 Task: Look for space in Much, Germany from 12th August, 2023 to 16th August, 2023 for 8 adults in price range Rs.10000 to Rs.16000. Place can be private room with 8 bedrooms having 8 beds and 8 bathrooms. Property type can be house, flat, guest house, hotel. Amenities needed are: wifi, TV, free parkinig on premises, gym, breakfast. Booking option can be shelf check-in. Required host language is English.
Action: Mouse moved to (402, 163)
Screenshot: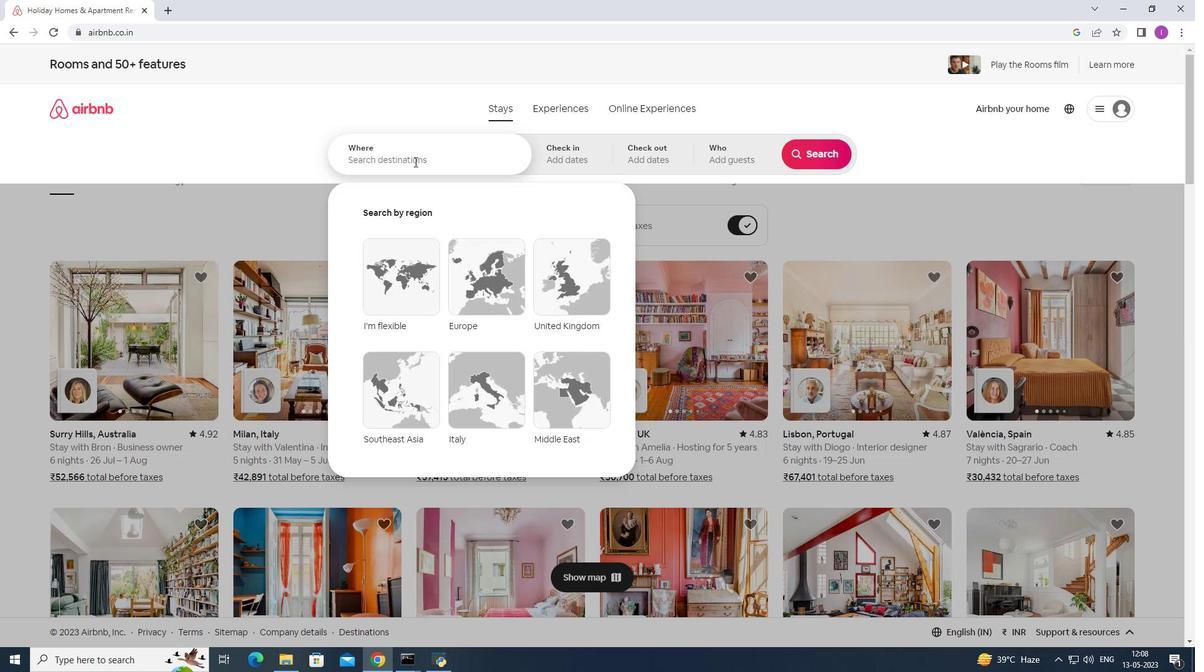 
Action: Mouse pressed left at (402, 163)
Screenshot: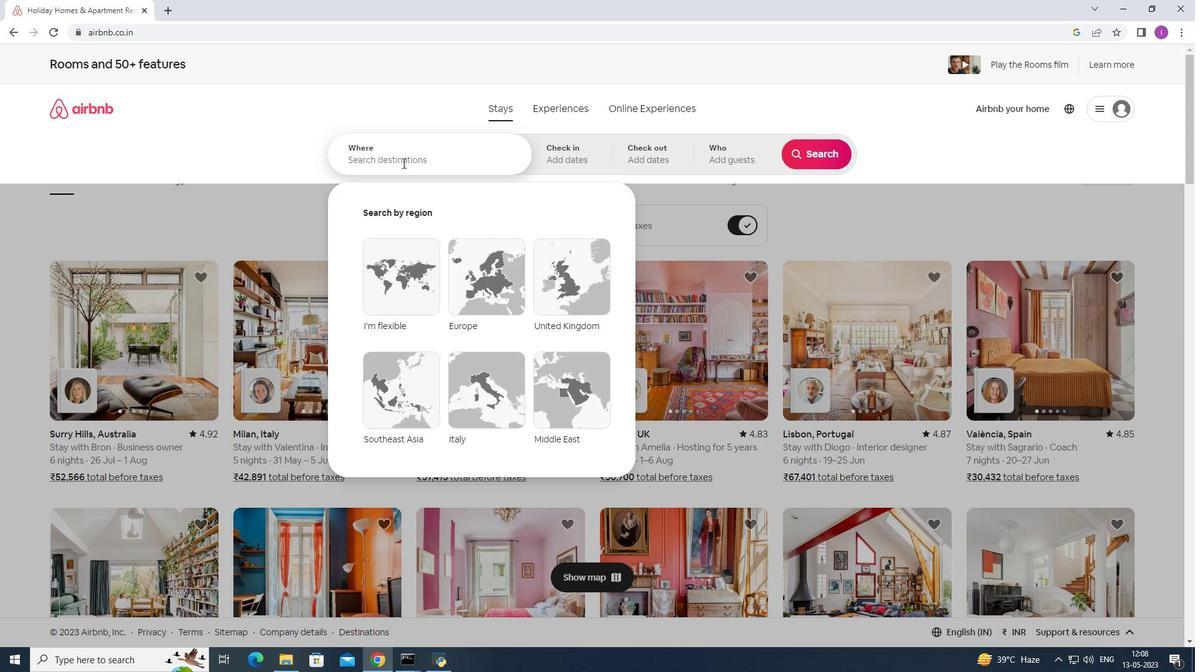 
Action: Key pressed <Key.shift>Much,<Key.shift>G
Screenshot: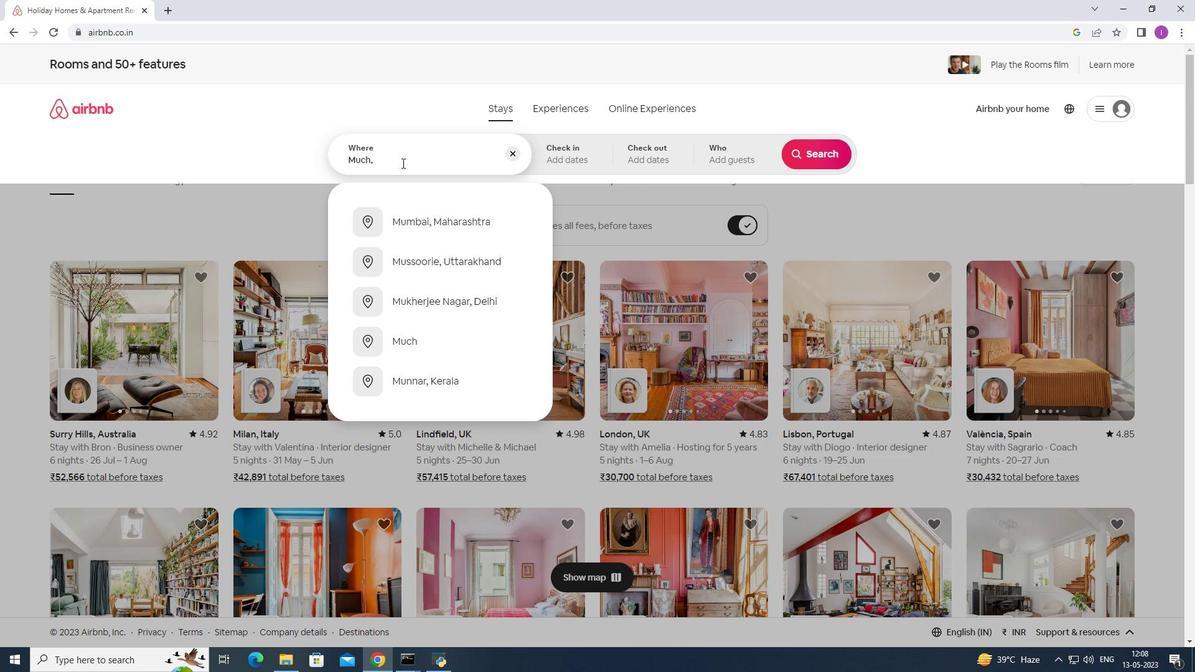 
Action: Mouse moved to (426, 221)
Screenshot: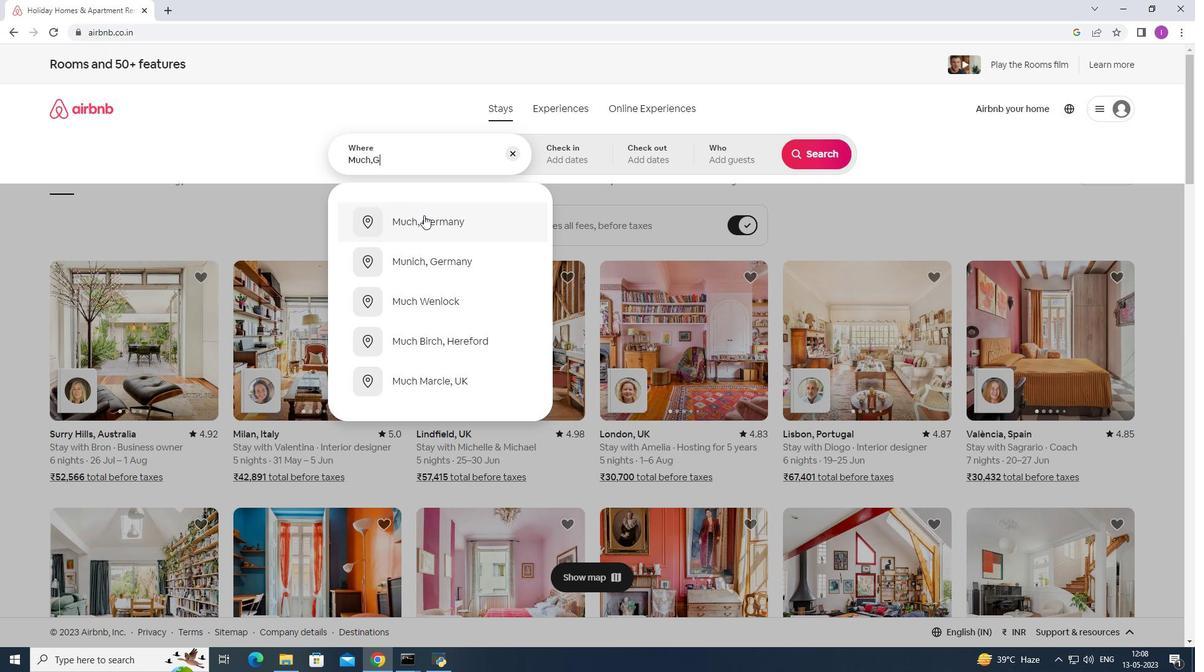 
Action: Mouse pressed left at (426, 221)
Screenshot: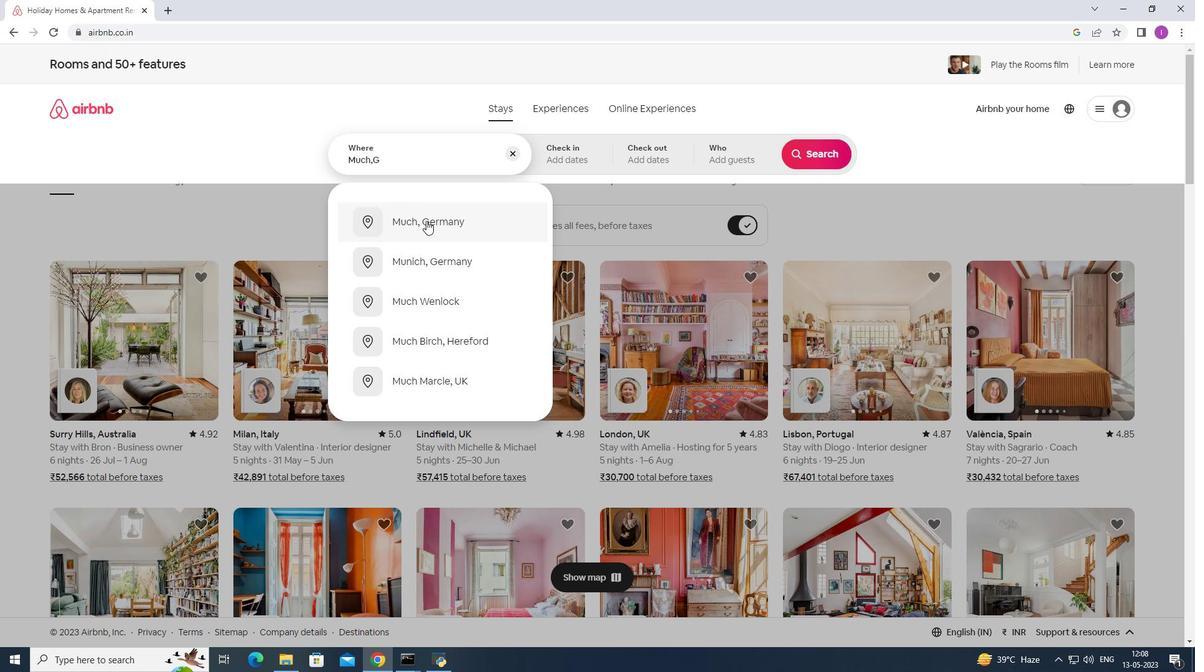 
Action: Mouse moved to (805, 248)
Screenshot: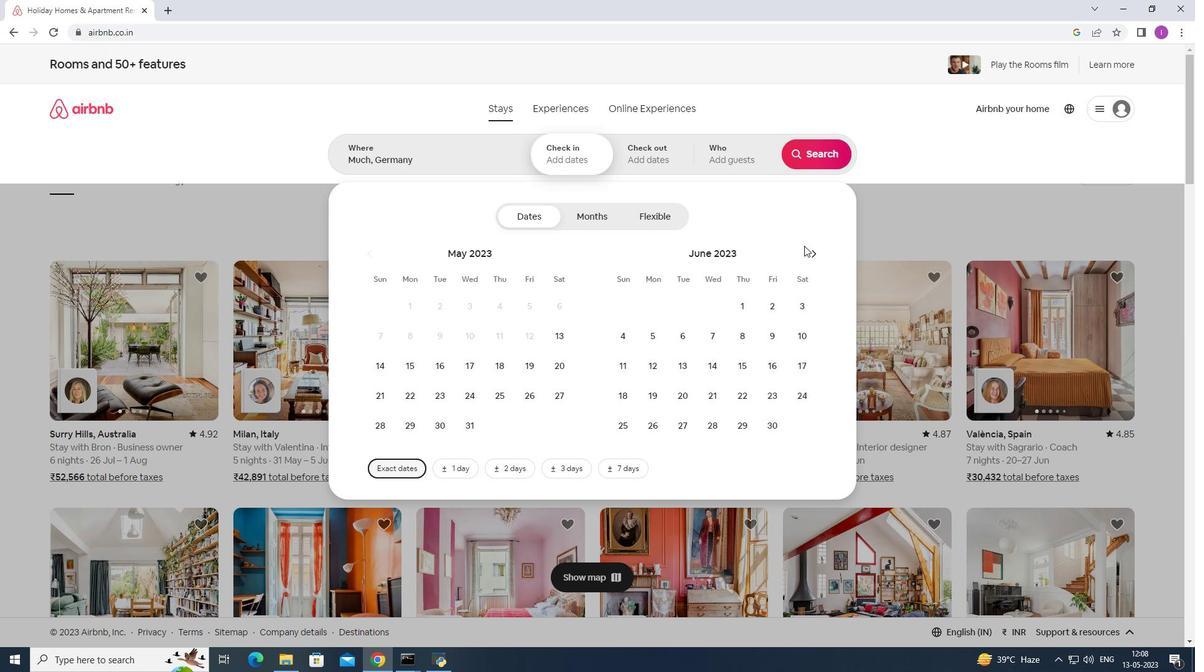 
Action: Mouse pressed left at (805, 248)
Screenshot: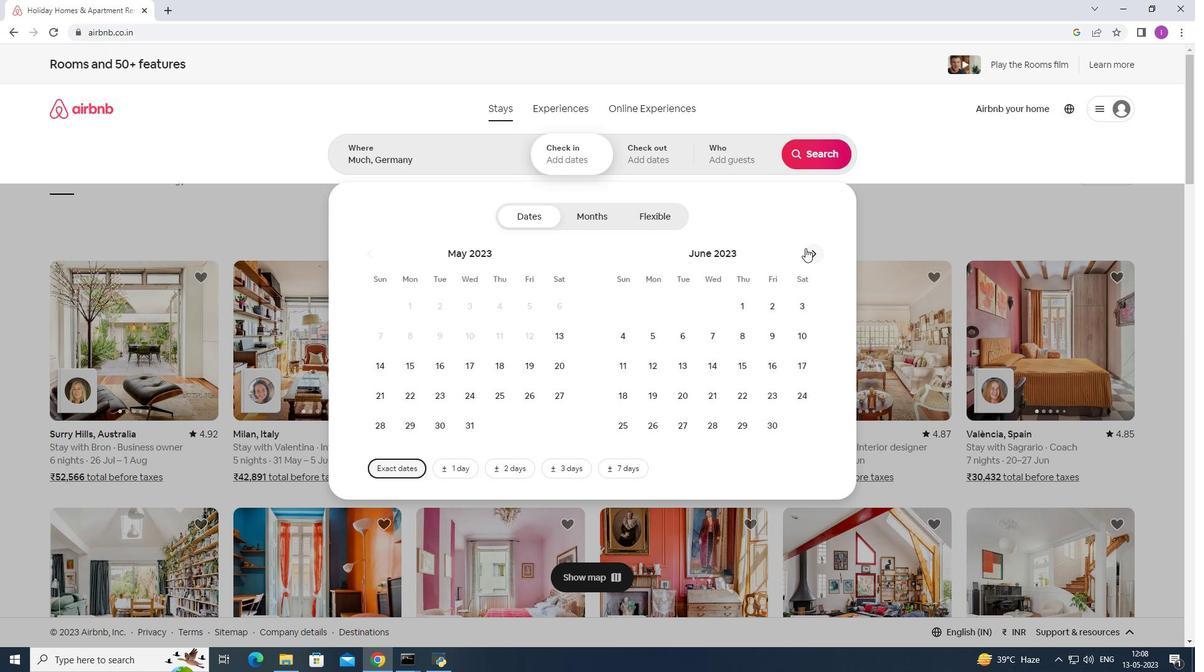 
Action: Mouse pressed left at (805, 248)
Screenshot: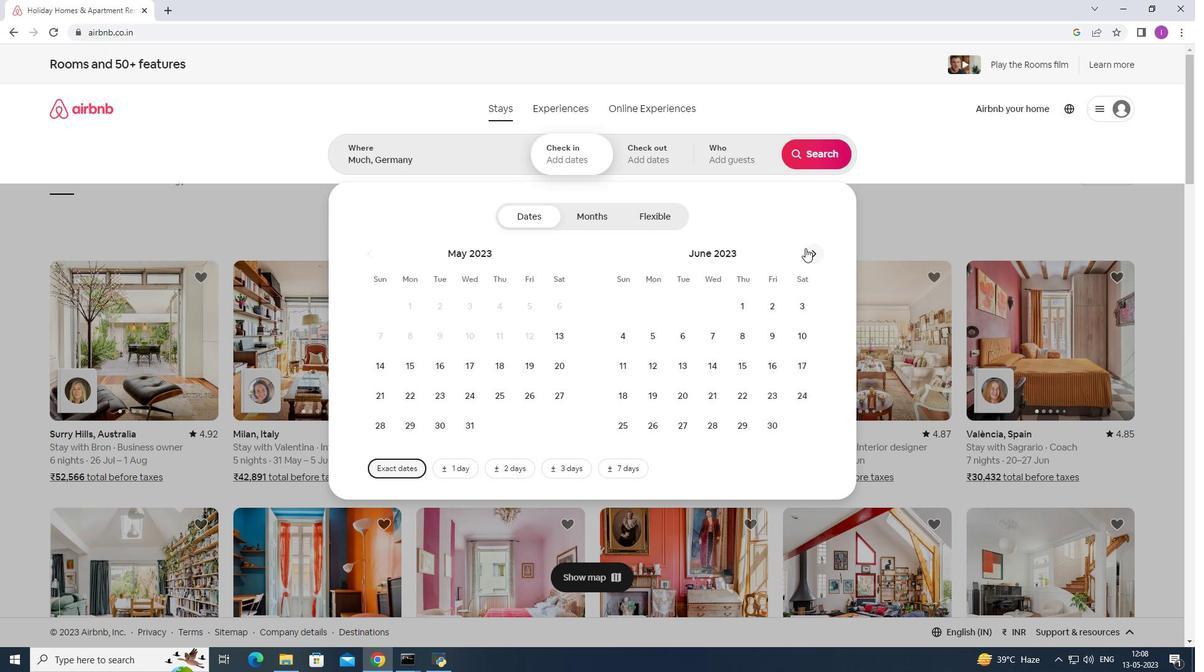 
Action: Mouse moved to (808, 251)
Screenshot: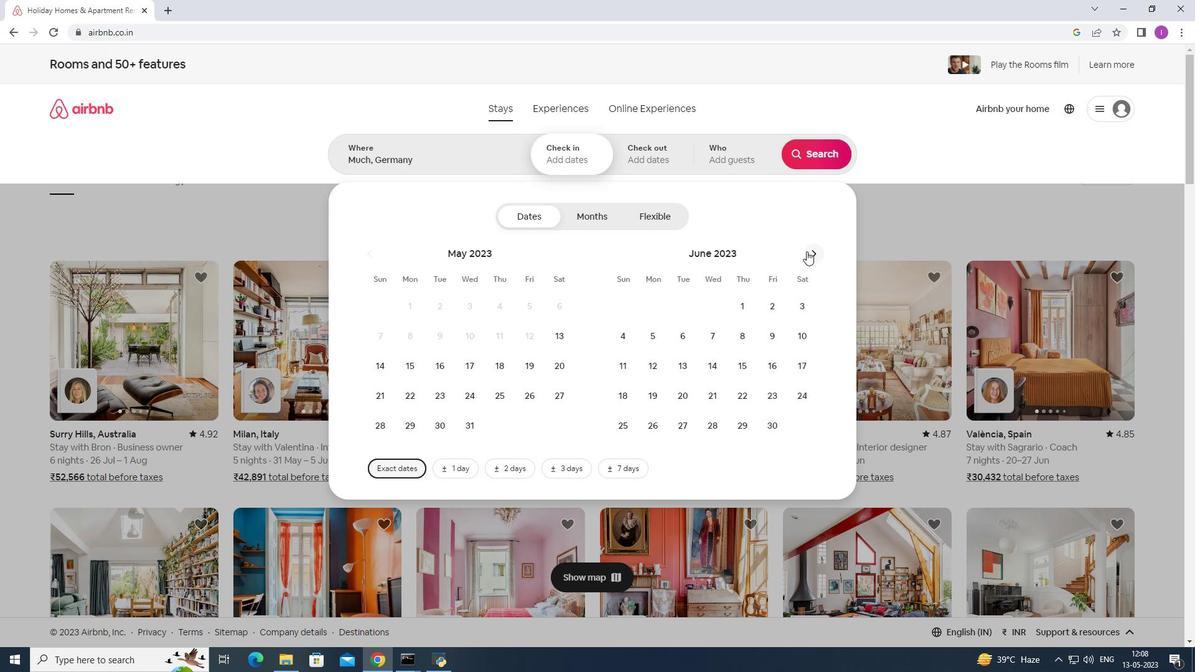 
Action: Mouse pressed left at (808, 251)
Screenshot: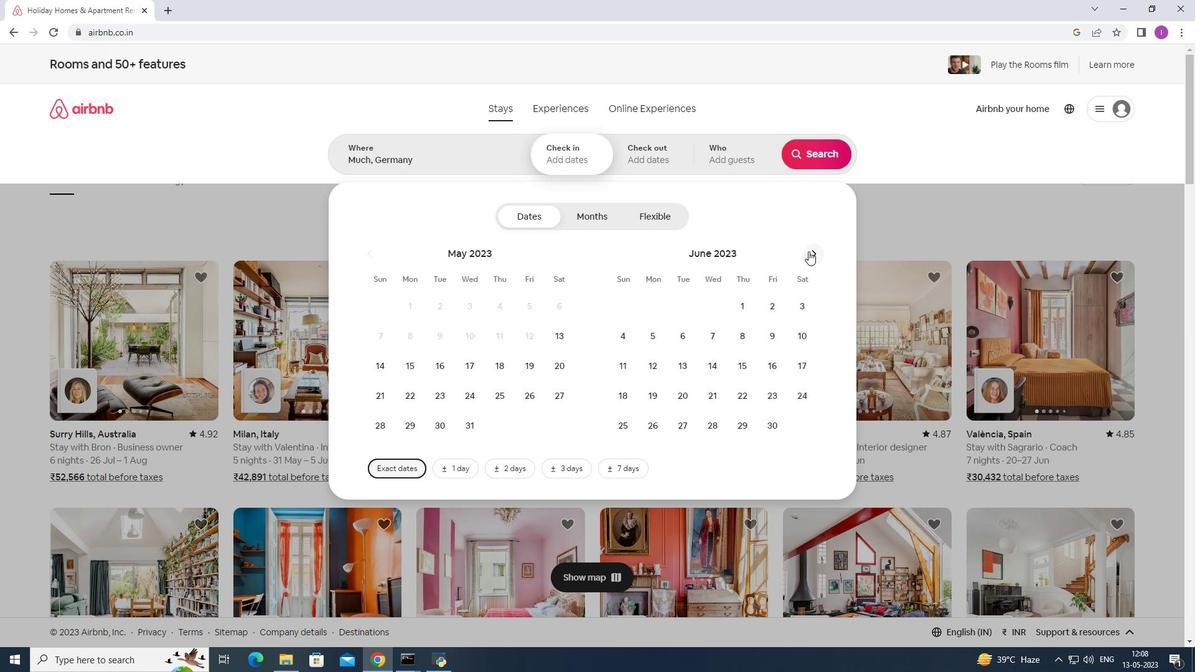 
Action: Mouse pressed left at (808, 251)
Screenshot: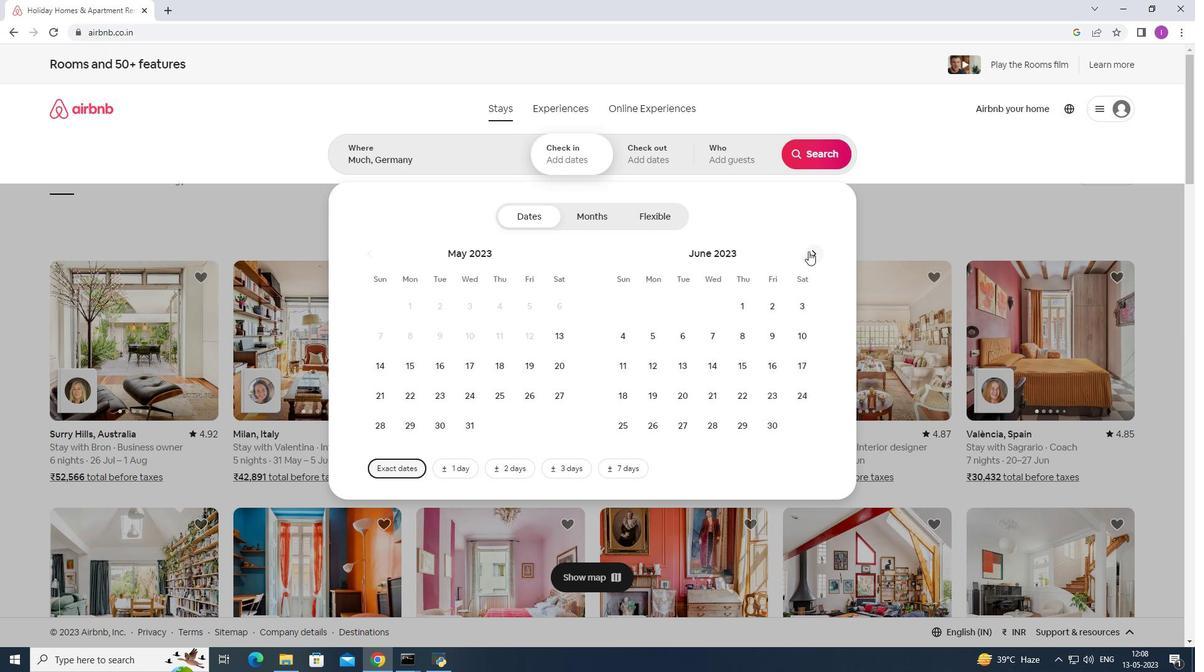 
Action: Mouse pressed left at (808, 251)
Screenshot: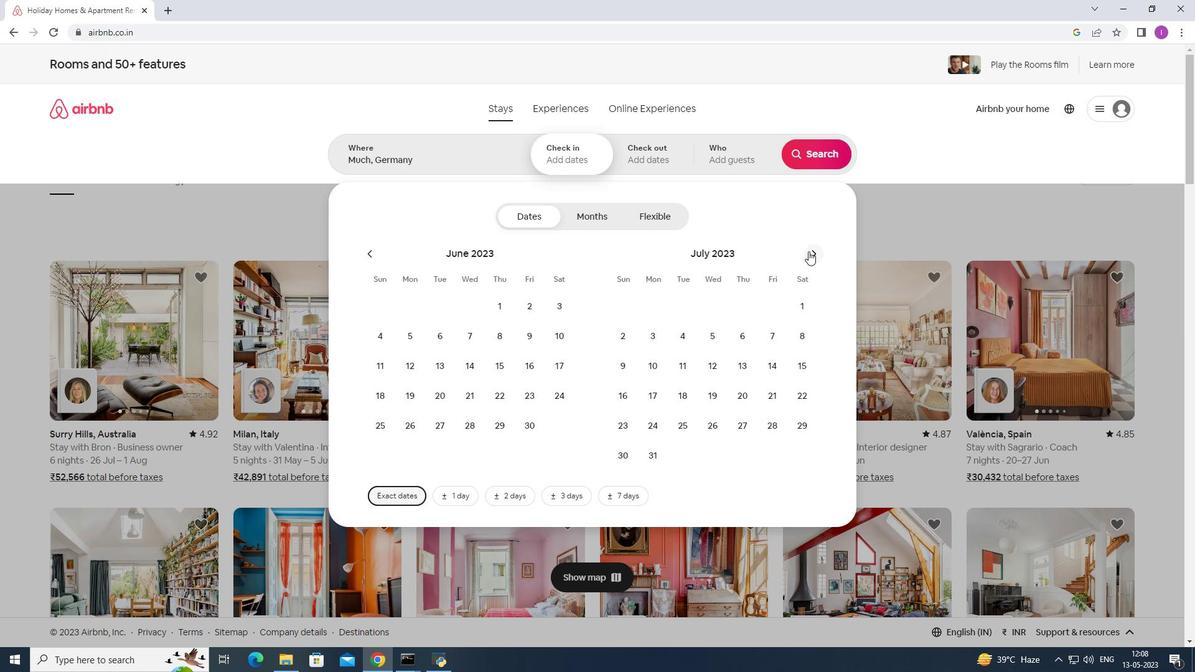 
Action: Mouse moved to (805, 330)
Screenshot: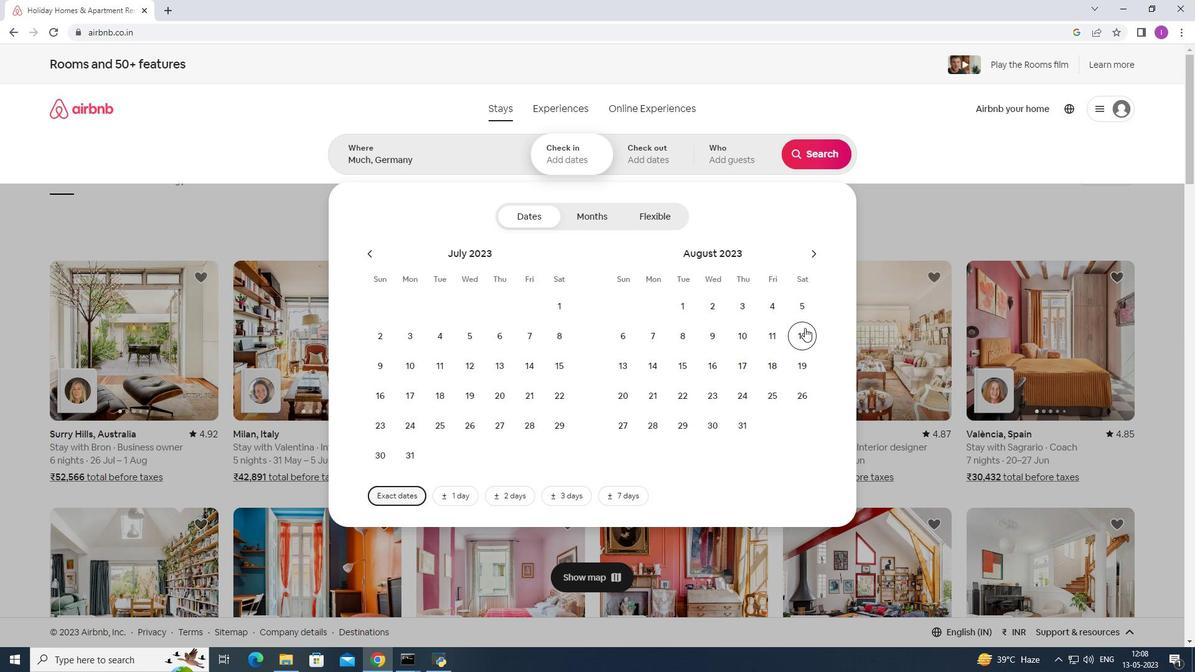 
Action: Mouse pressed left at (805, 330)
Screenshot: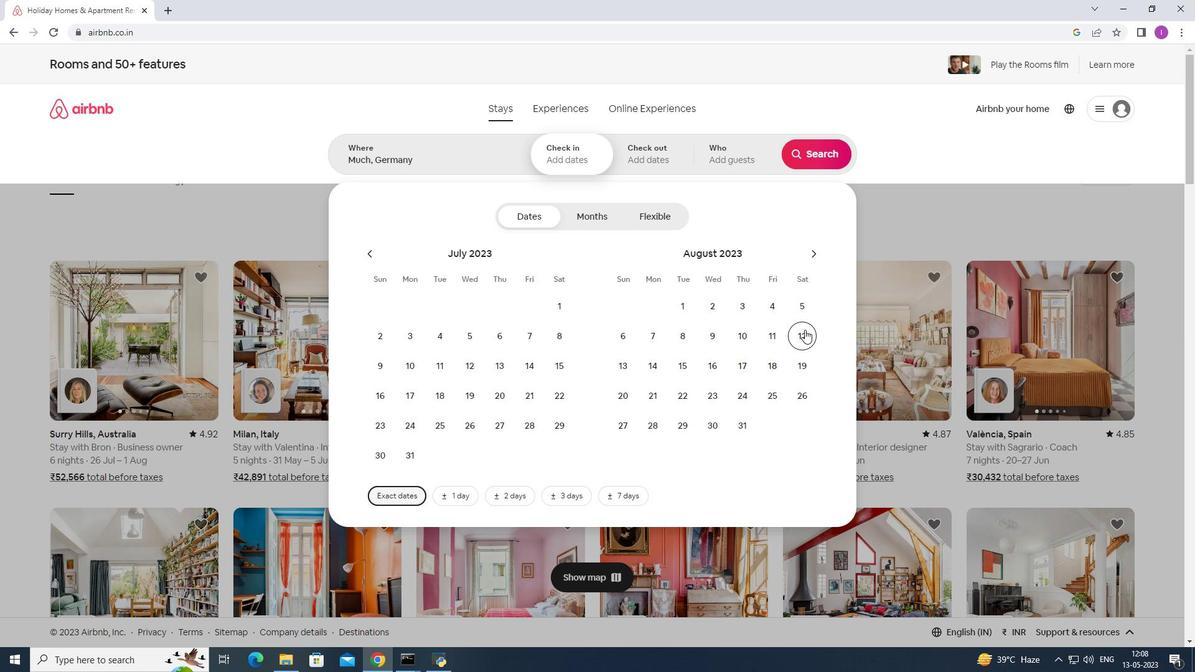 
Action: Mouse moved to (722, 363)
Screenshot: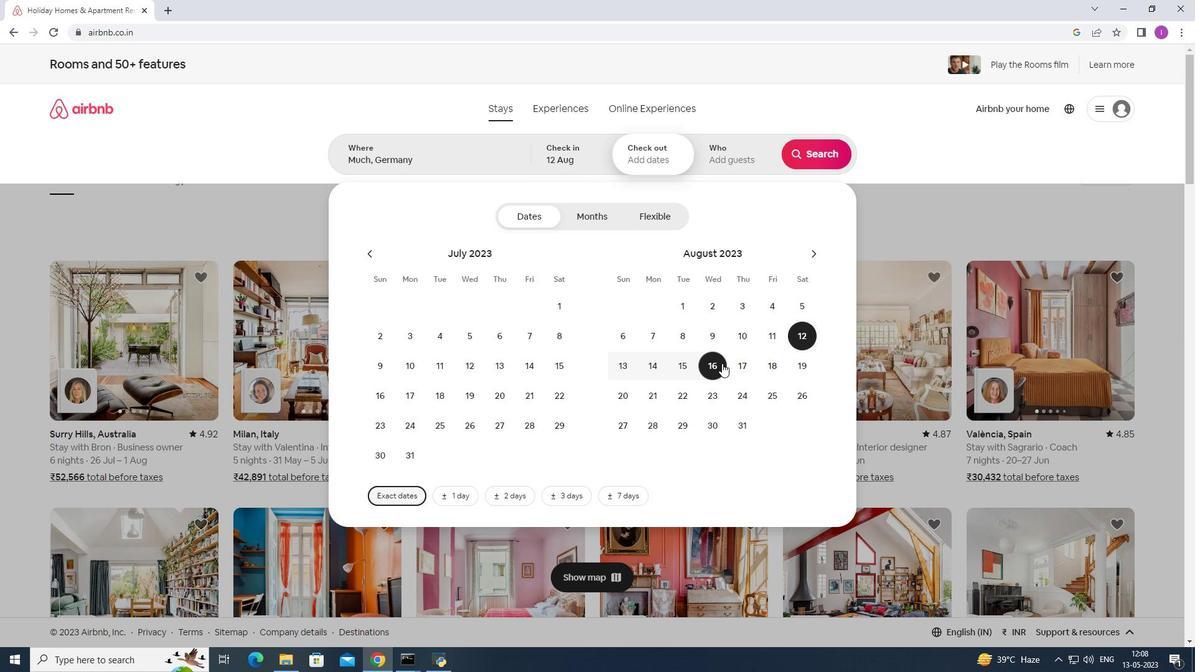 
Action: Mouse pressed left at (722, 363)
Screenshot: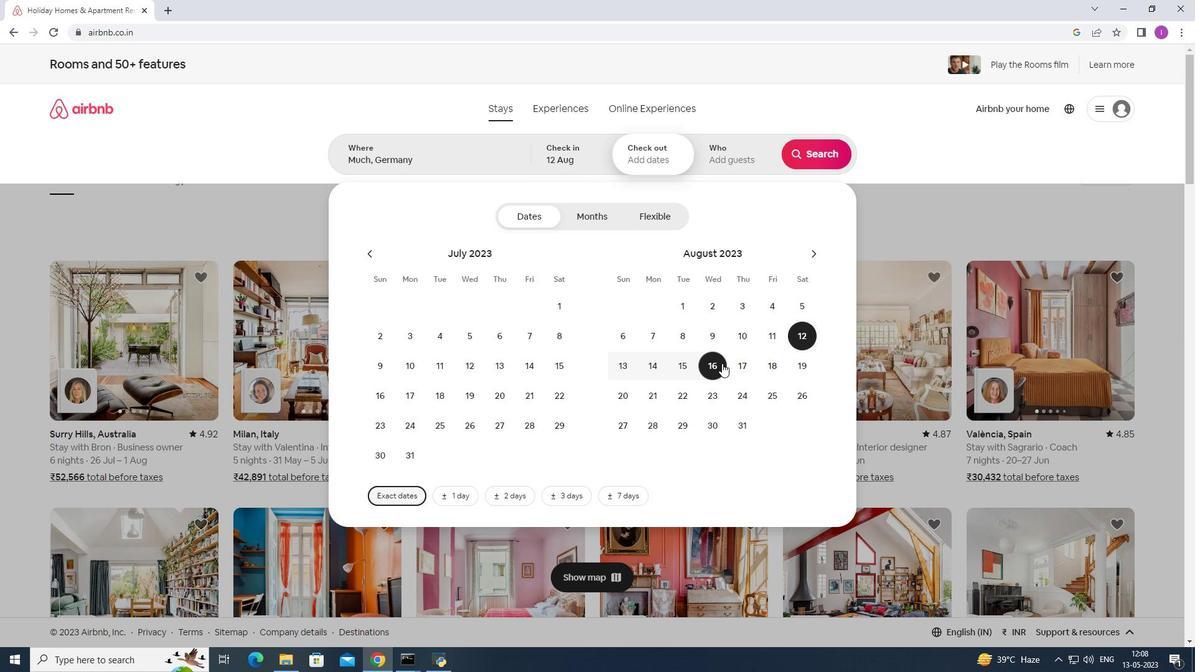 
Action: Mouse moved to (731, 158)
Screenshot: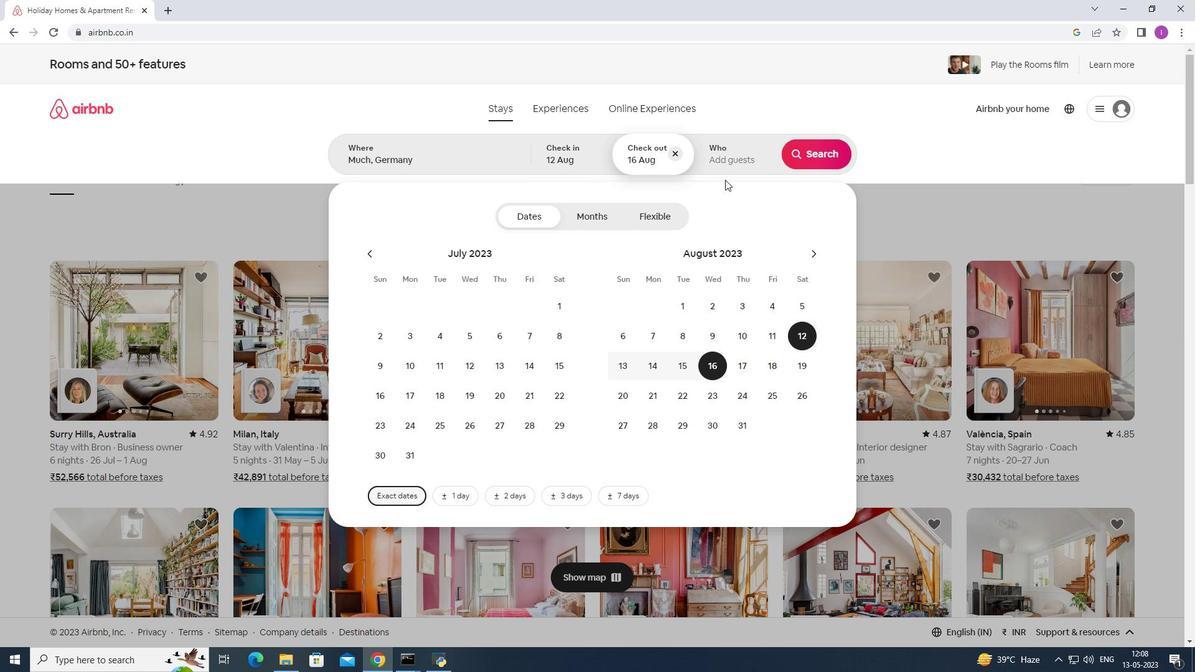 
Action: Mouse pressed left at (731, 158)
Screenshot: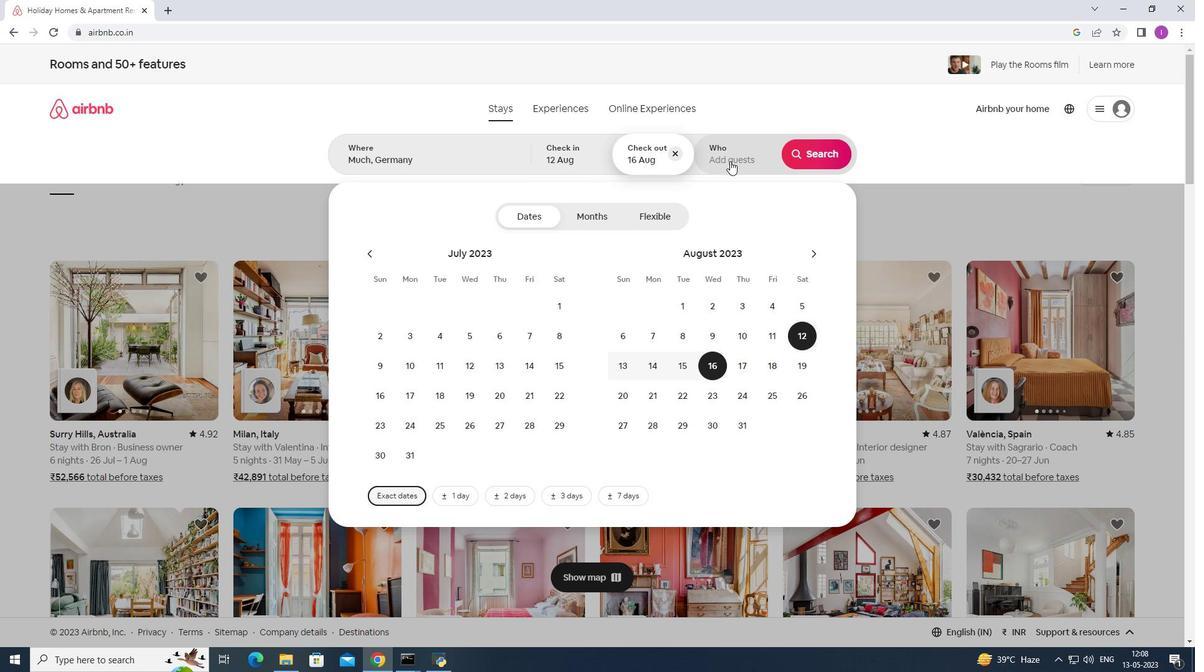 
Action: Mouse moved to (818, 222)
Screenshot: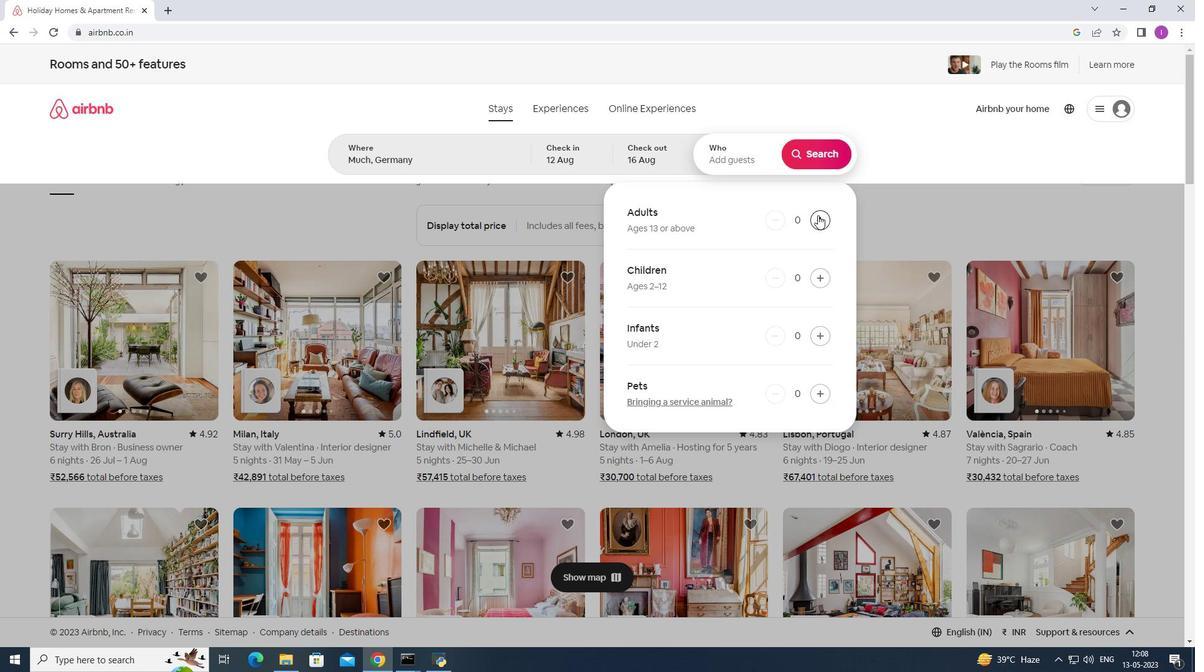 
Action: Mouse pressed left at (818, 222)
Screenshot: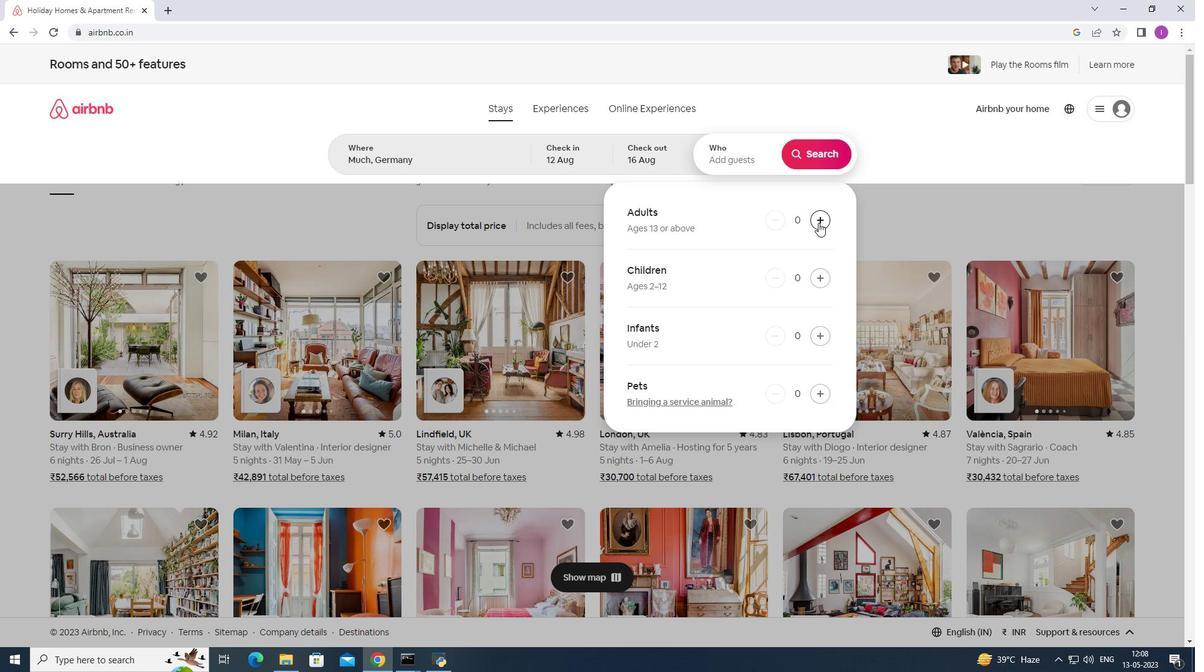 
Action: Mouse pressed left at (818, 222)
Screenshot: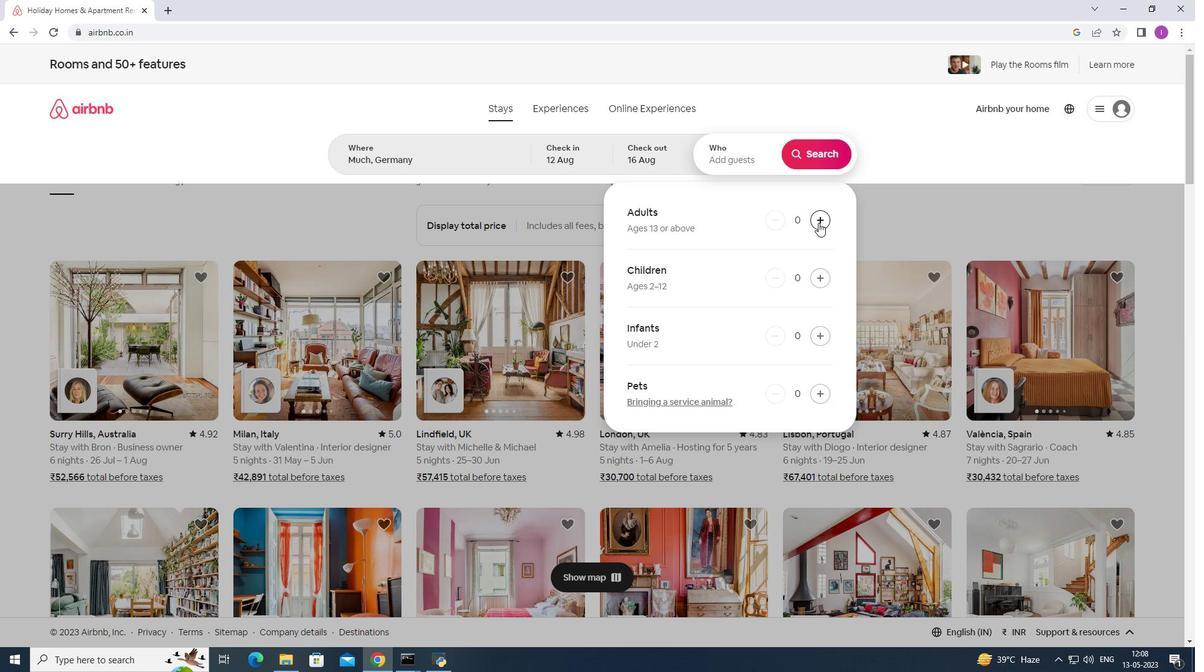 
Action: Mouse pressed left at (818, 222)
Screenshot: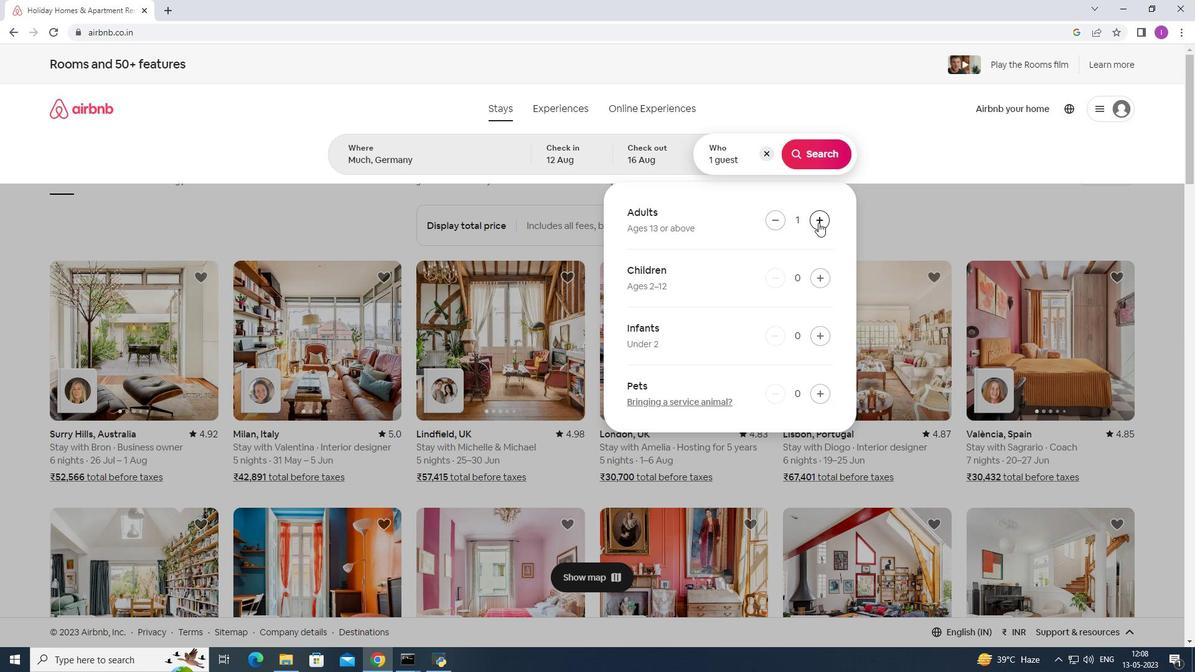 
Action: Mouse pressed left at (818, 222)
Screenshot: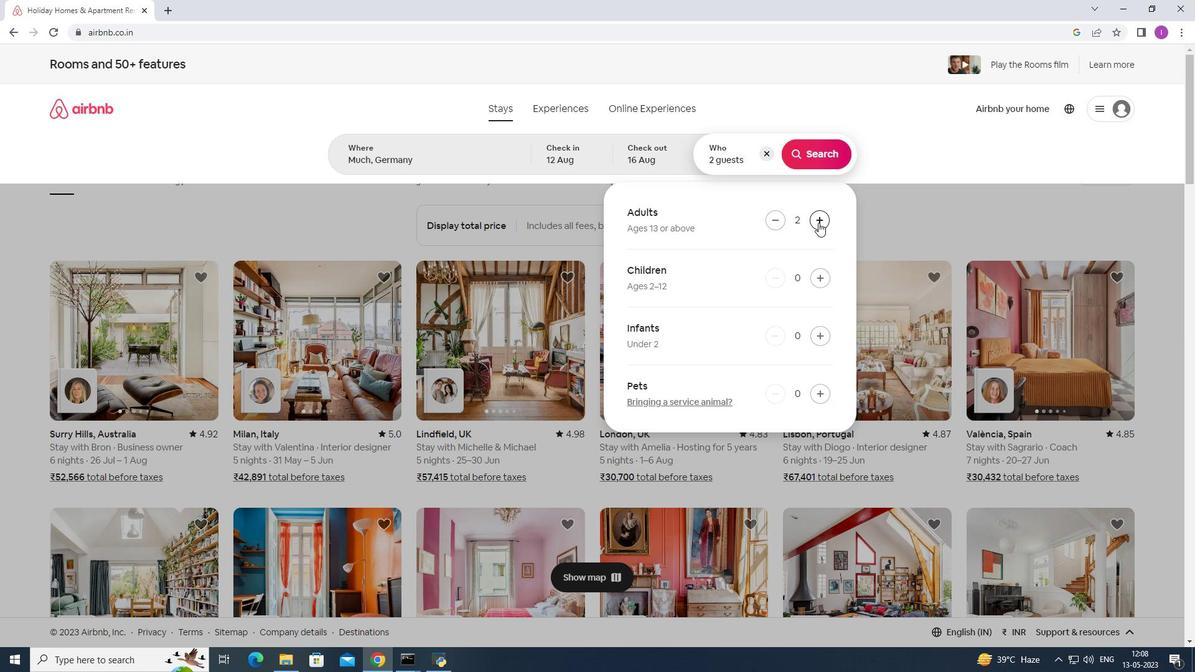 
Action: Mouse pressed left at (818, 222)
Screenshot: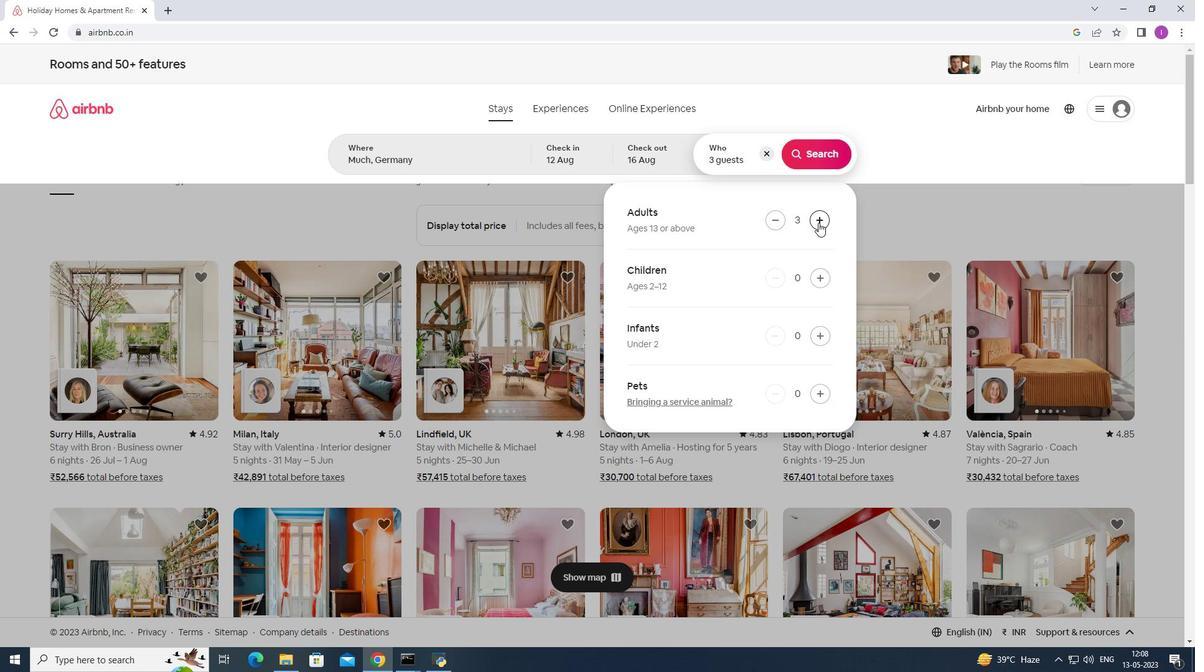 
Action: Mouse pressed left at (818, 222)
Screenshot: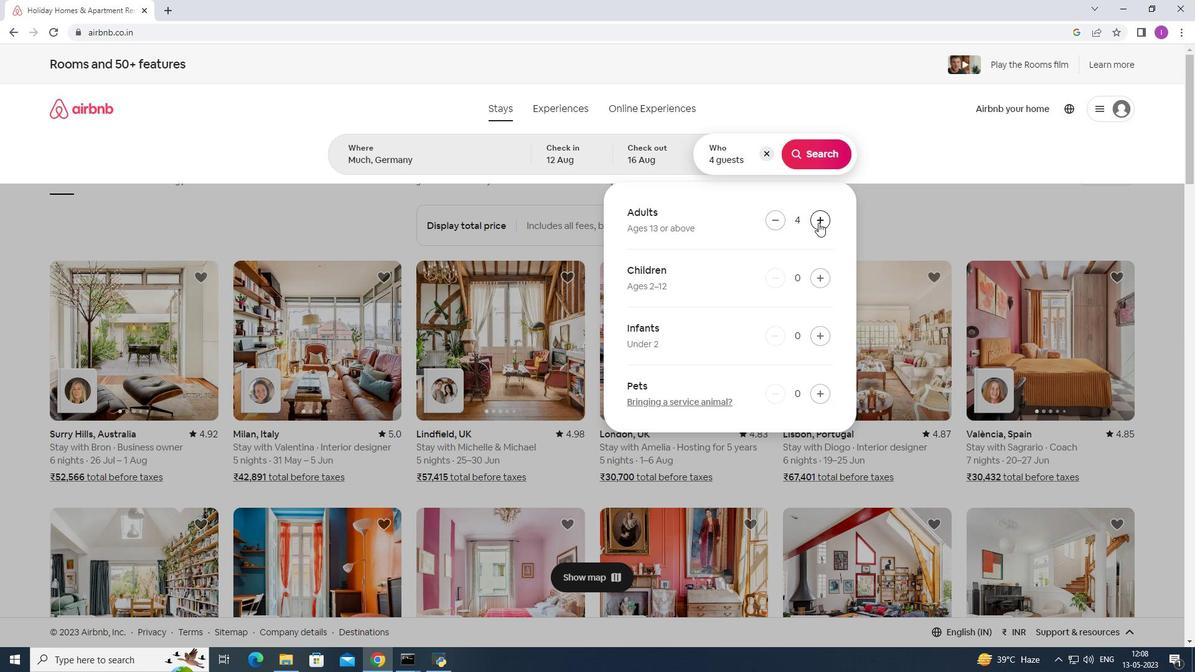 
Action: Mouse pressed left at (818, 222)
Screenshot: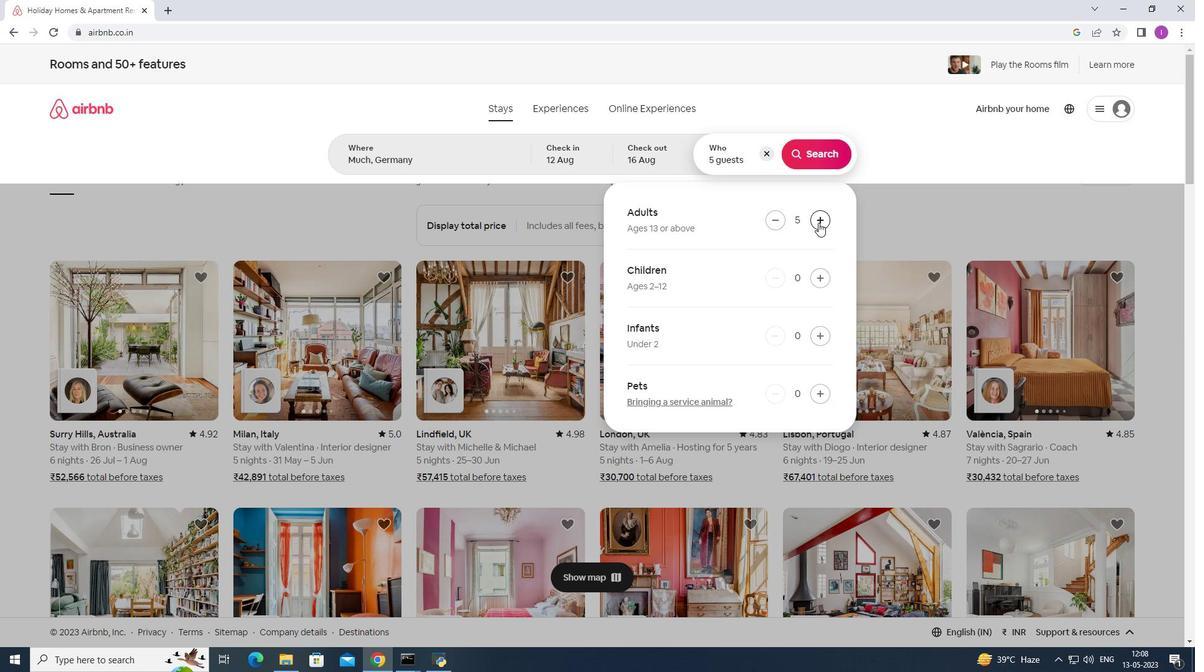 
Action: Mouse pressed left at (818, 222)
Screenshot: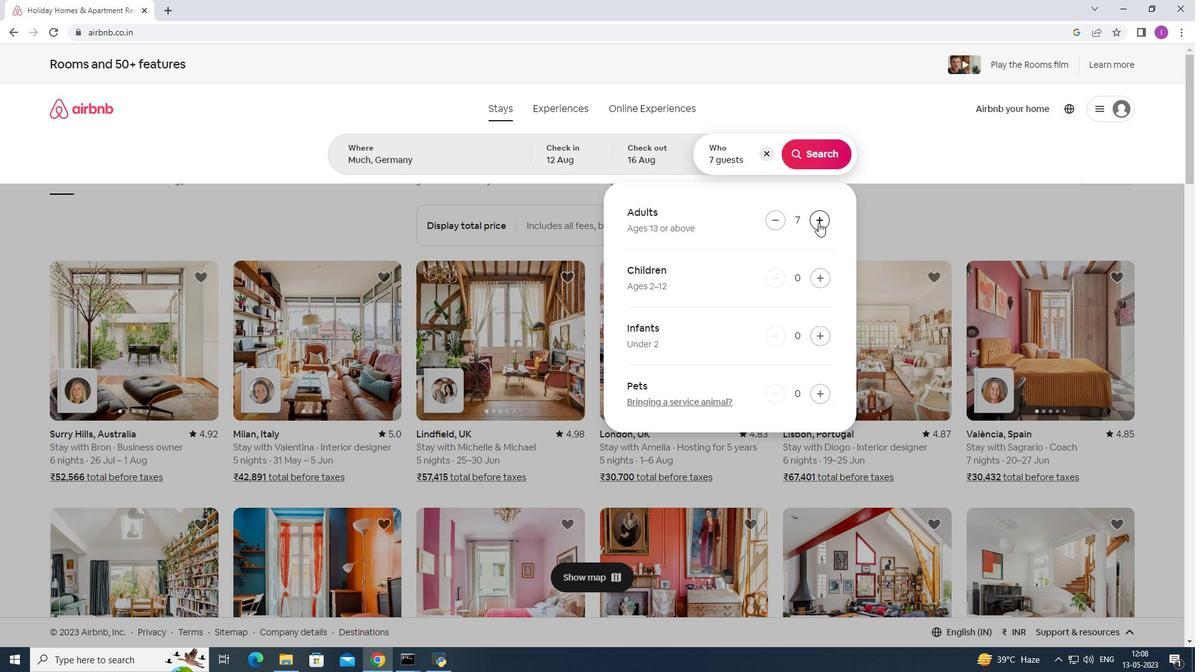 
Action: Mouse moved to (827, 157)
Screenshot: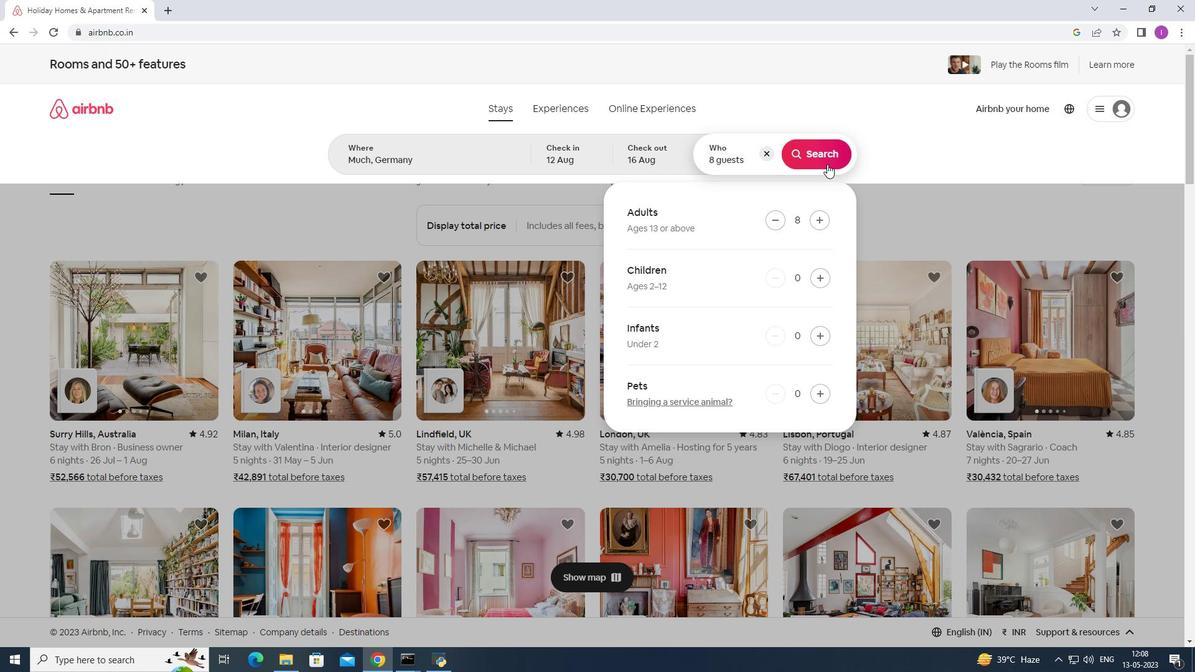 
Action: Mouse pressed left at (827, 157)
Screenshot: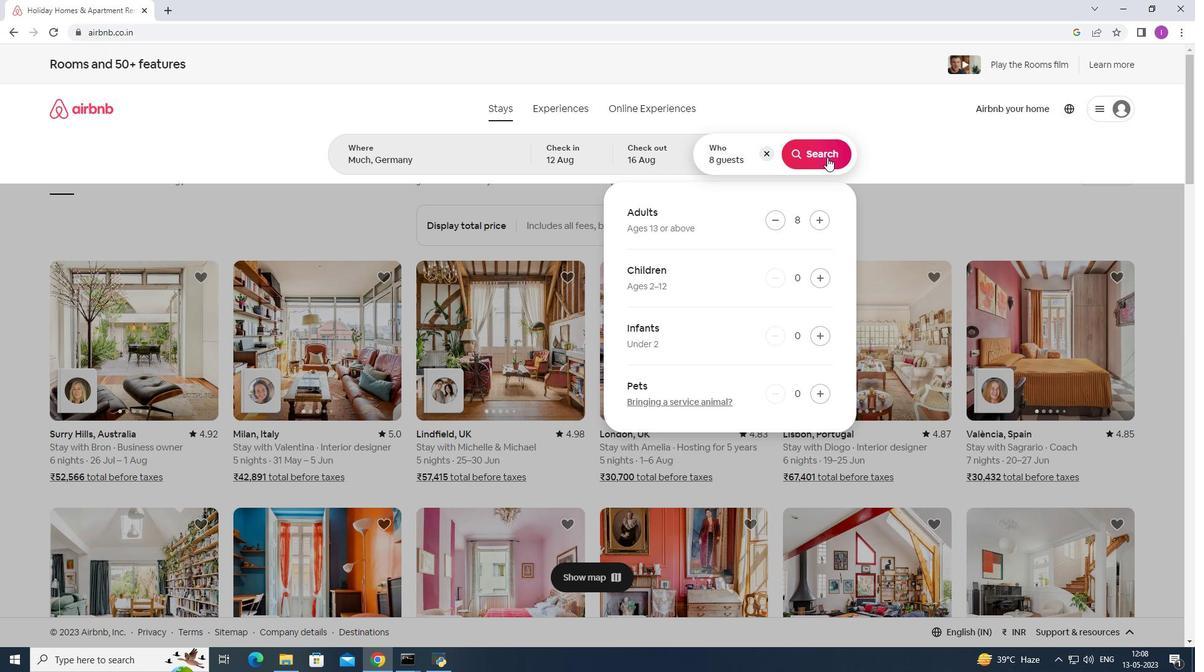 
Action: Mouse moved to (1127, 129)
Screenshot: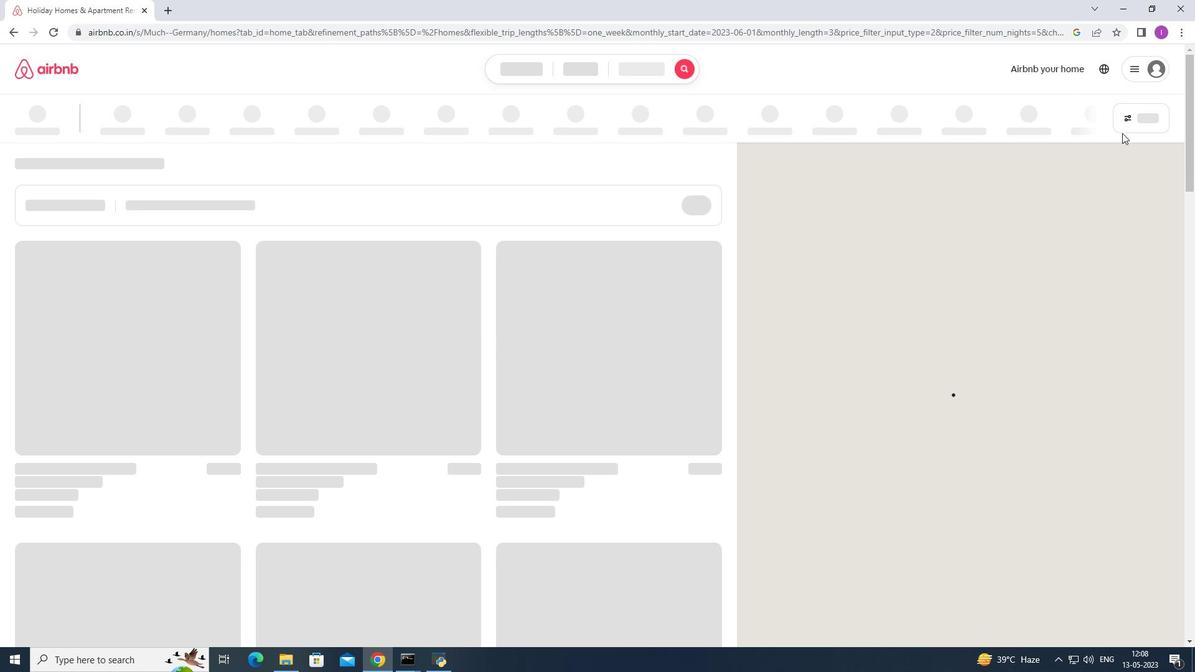 
Action: Mouse pressed left at (1127, 129)
Screenshot: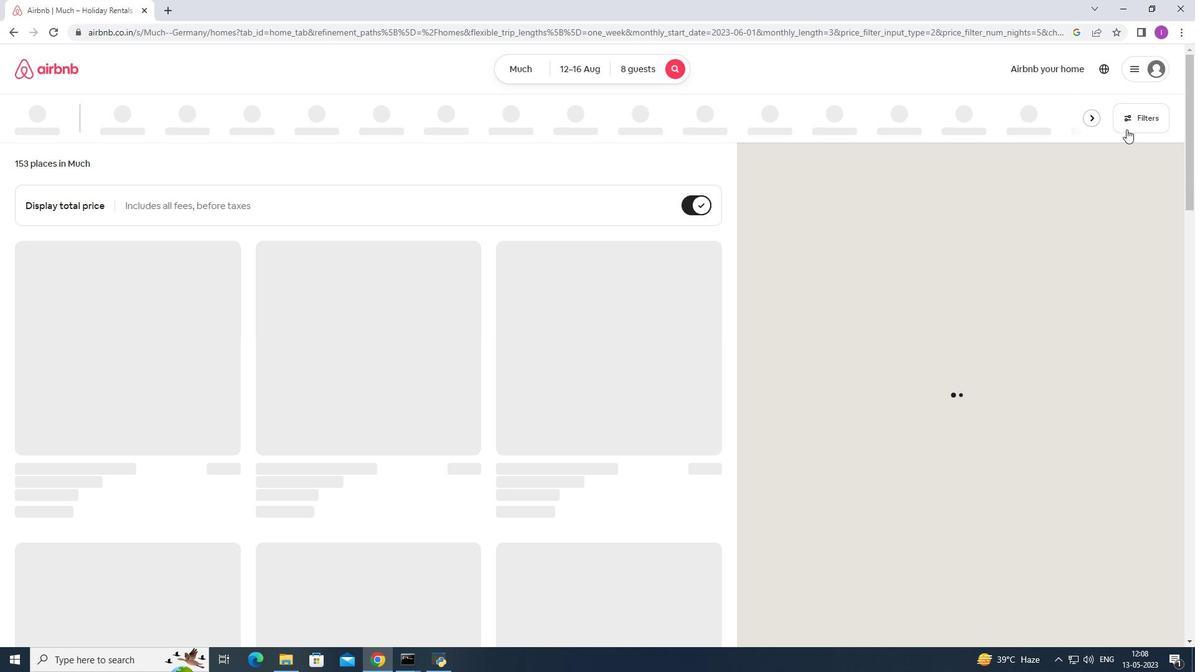 
Action: Mouse moved to (671, 427)
Screenshot: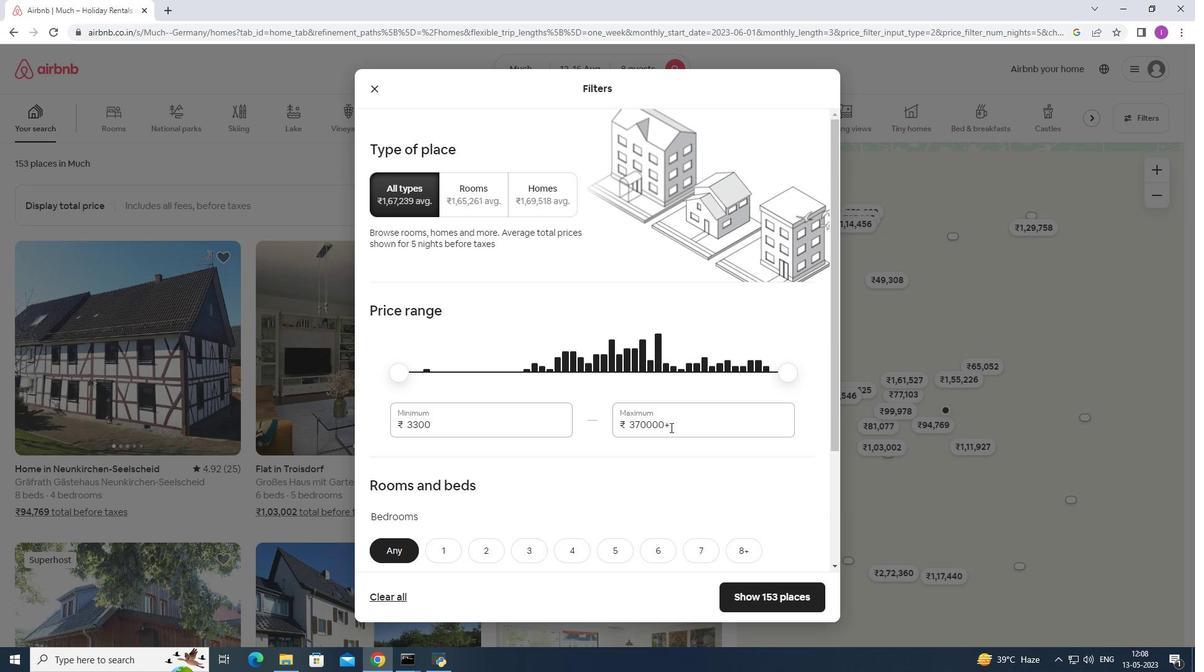 
Action: Mouse pressed left at (671, 427)
Screenshot: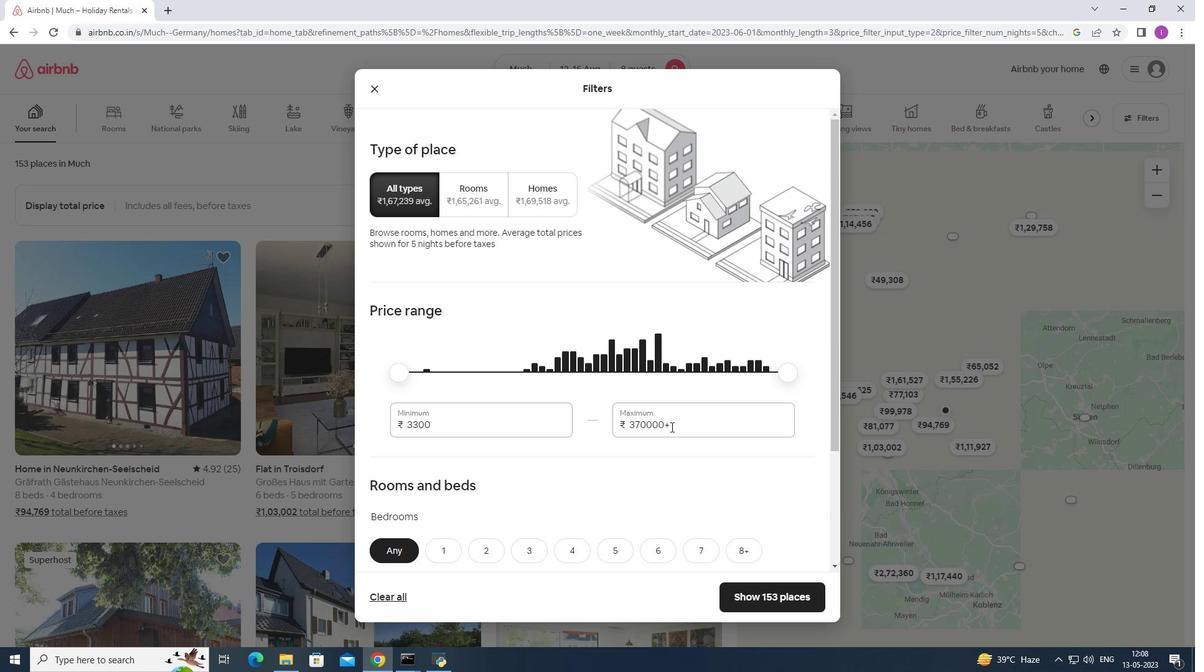 
Action: Mouse moved to (620, 428)
Screenshot: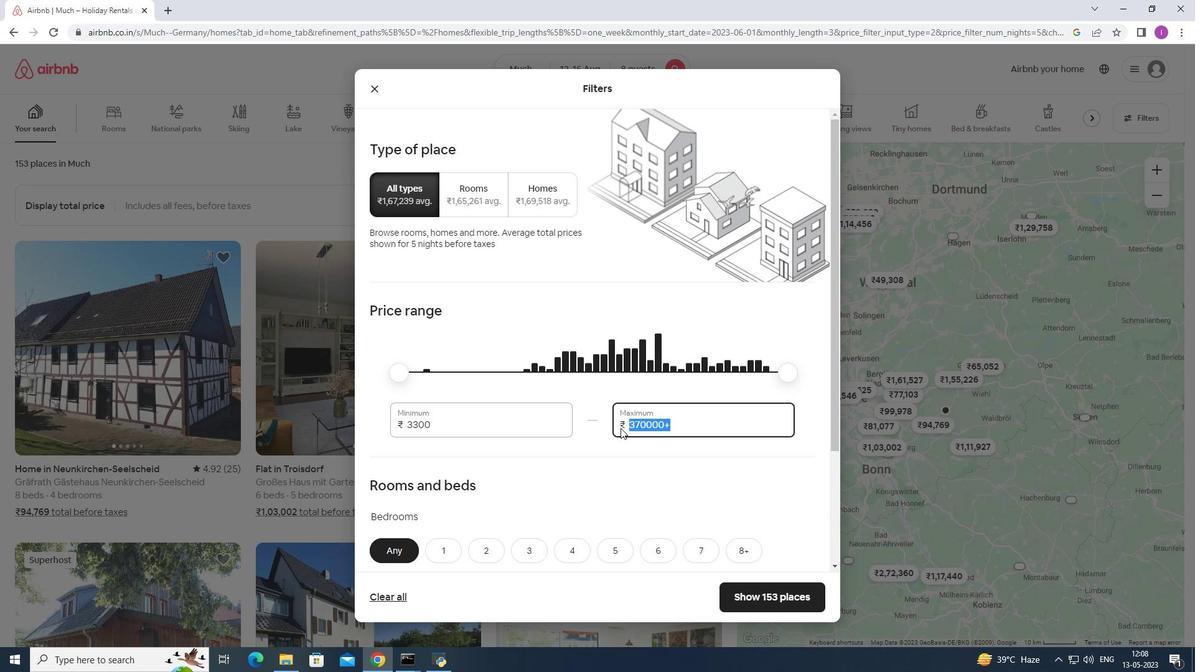 
Action: Key pressed 16000
Screenshot: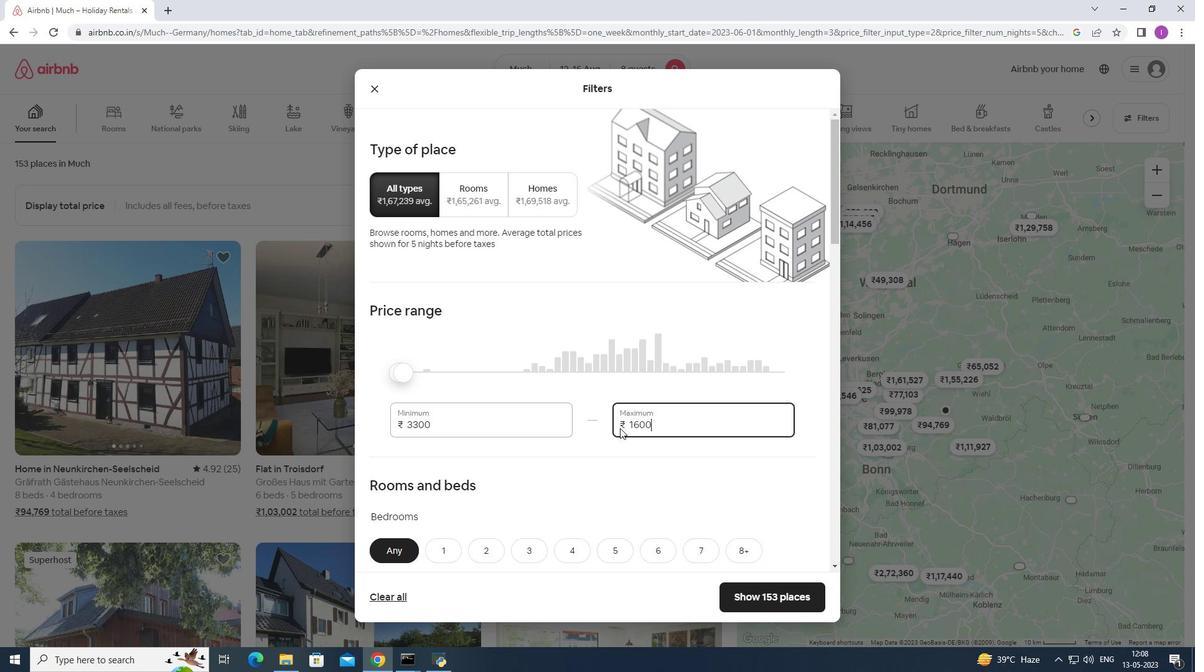 
Action: Mouse moved to (440, 425)
Screenshot: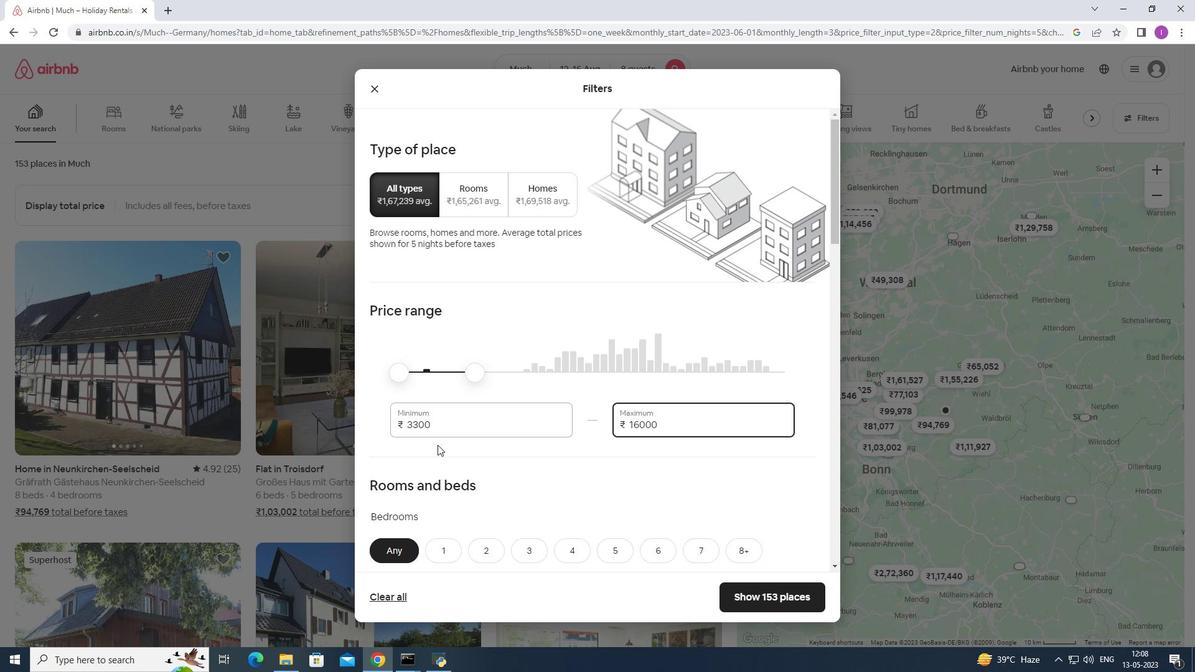
Action: Mouse pressed left at (440, 425)
Screenshot: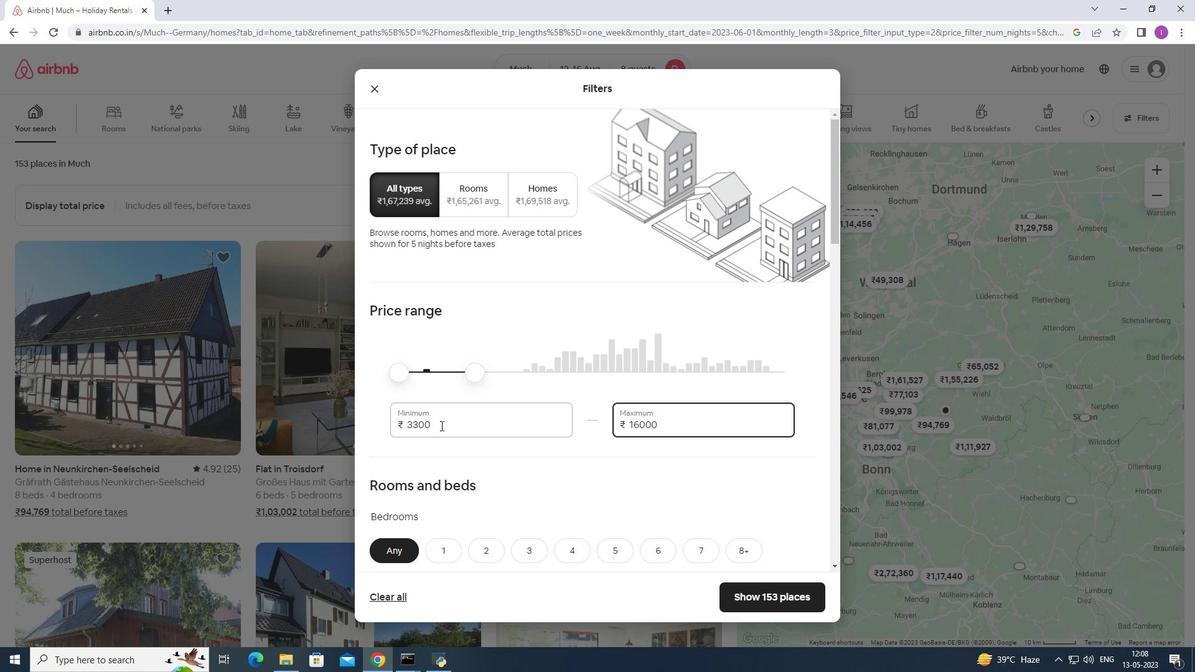 
Action: Mouse moved to (506, 455)
Screenshot: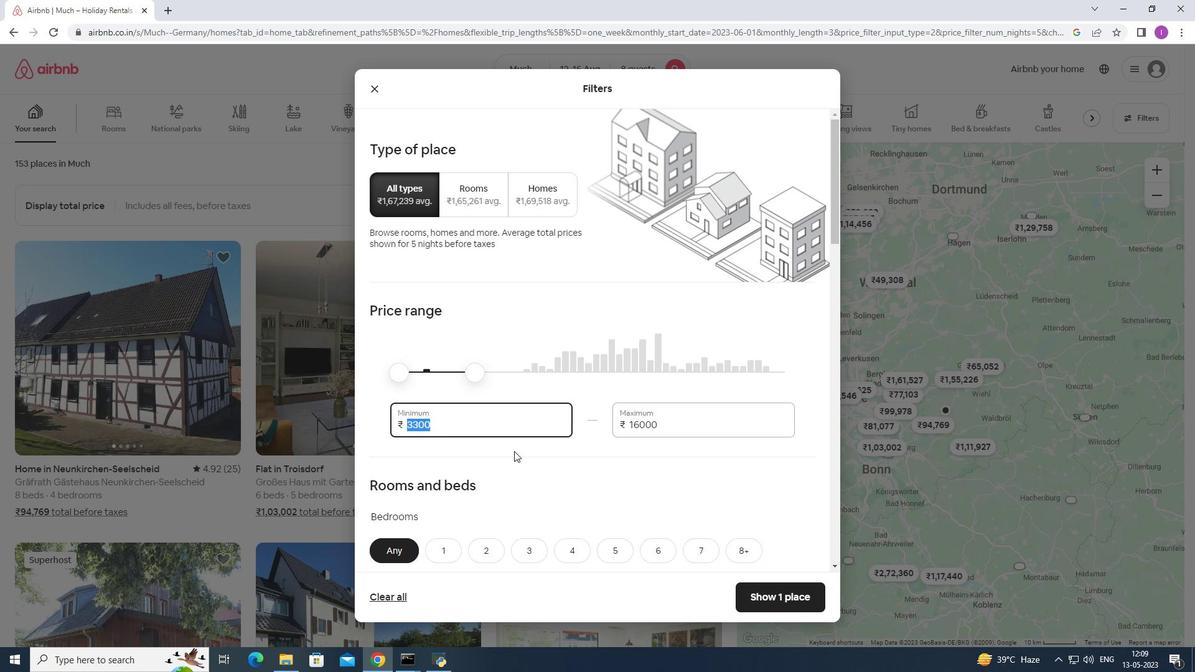 
Action: Key pressed 10
Screenshot: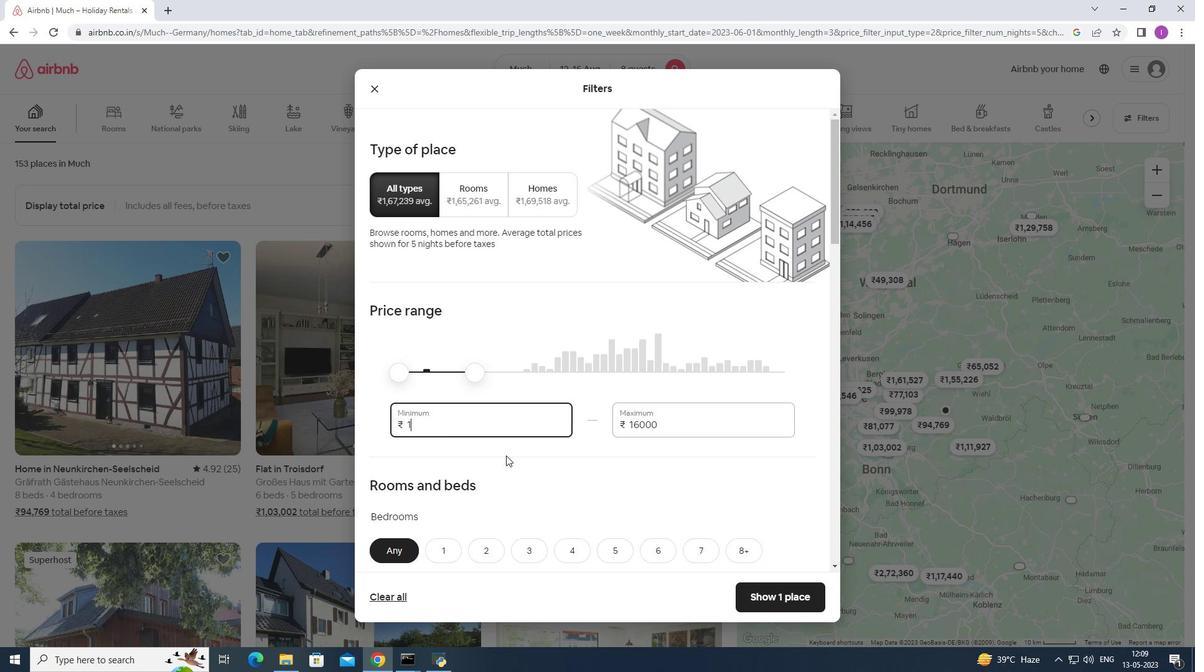 
Action: Mouse moved to (505, 455)
Screenshot: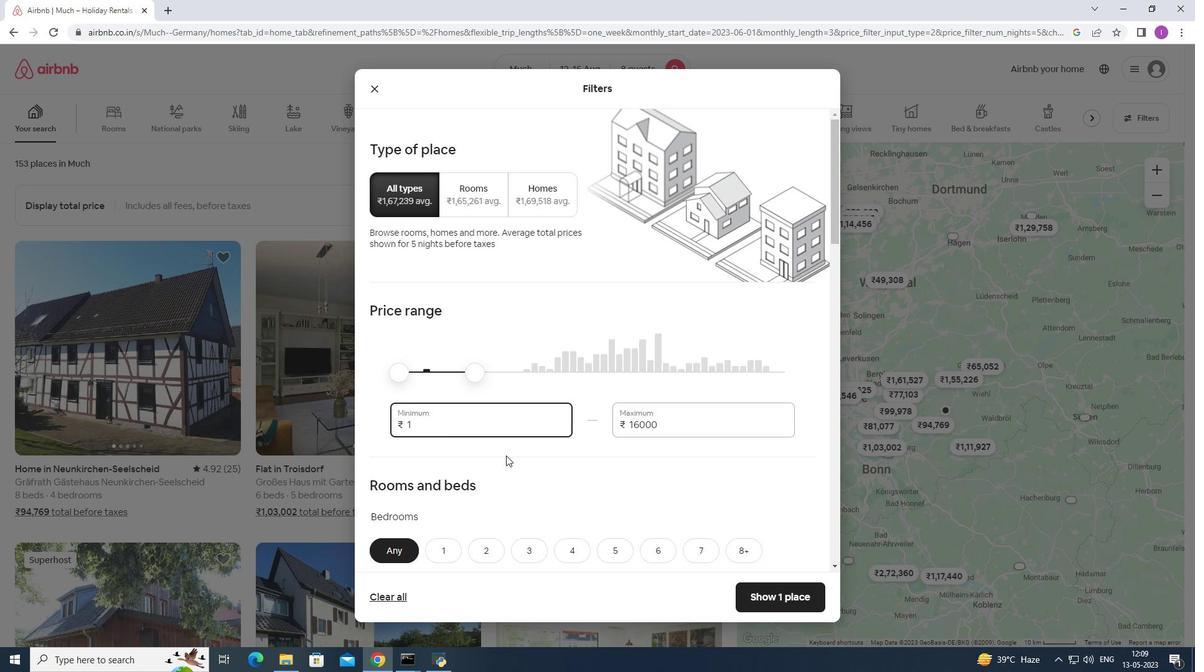 
Action: Key pressed 000
Screenshot: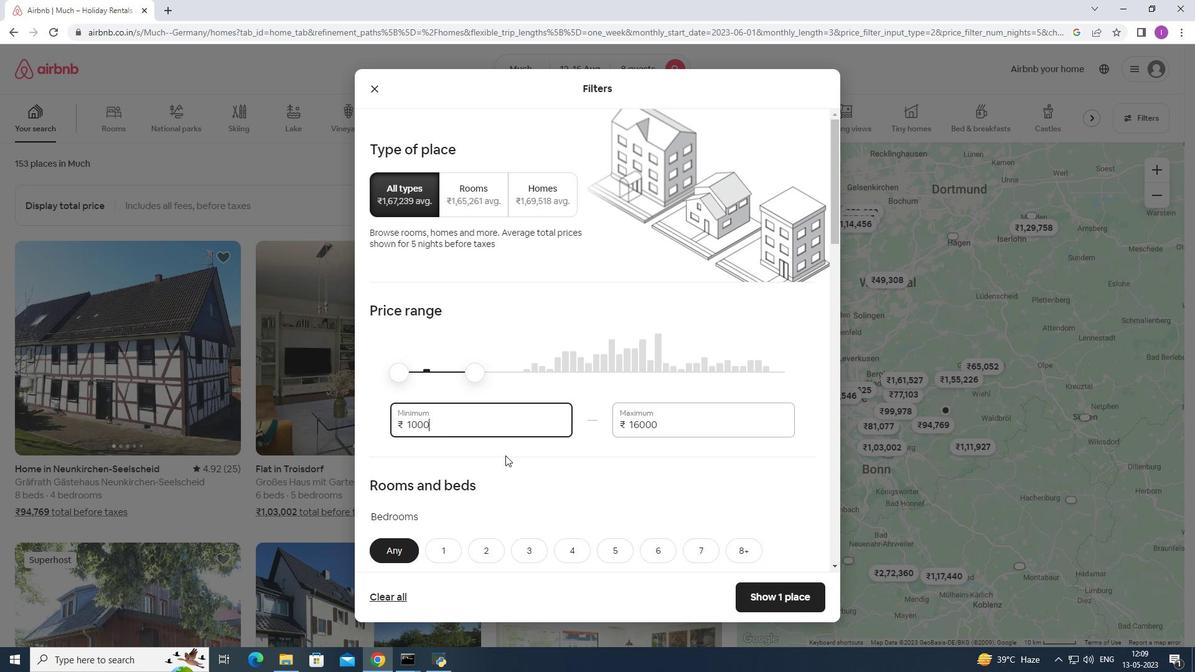 
Action: Mouse moved to (448, 471)
Screenshot: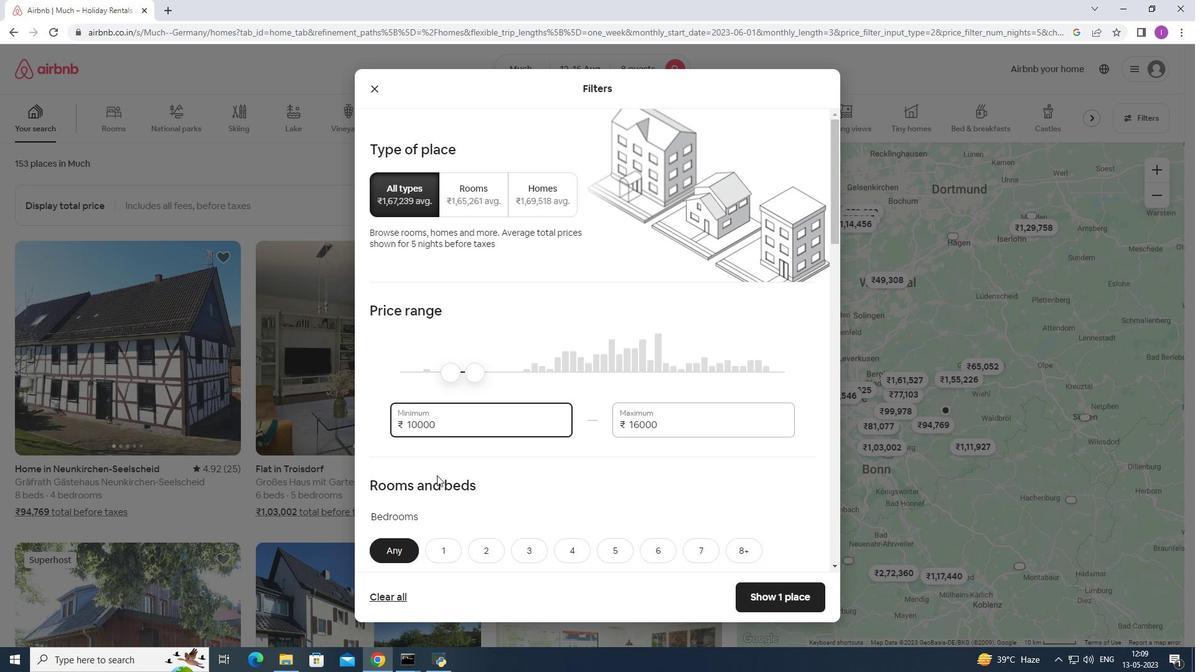 
Action: Mouse scrolled (448, 470) with delta (0, 0)
Screenshot: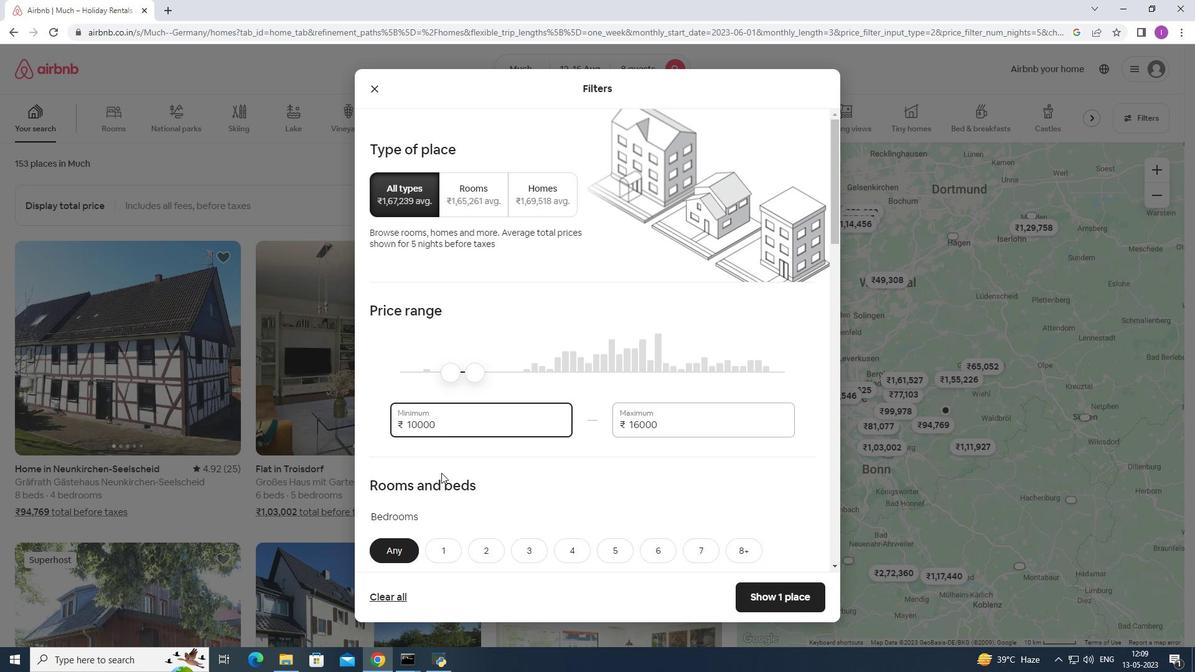 
Action: Mouse moved to (448, 470)
Screenshot: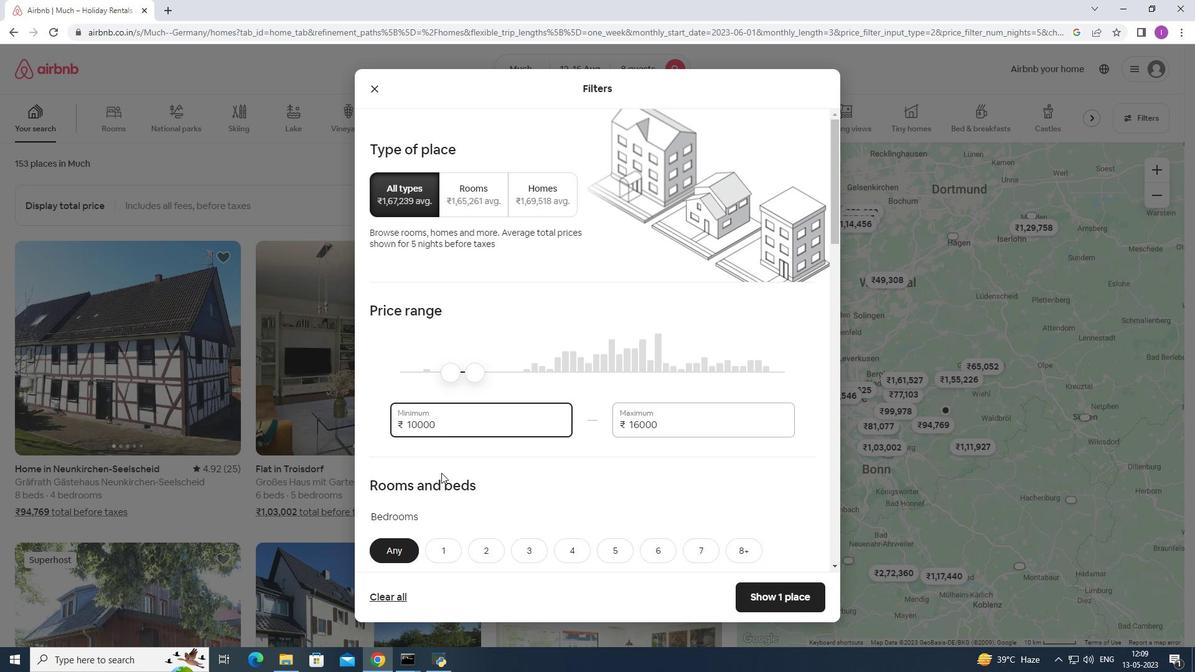 
Action: Mouse scrolled (448, 470) with delta (0, 0)
Screenshot: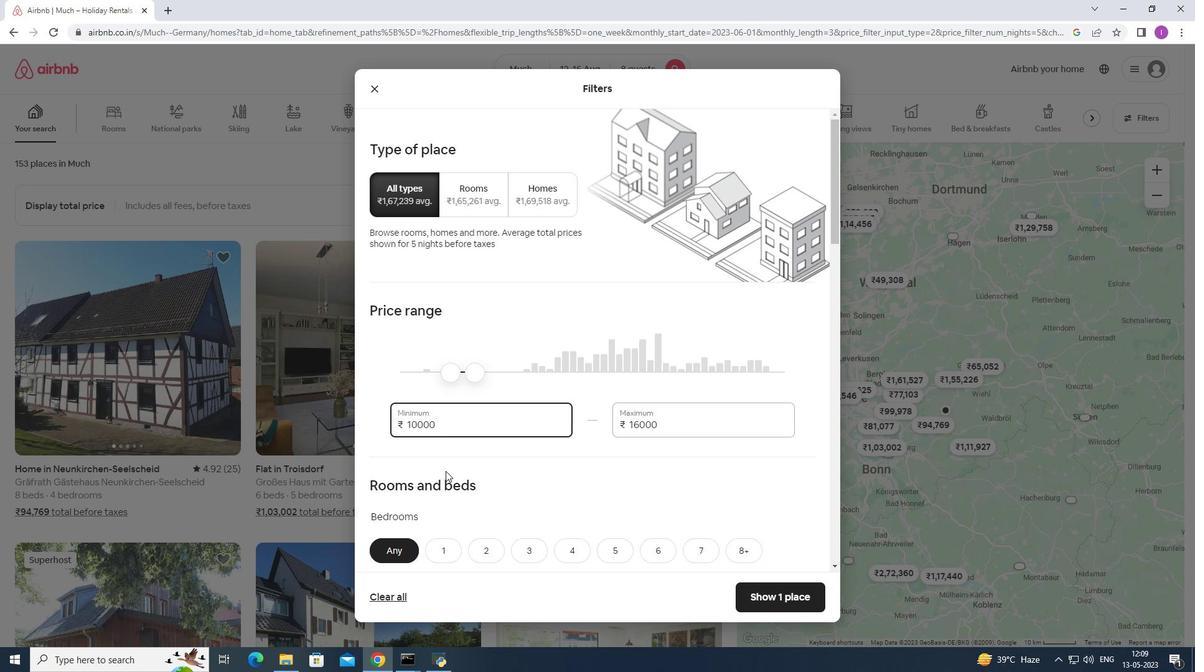 
Action: Mouse moved to (543, 437)
Screenshot: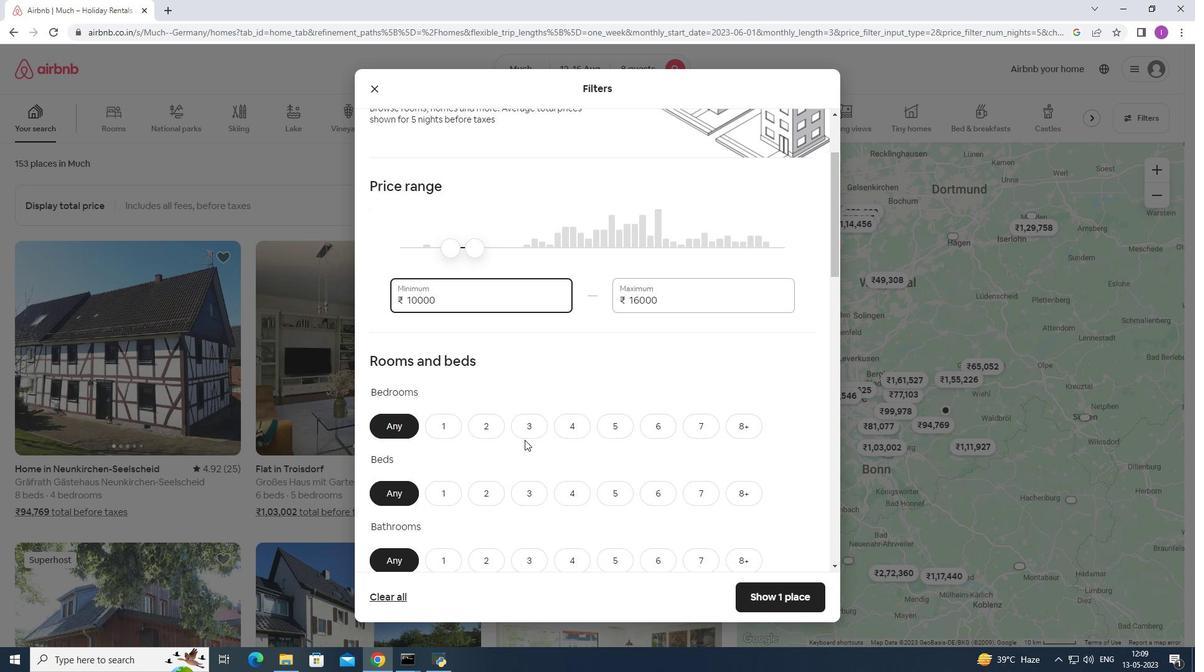 
Action: Mouse scrolled (543, 437) with delta (0, 0)
Screenshot: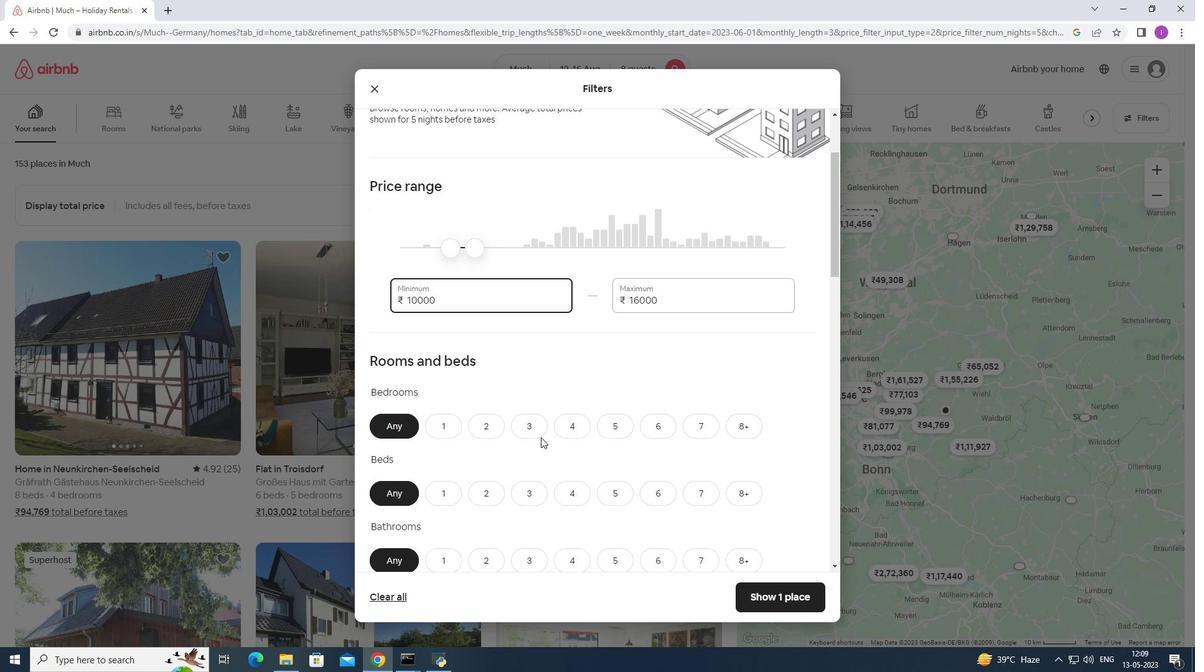 
Action: Mouse moved to (754, 363)
Screenshot: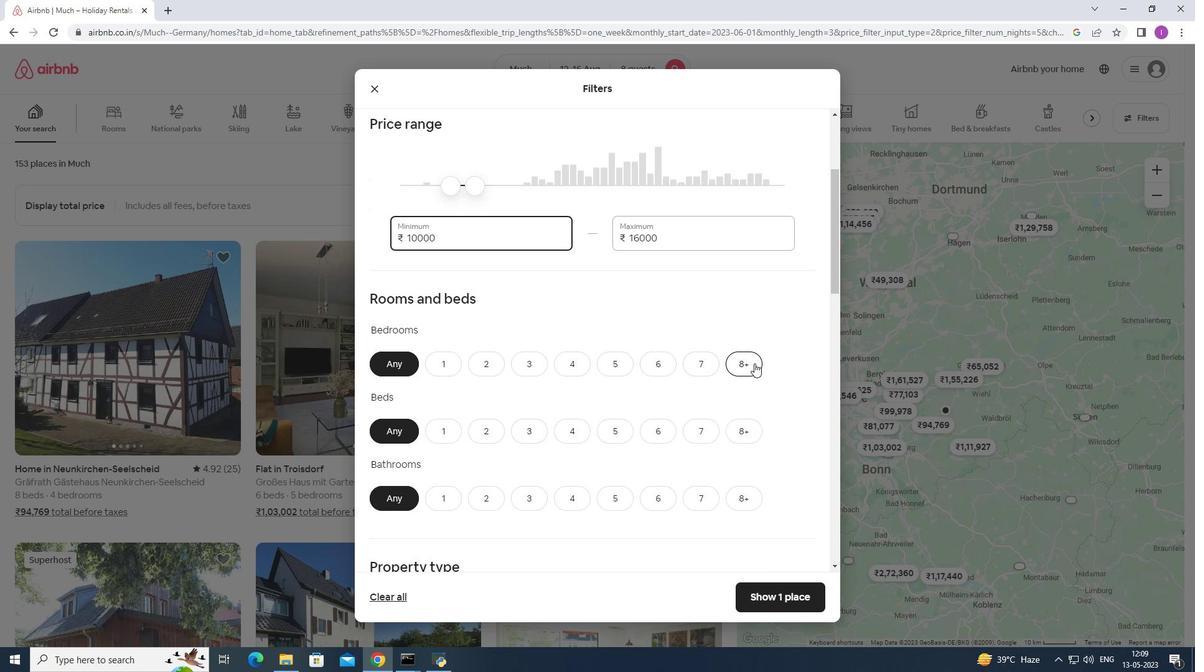 
Action: Mouse pressed left at (754, 363)
Screenshot: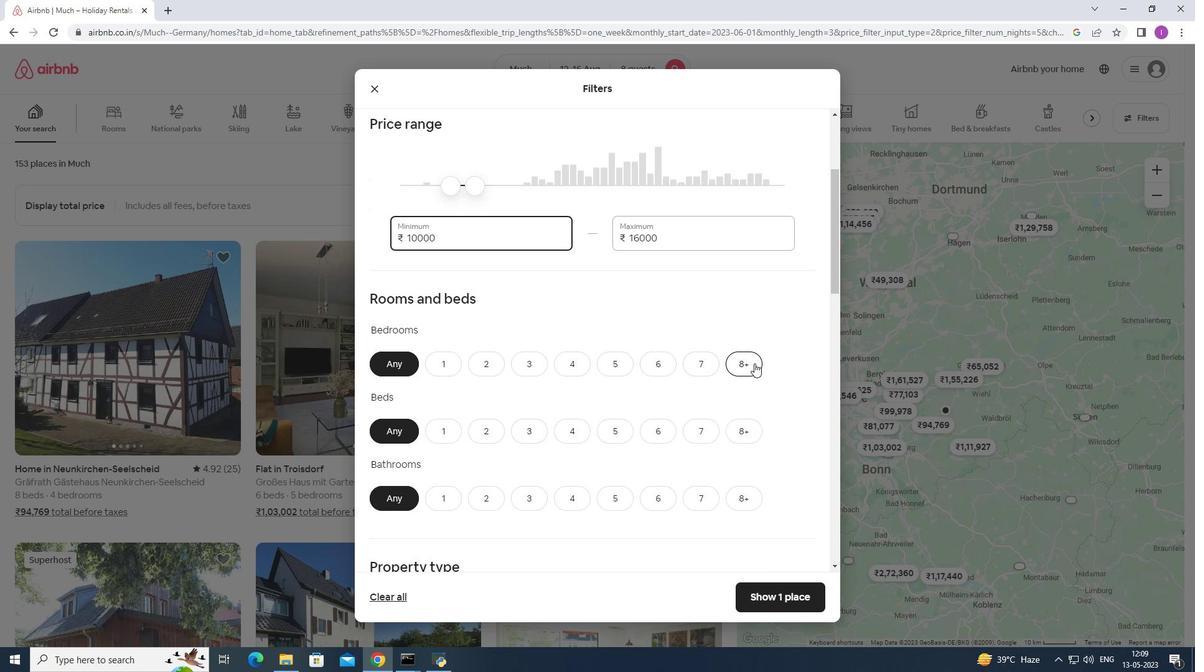 
Action: Mouse moved to (740, 427)
Screenshot: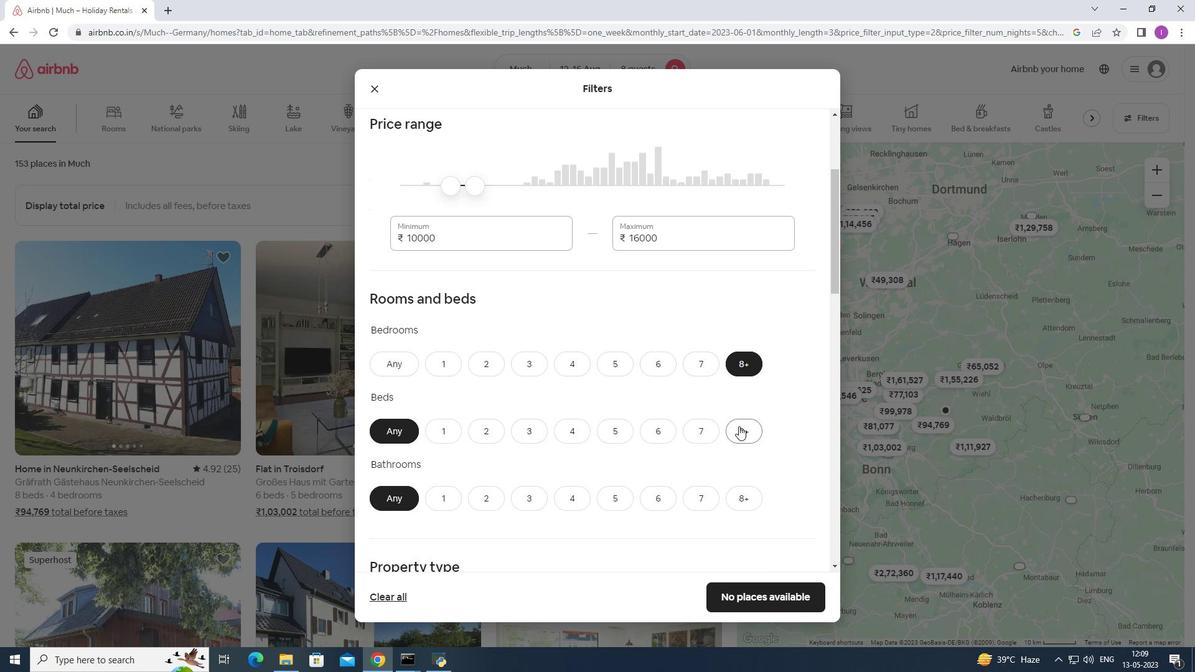 
Action: Mouse pressed left at (740, 427)
Screenshot: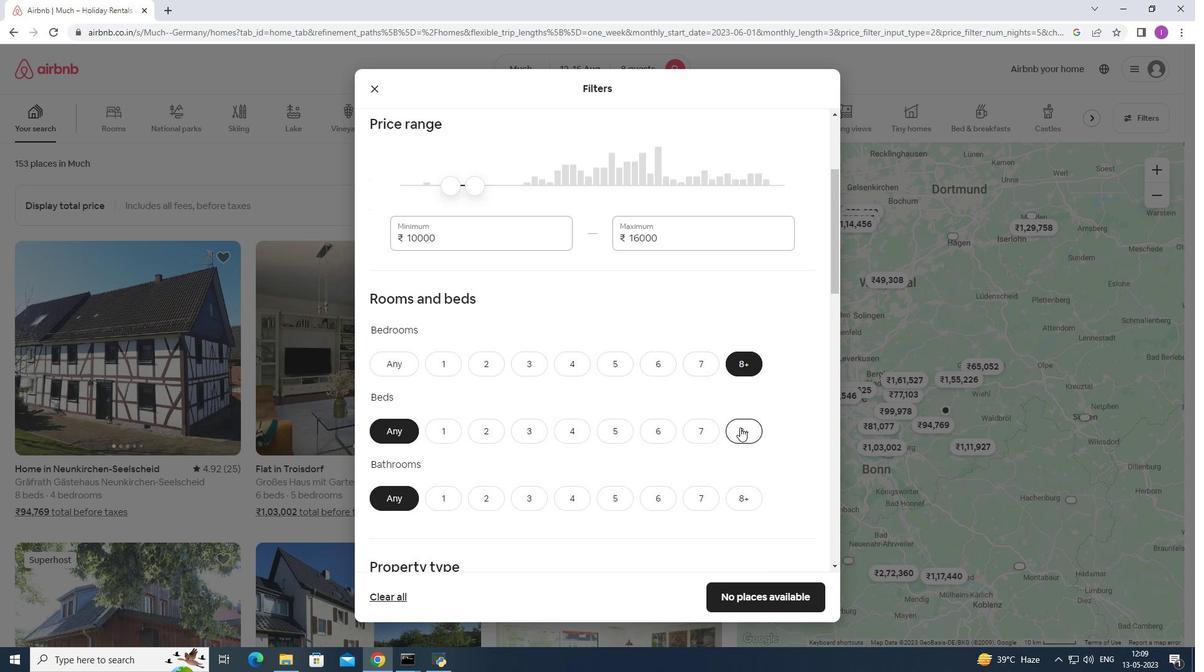 
Action: Mouse moved to (742, 490)
Screenshot: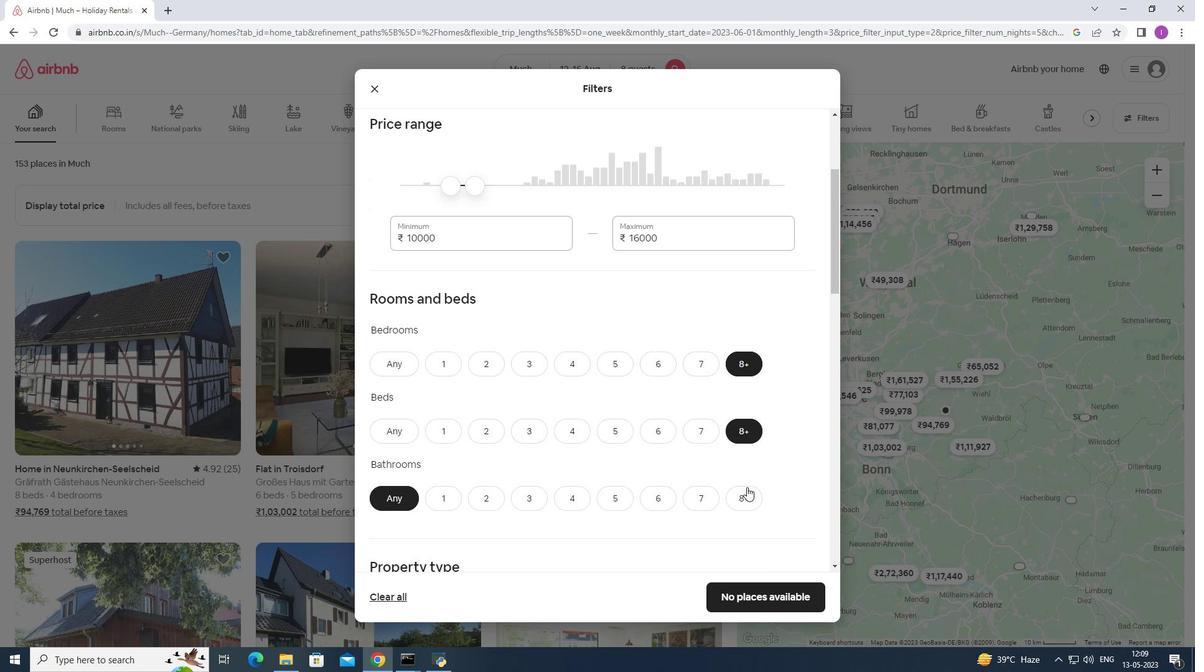 
Action: Mouse pressed left at (742, 490)
Screenshot: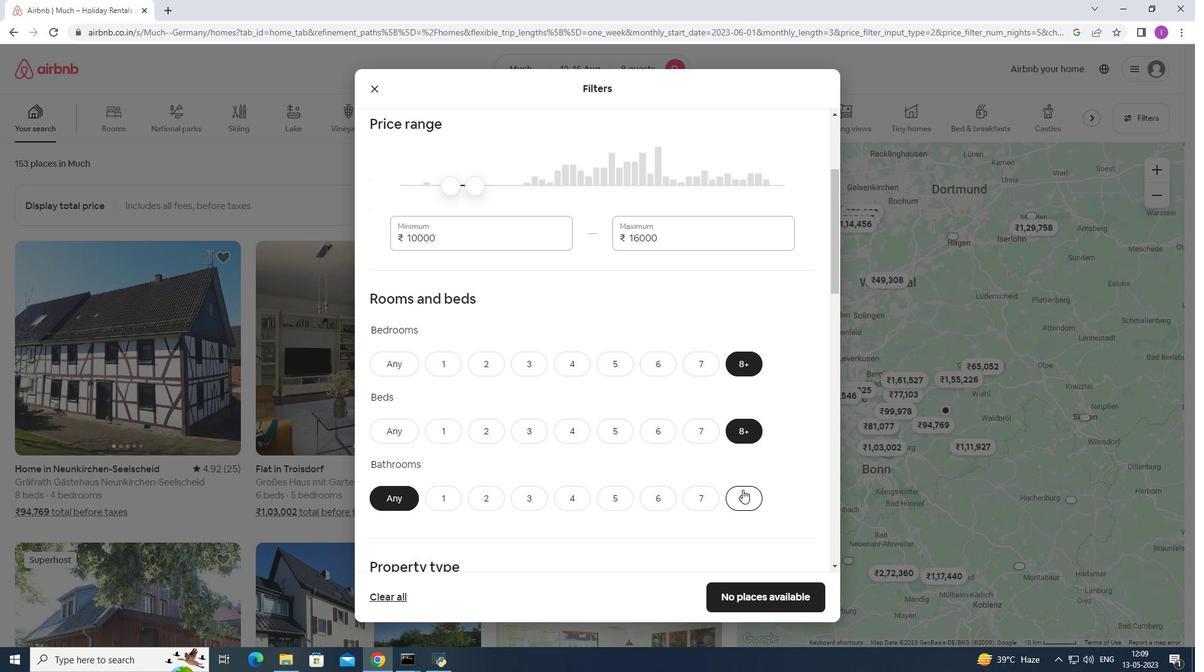
Action: Mouse moved to (668, 427)
Screenshot: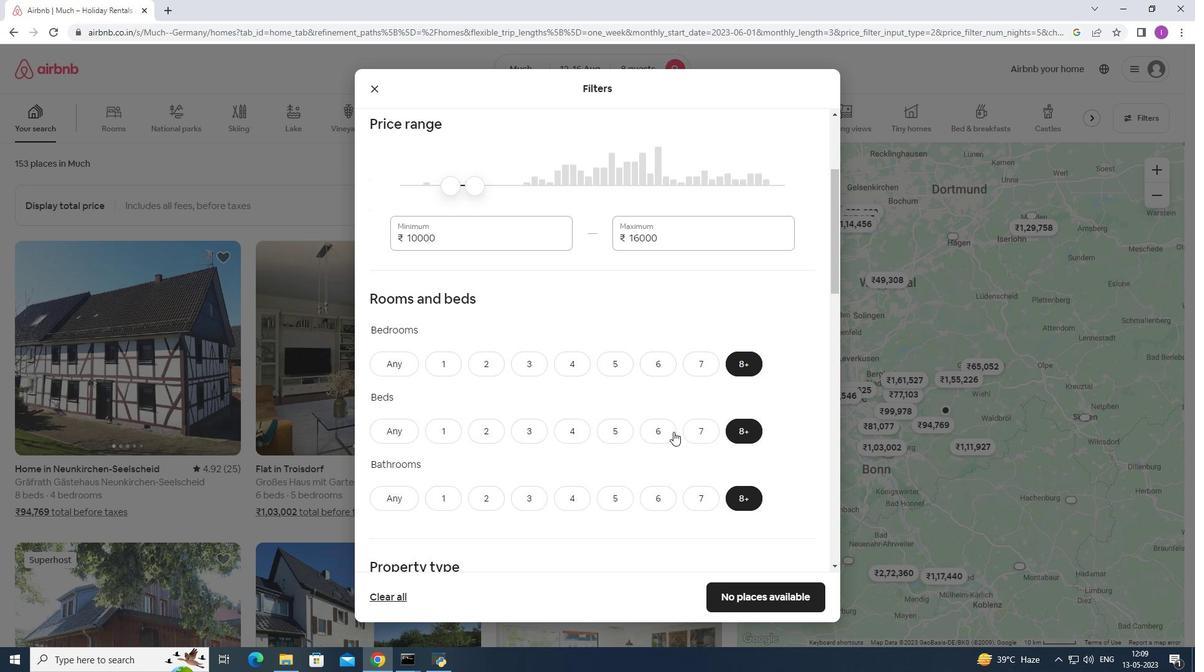 
Action: Mouse scrolled (668, 427) with delta (0, 0)
Screenshot: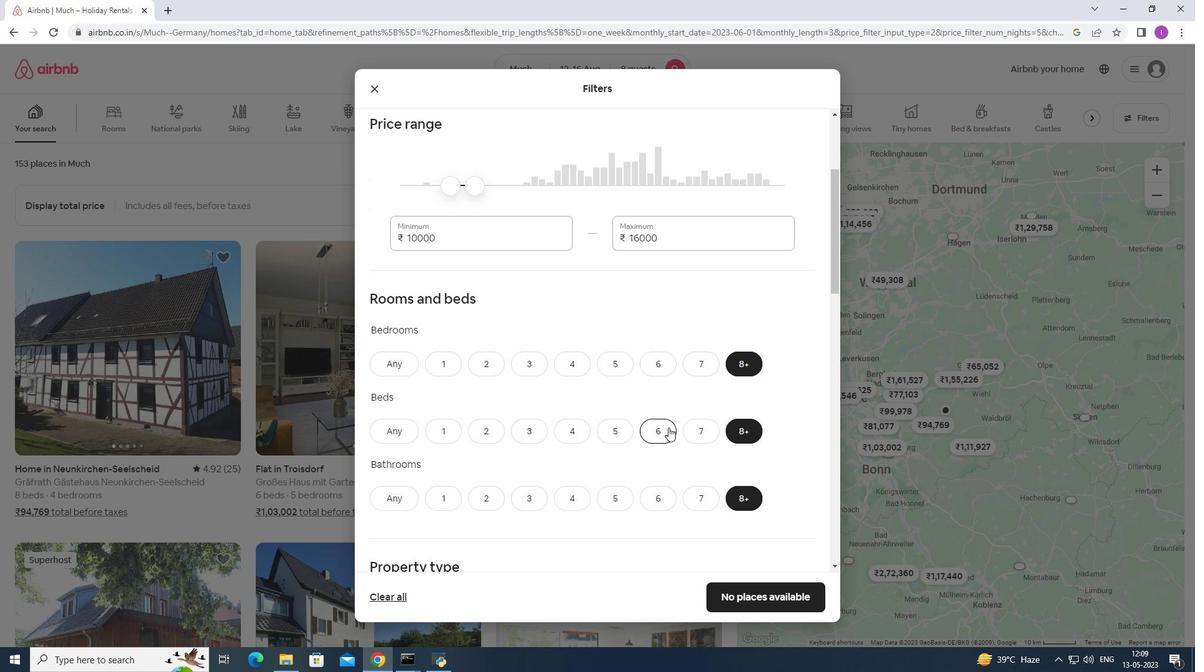 
Action: Mouse scrolled (668, 427) with delta (0, 0)
Screenshot: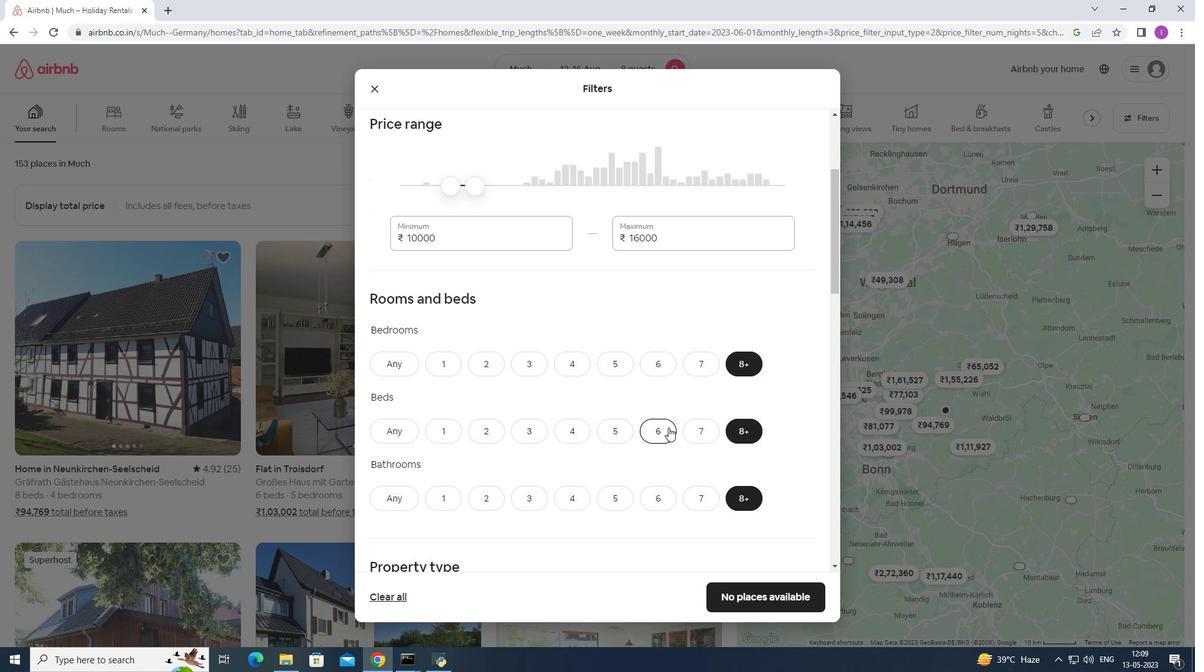 
Action: Mouse scrolled (668, 427) with delta (0, 0)
Screenshot: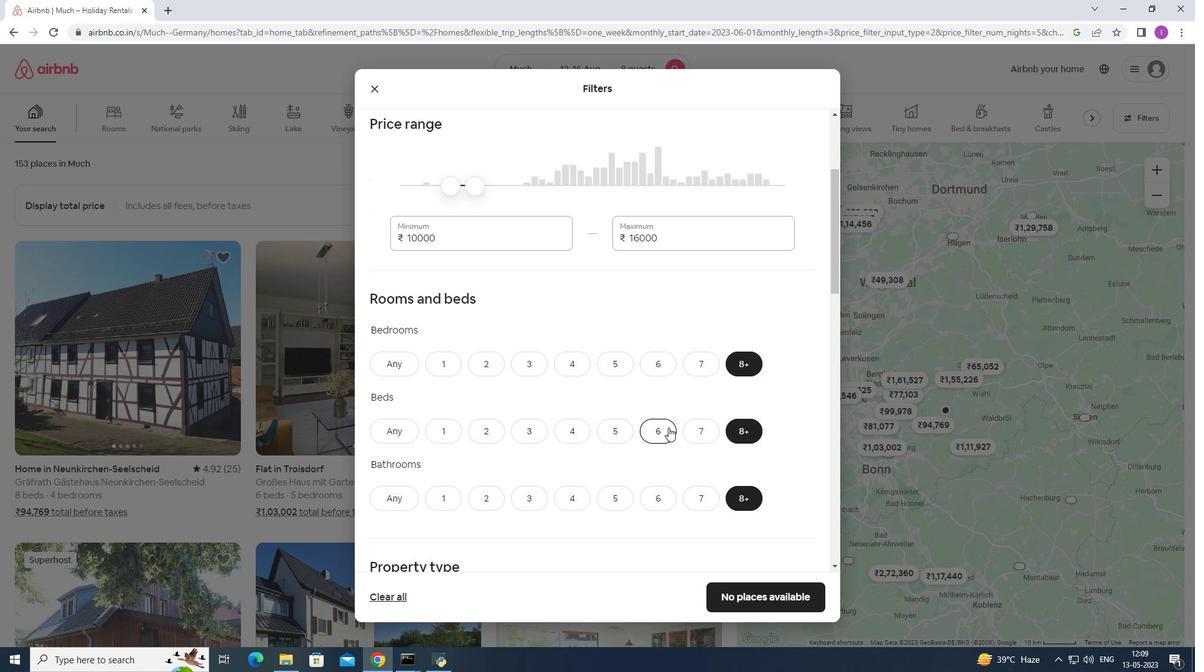 
Action: Mouse scrolled (668, 427) with delta (0, 0)
Screenshot: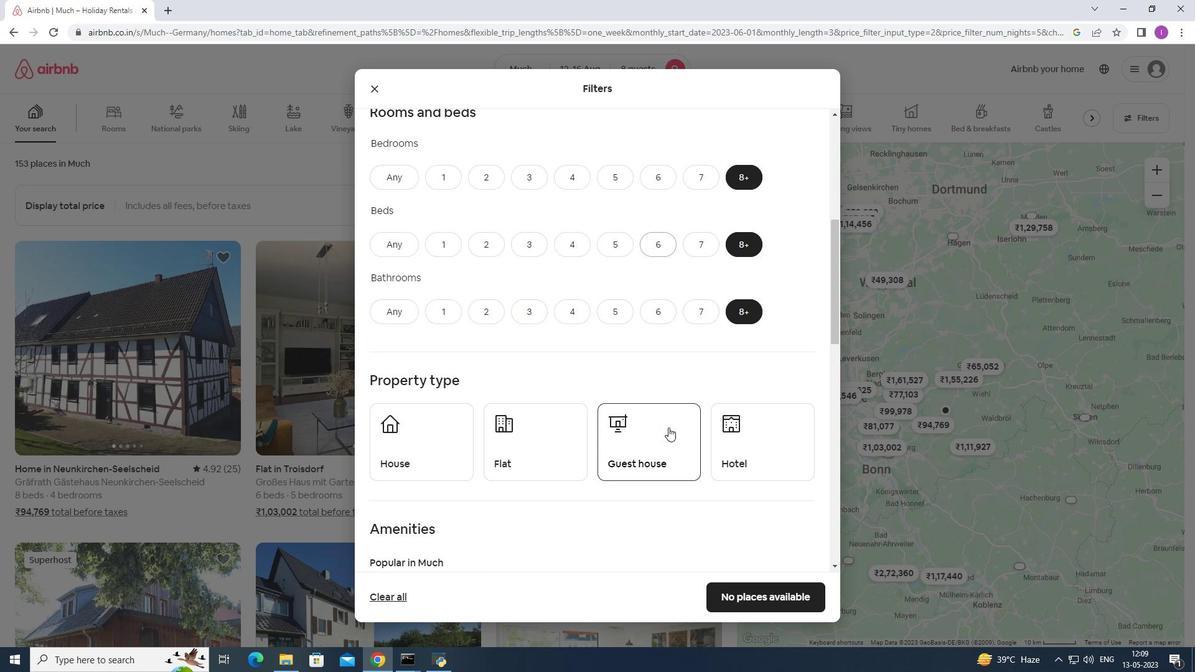 
Action: Mouse moved to (434, 358)
Screenshot: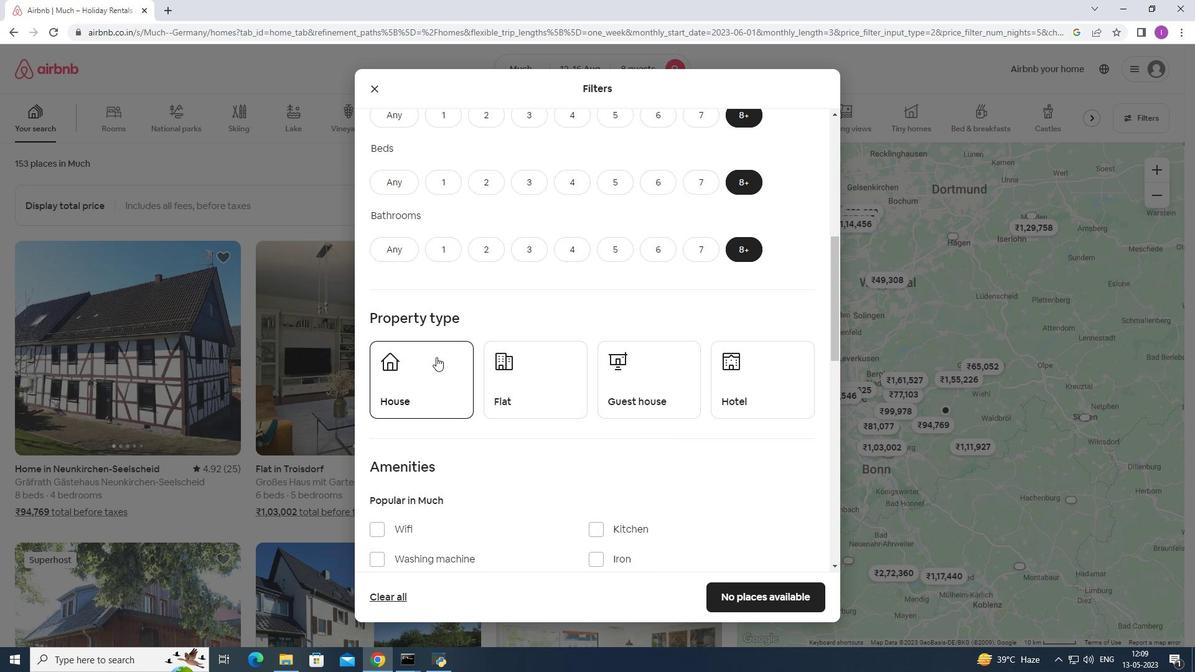 
Action: Mouse pressed left at (434, 358)
Screenshot: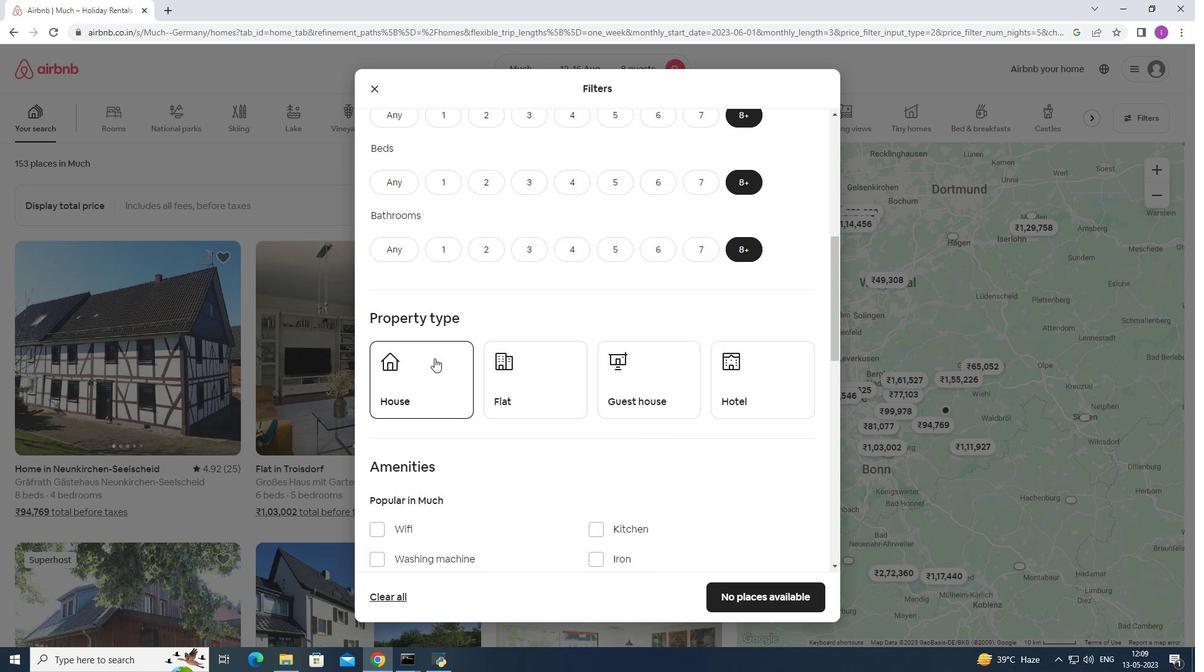 
Action: Mouse moved to (521, 384)
Screenshot: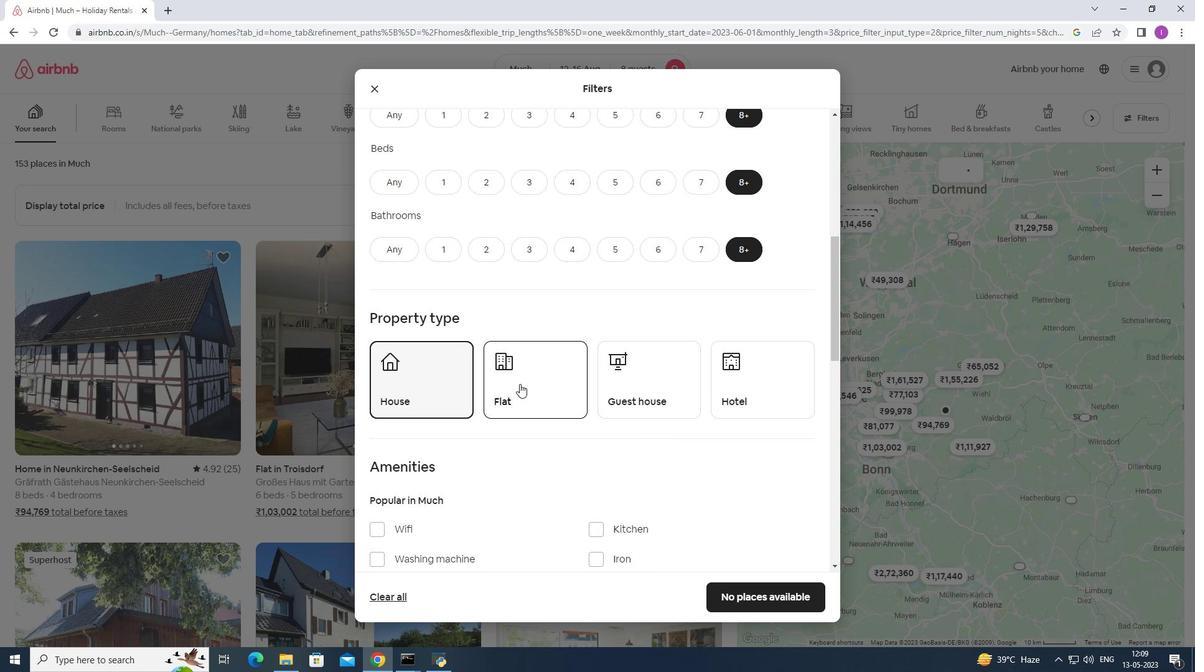 
Action: Mouse pressed left at (521, 384)
Screenshot: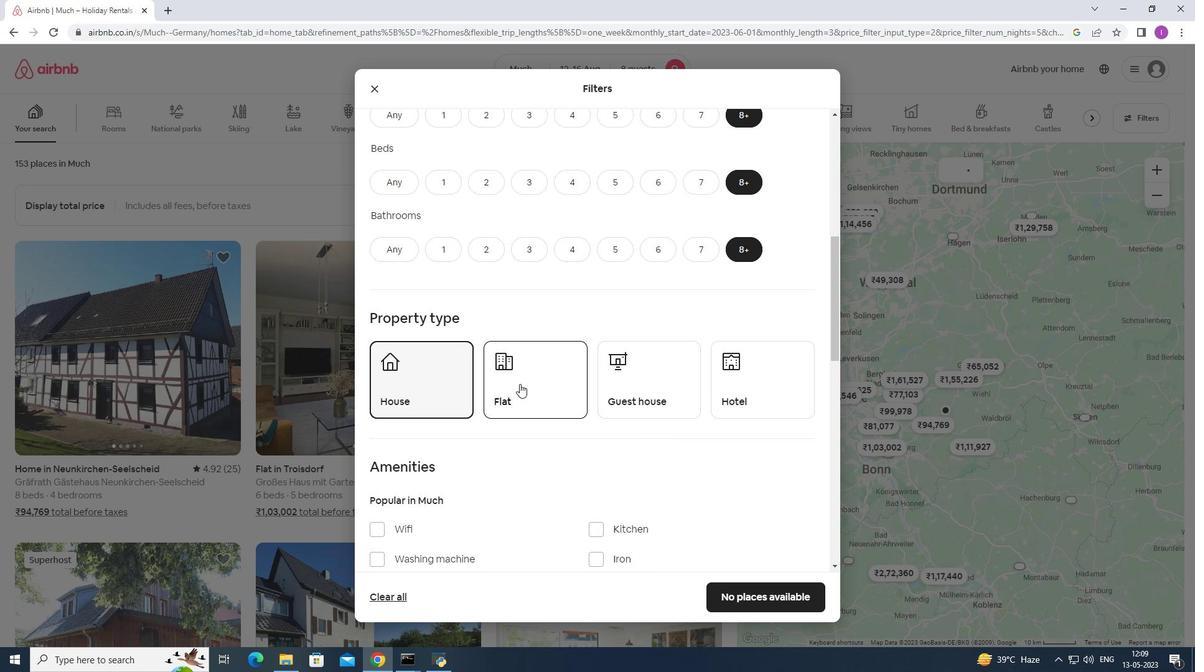 
Action: Mouse moved to (668, 394)
Screenshot: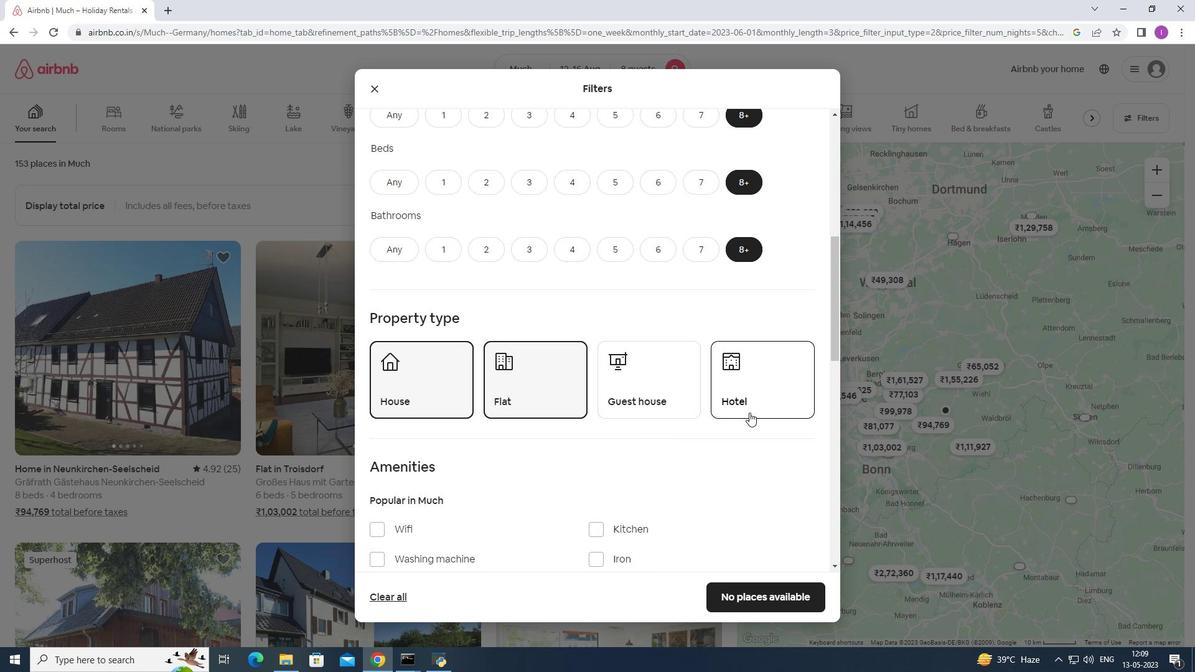 
Action: Mouse pressed left at (668, 394)
Screenshot: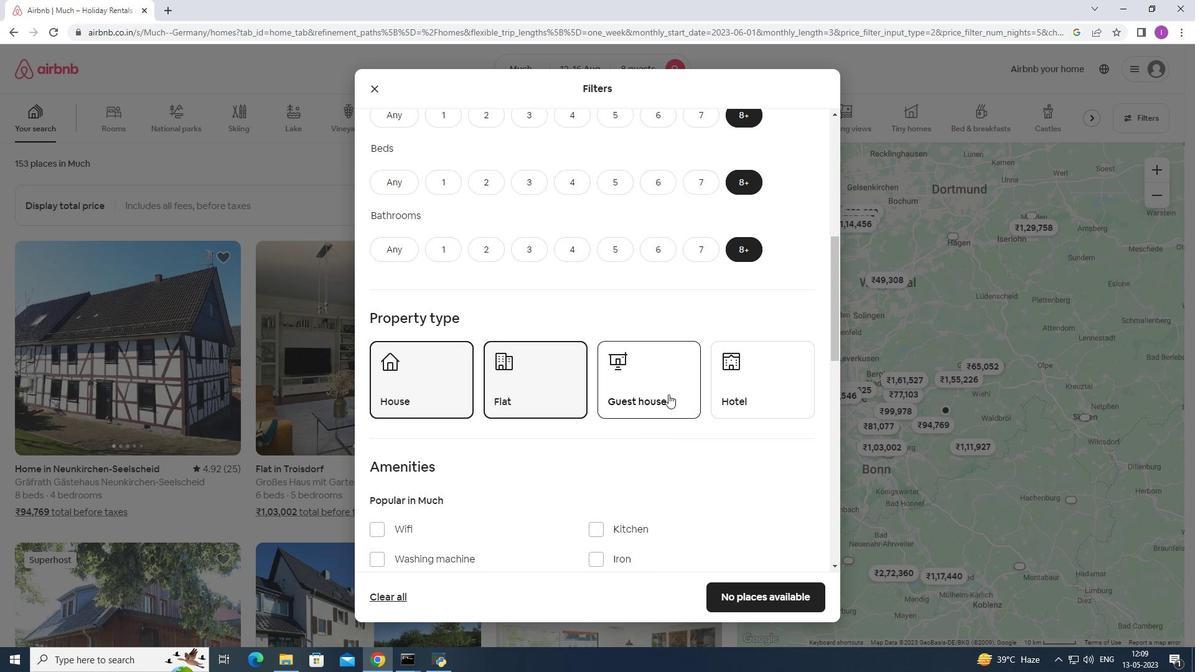 
Action: Mouse moved to (748, 402)
Screenshot: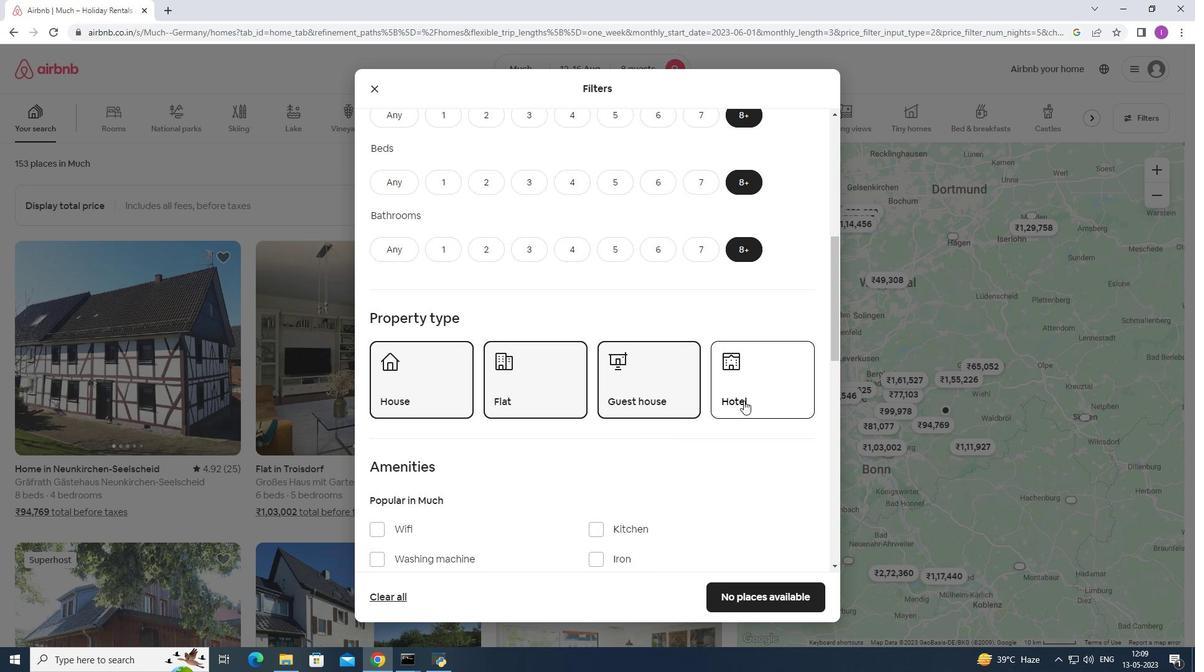 
Action: Mouse pressed left at (748, 402)
Screenshot: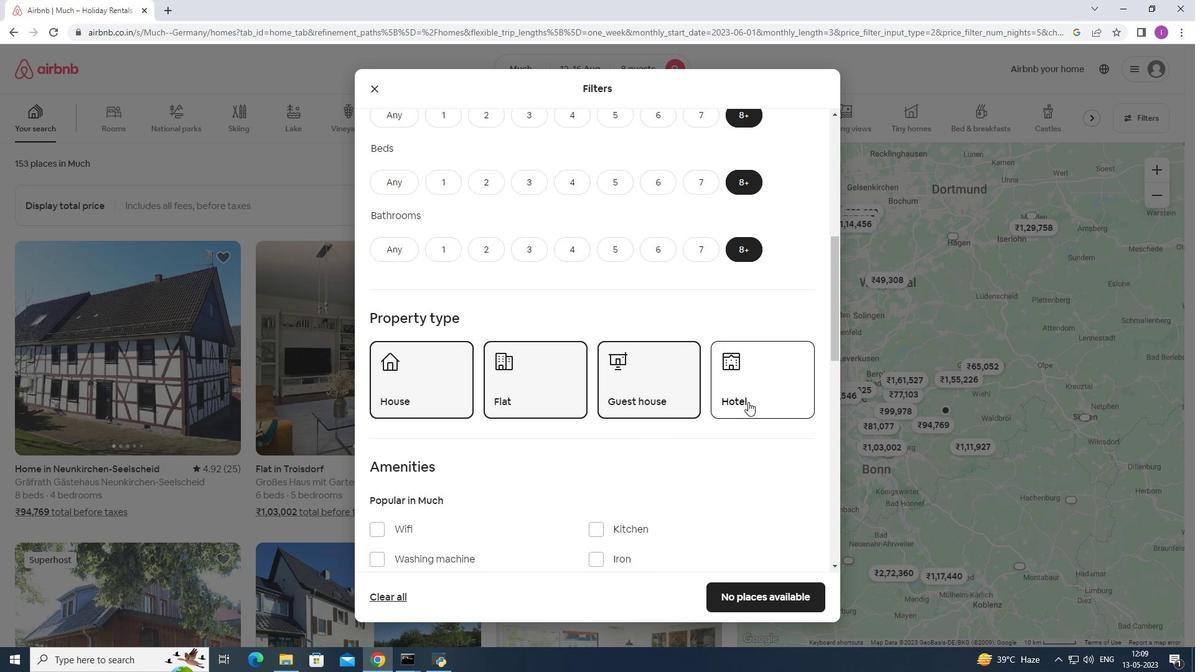 
Action: Mouse moved to (644, 402)
Screenshot: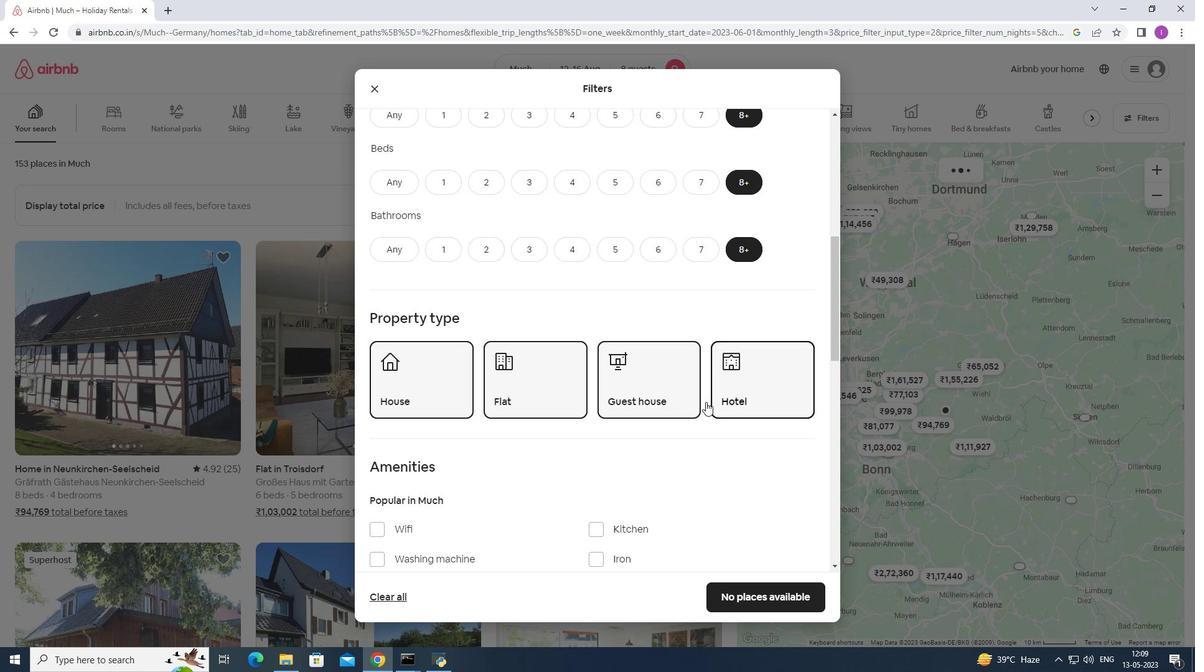
Action: Mouse scrolled (644, 401) with delta (0, 0)
Screenshot: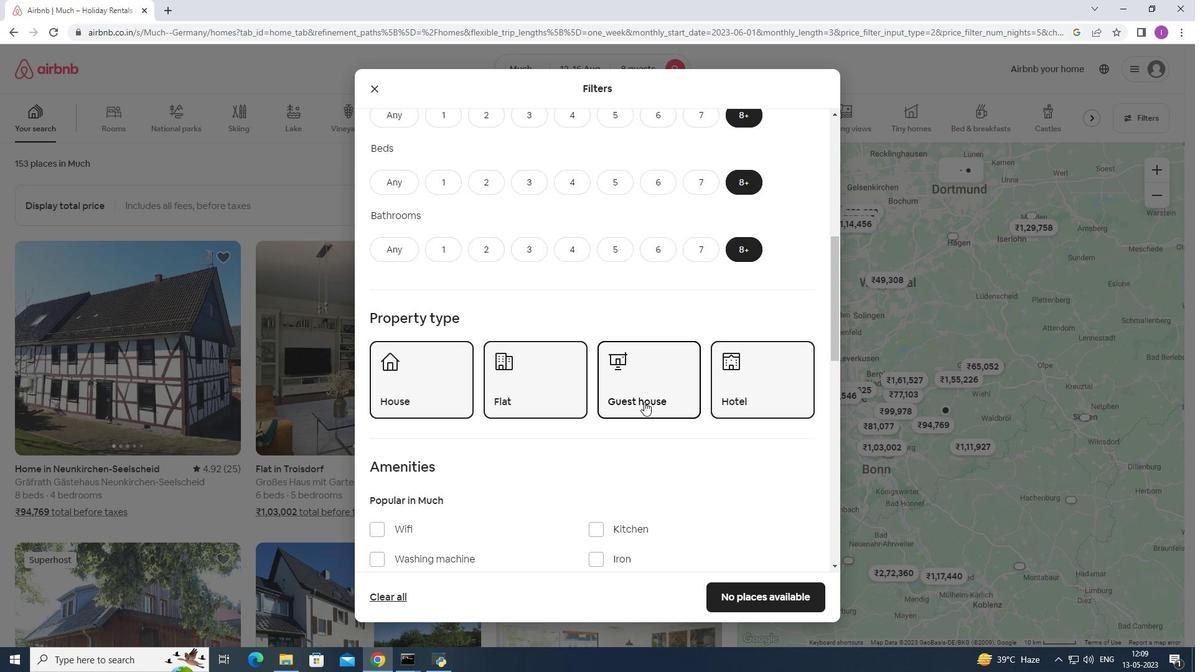 
Action: Mouse scrolled (644, 401) with delta (0, 0)
Screenshot: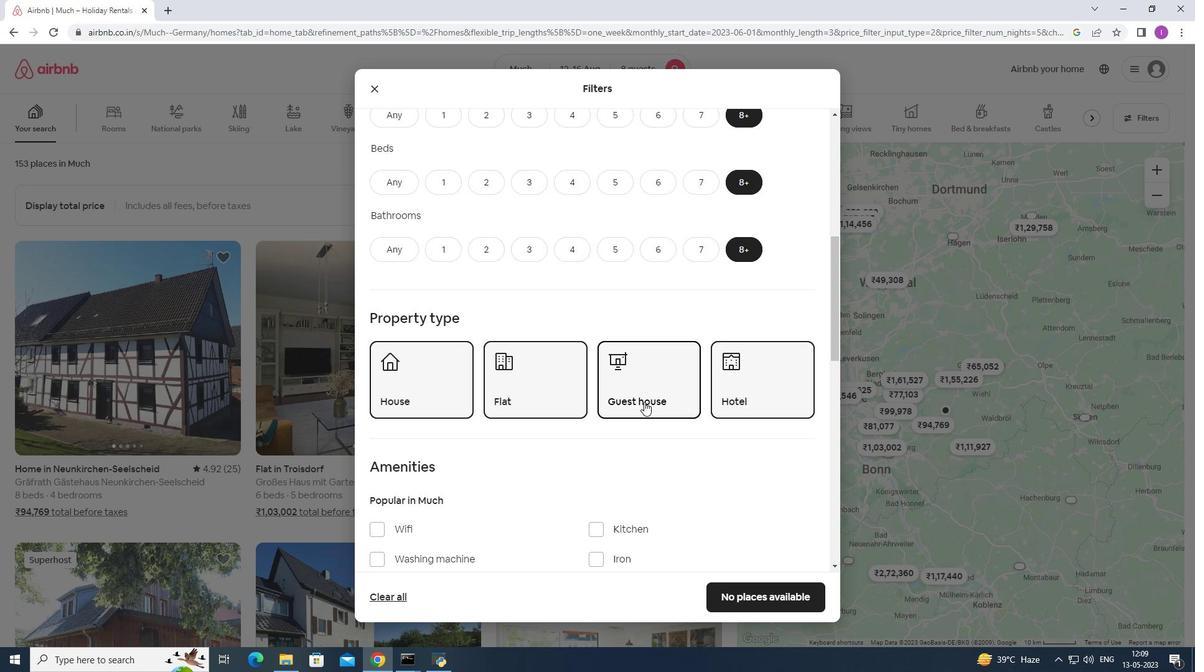 
Action: Mouse scrolled (644, 401) with delta (0, 0)
Screenshot: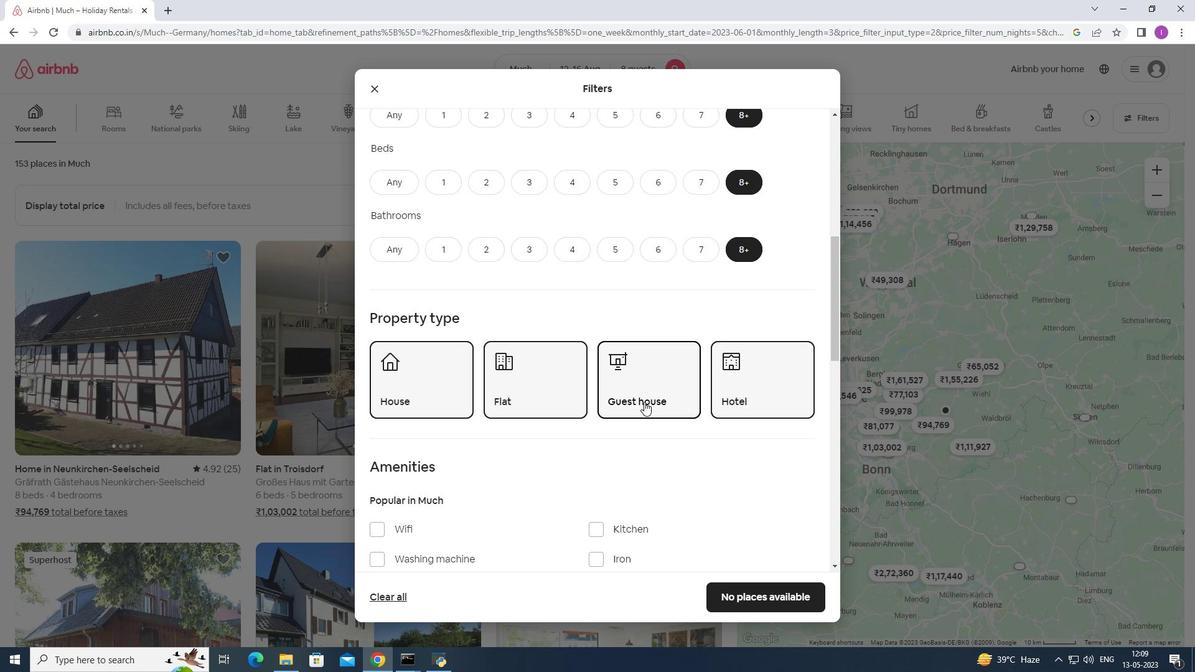 
Action: Mouse moved to (383, 340)
Screenshot: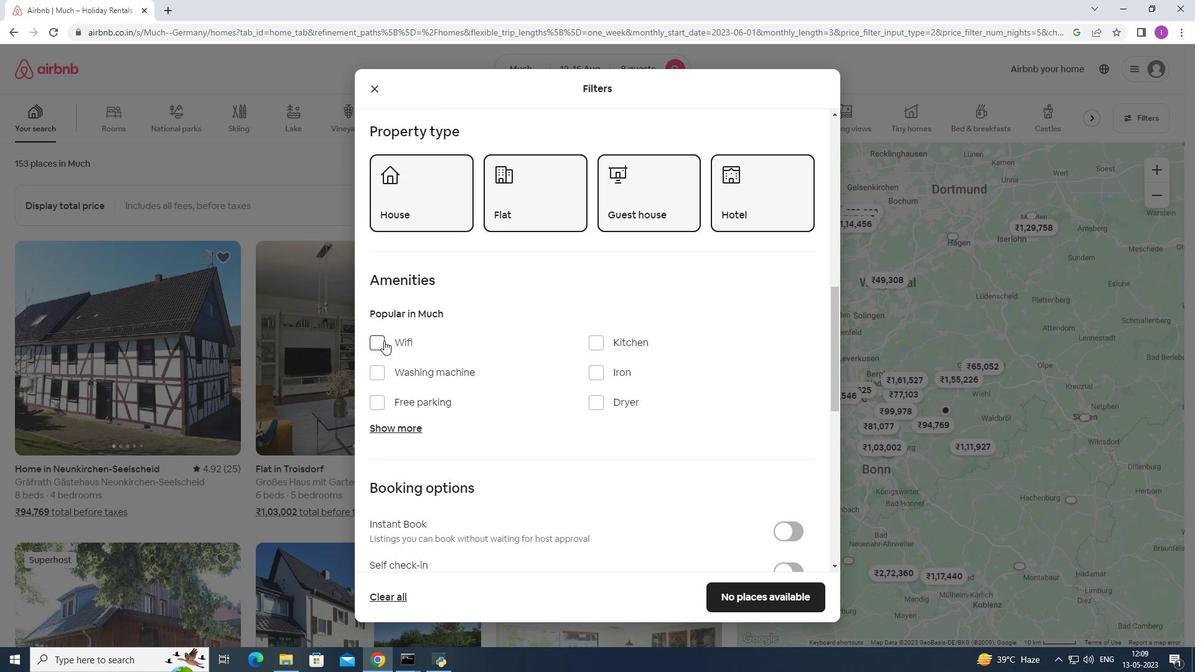 
Action: Mouse pressed left at (383, 340)
Screenshot: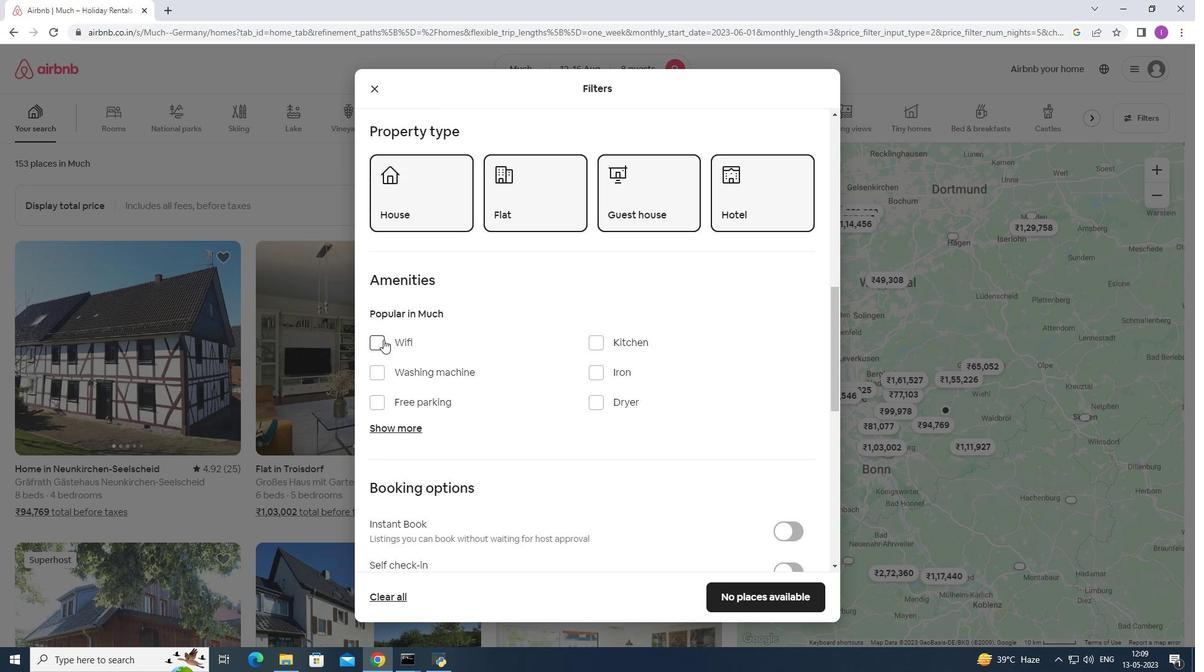
Action: Mouse moved to (396, 407)
Screenshot: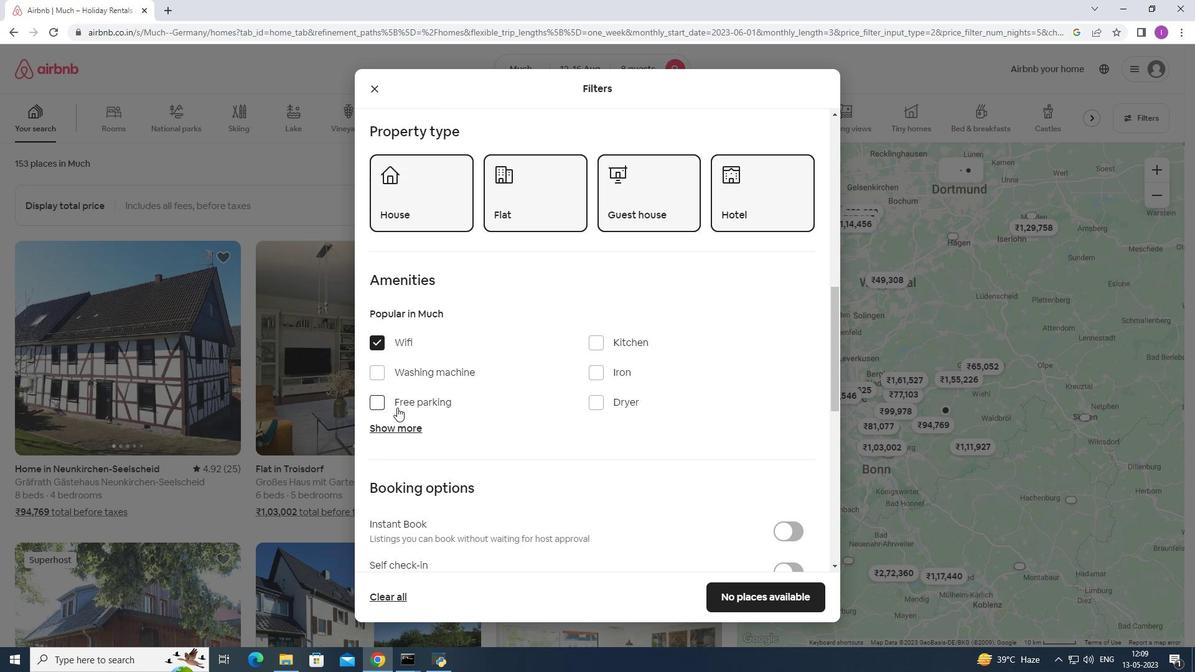 
Action: Mouse pressed left at (396, 407)
Screenshot: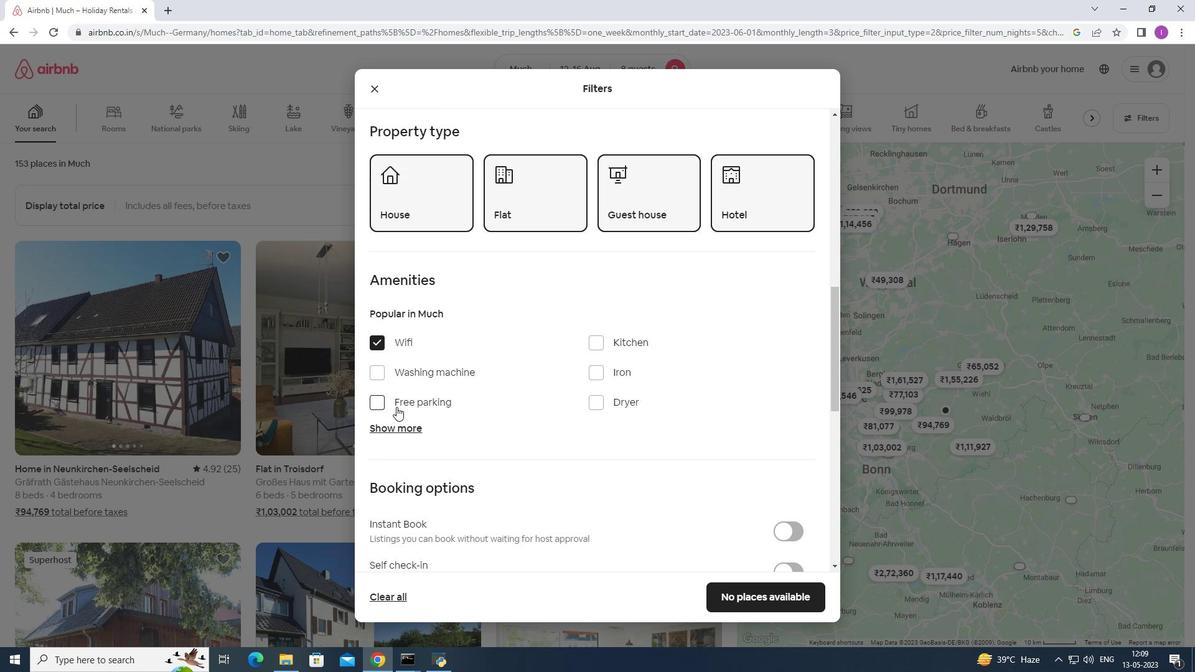 
Action: Mouse moved to (402, 427)
Screenshot: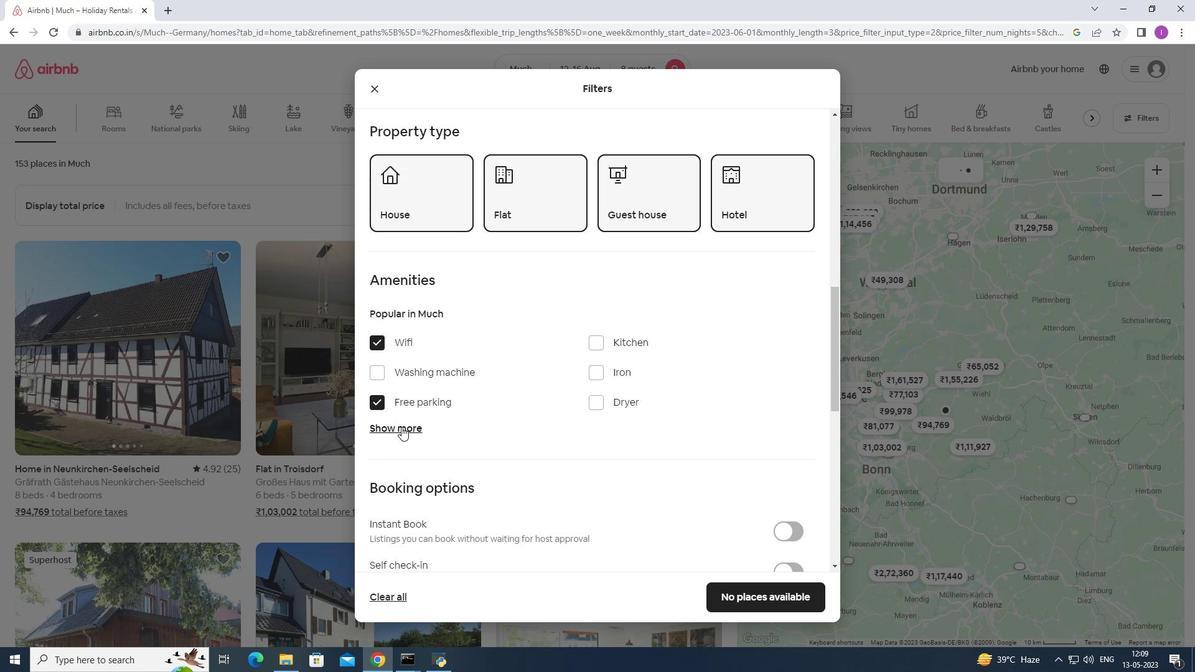 
Action: Mouse pressed left at (402, 427)
Screenshot: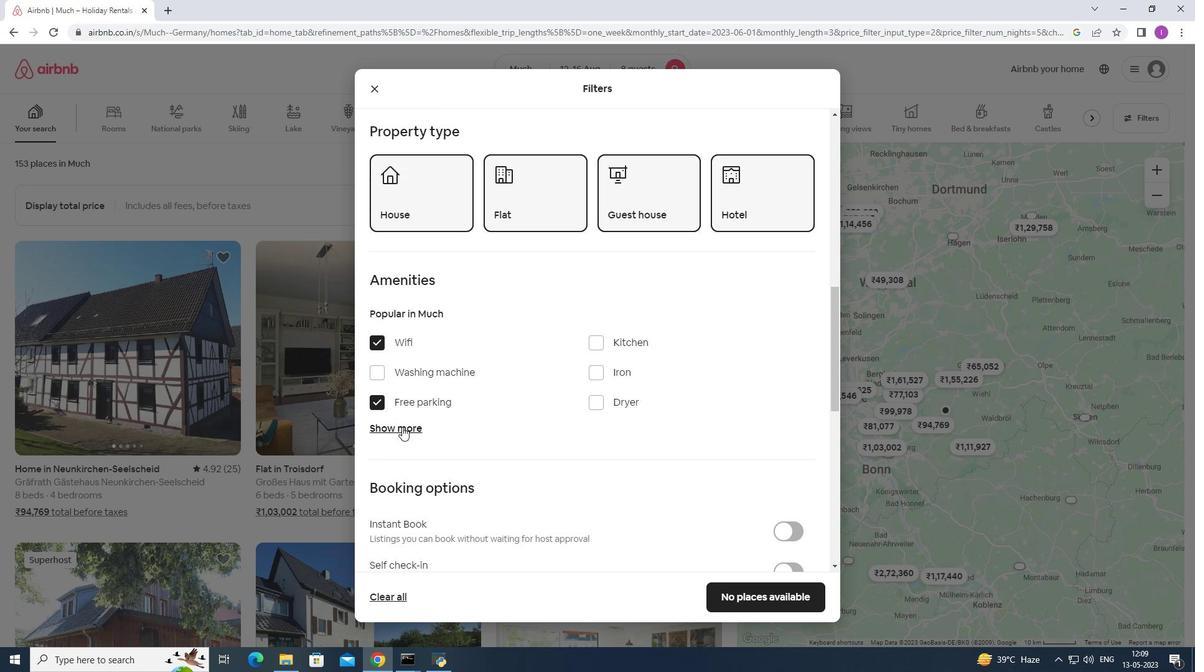 
Action: Mouse moved to (559, 437)
Screenshot: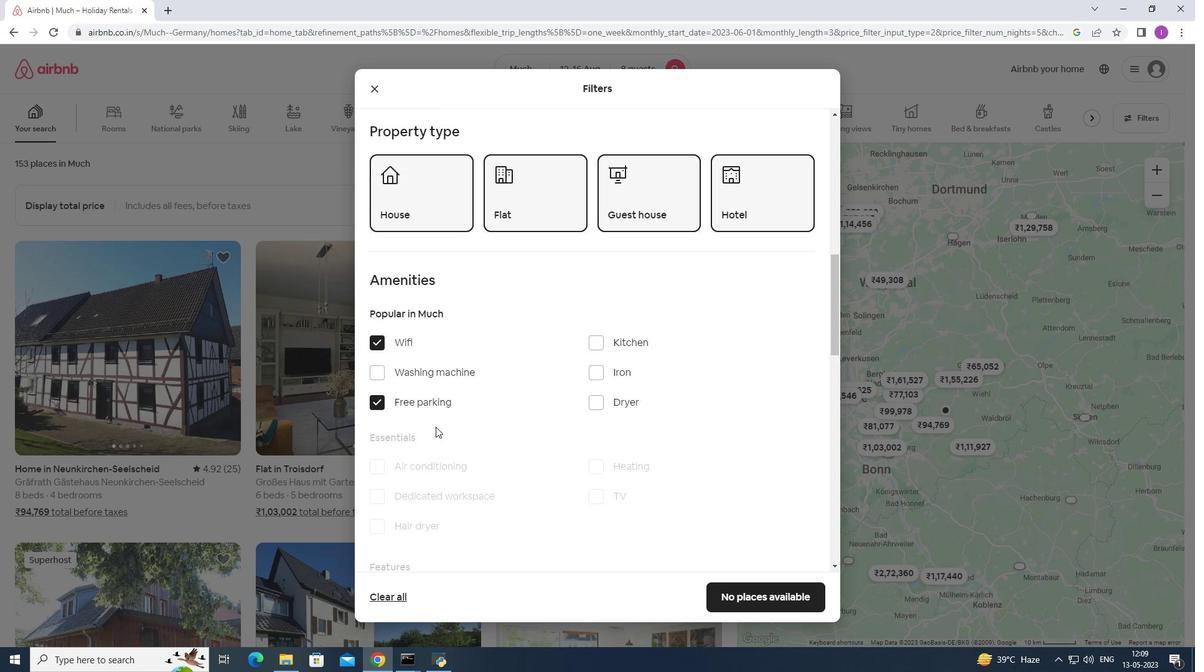 
Action: Mouse scrolled (559, 436) with delta (0, 0)
Screenshot: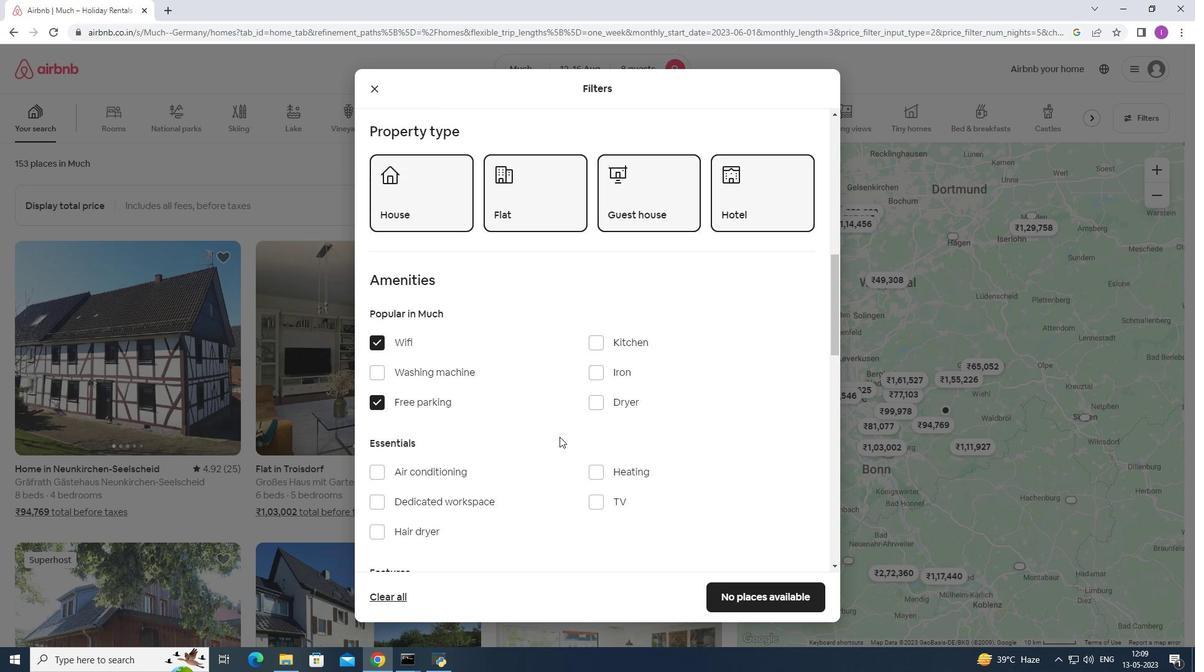 
Action: Mouse scrolled (559, 436) with delta (0, 0)
Screenshot: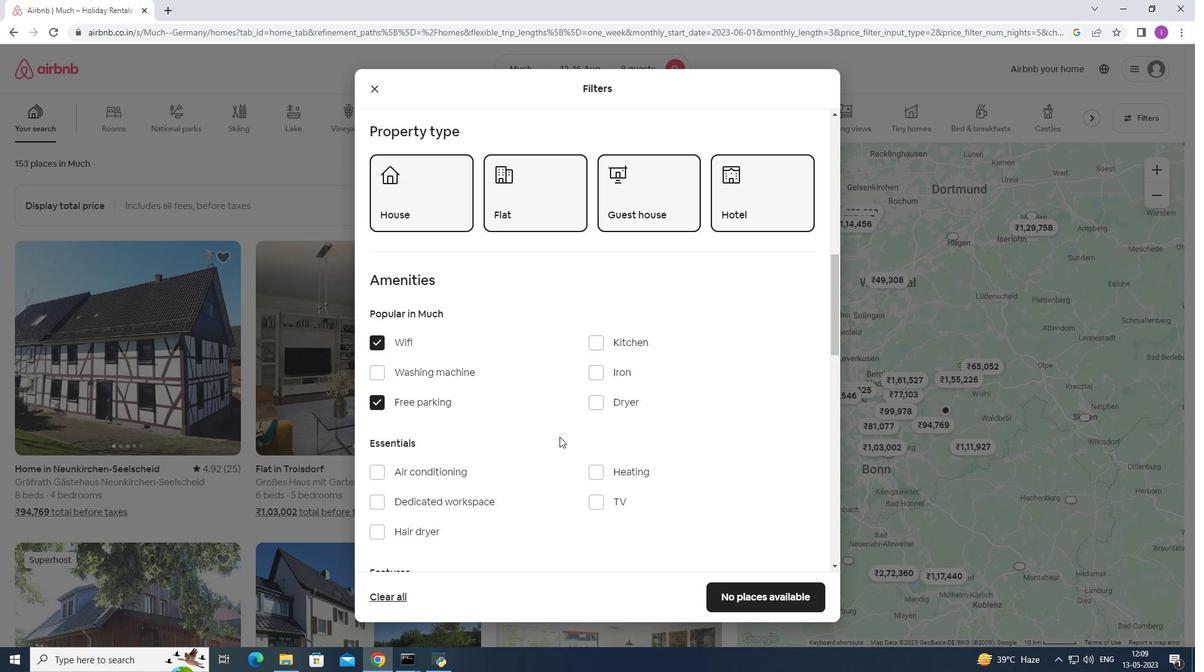 
Action: Mouse moved to (579, 493)
Screenshot: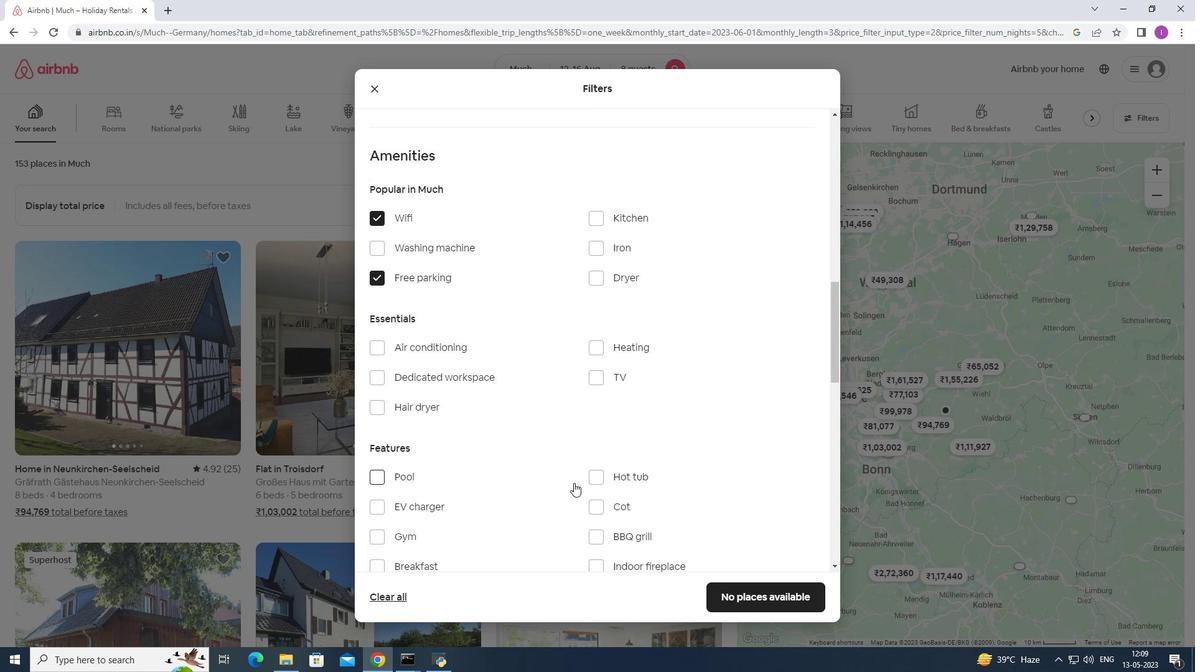 
Action: Mouse scrolled (579, 492) with delta (0, 0)
Screenshot: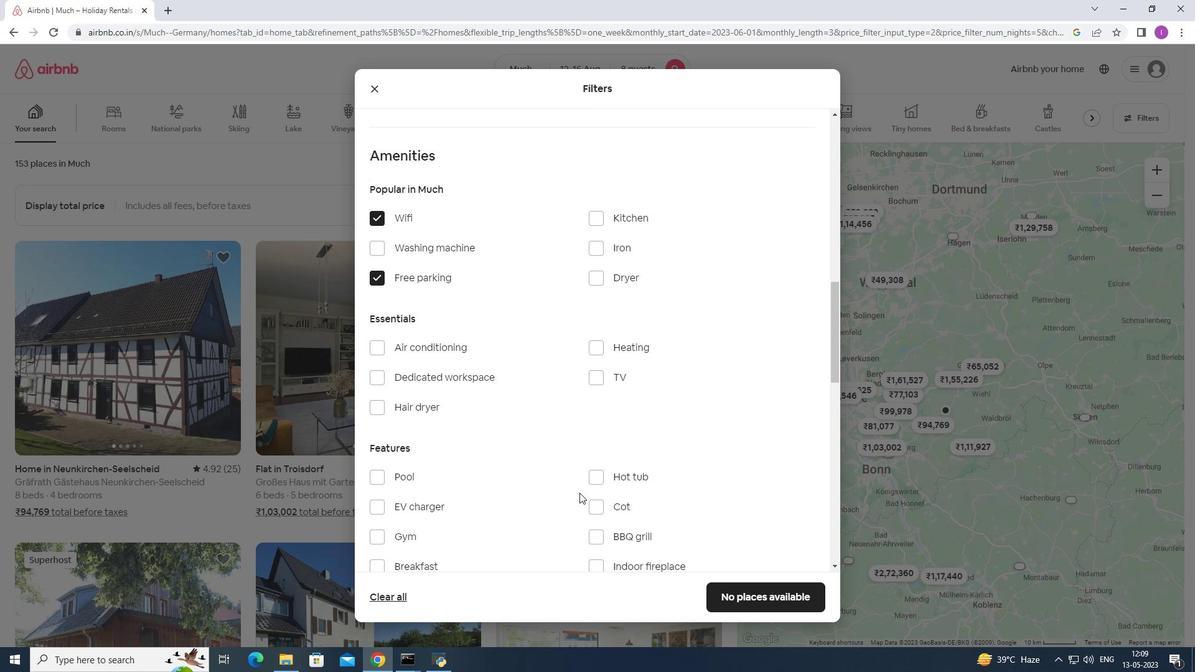 
Action: Mouse scrolled (579, 492) with delta (0, 0)
Screenshot: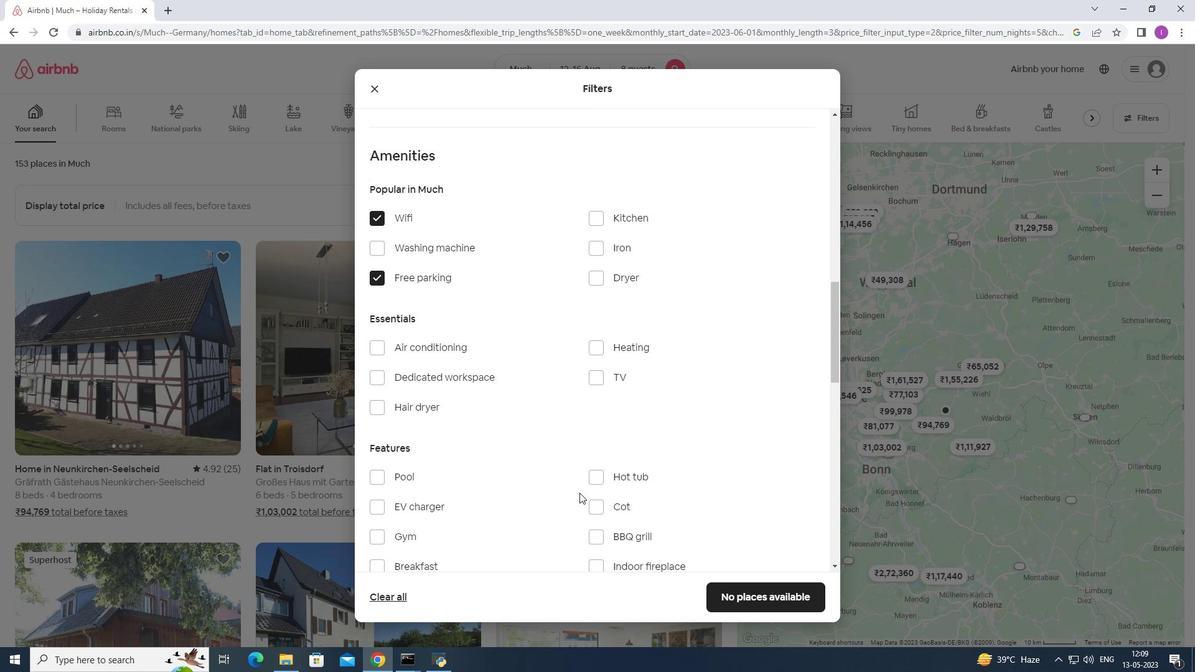 
Action: Mouse moved to (601, 255)
Screenshot: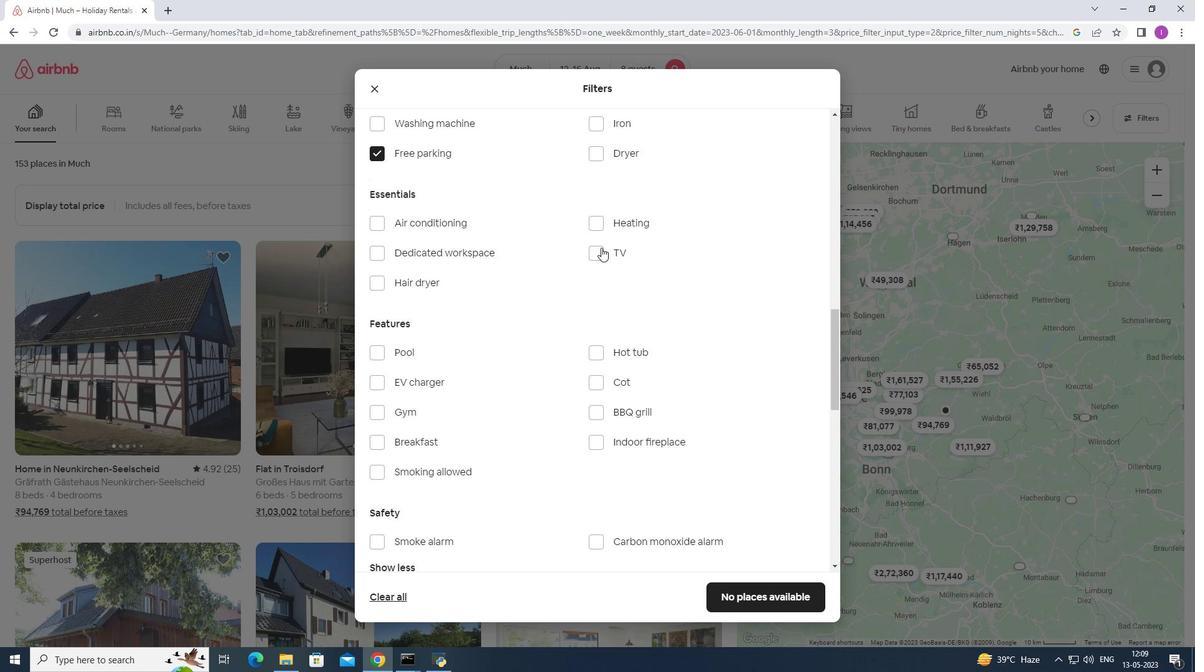 
Action: Mouse pressed left at (601, 255)
Screenshot: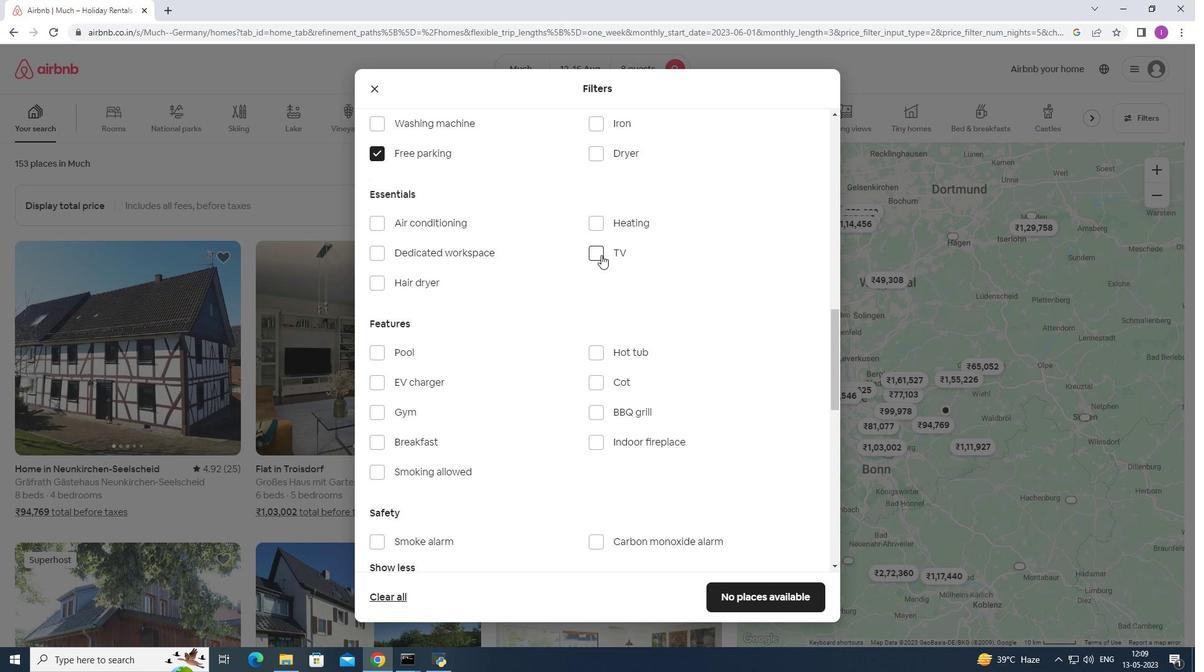 
Action: Mouse moved to (382, 410)
Screenshot: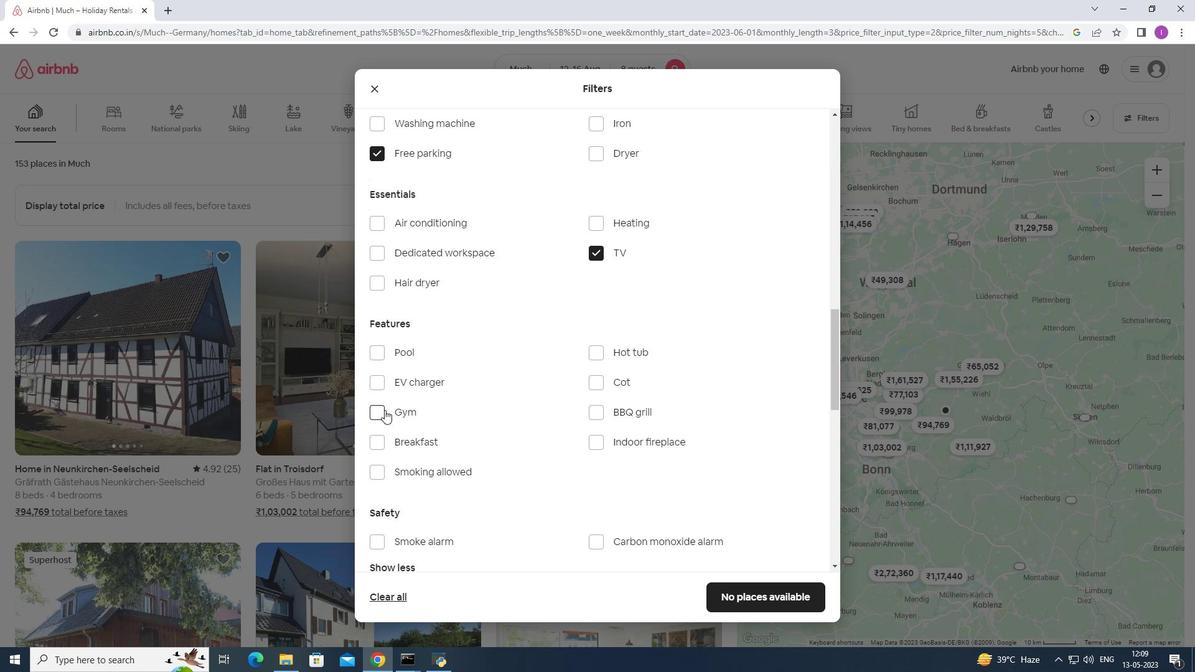 
Action: Mouse pressed left at (382, 410)
Screenshot: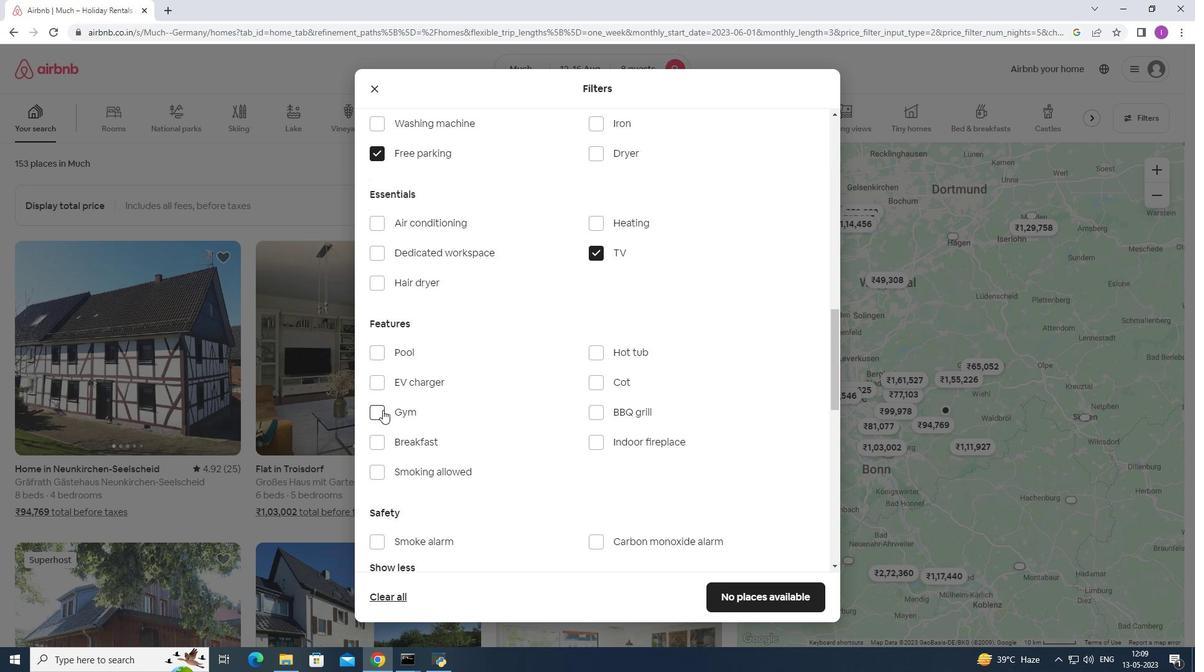
Action: Mouse moved to (376, 438)
Screenshot: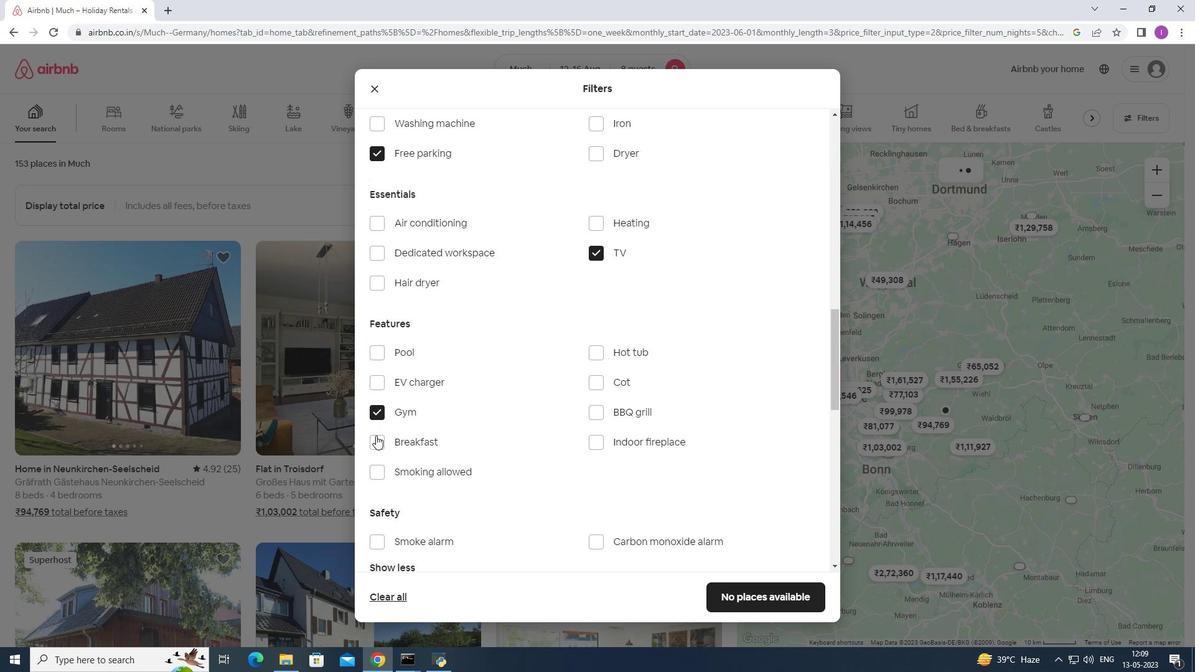 
Action: Mouse pressed left at (376, 438)
Screenshot: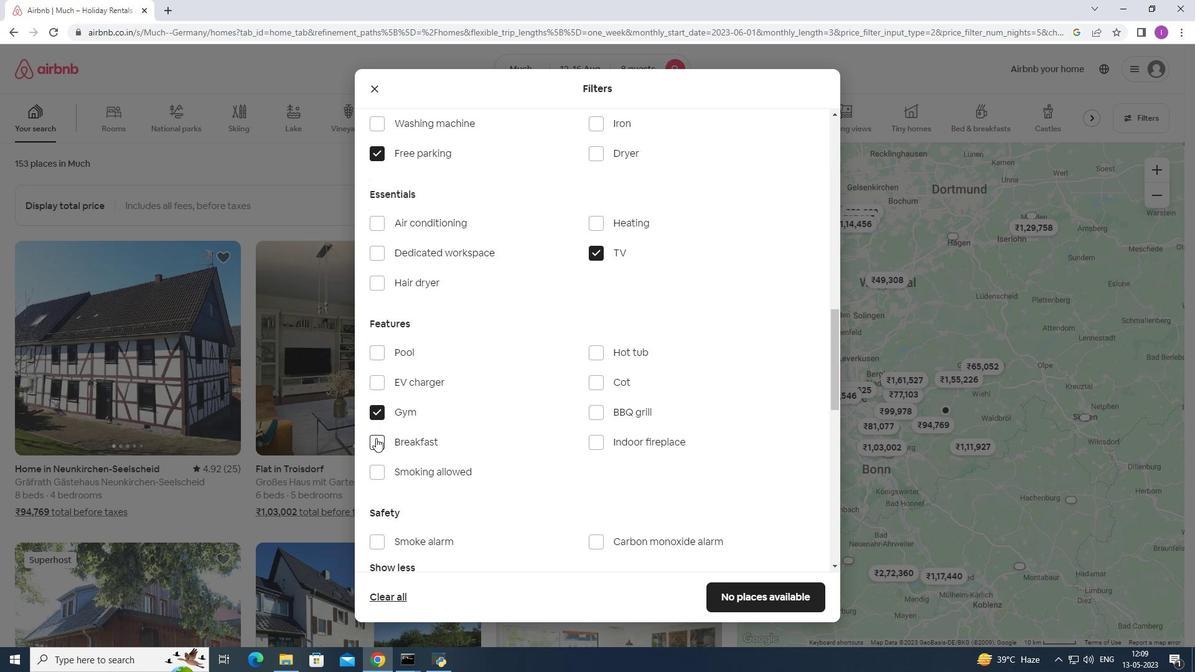 
Action: Mouse moved to (417, 417)
Screenshot: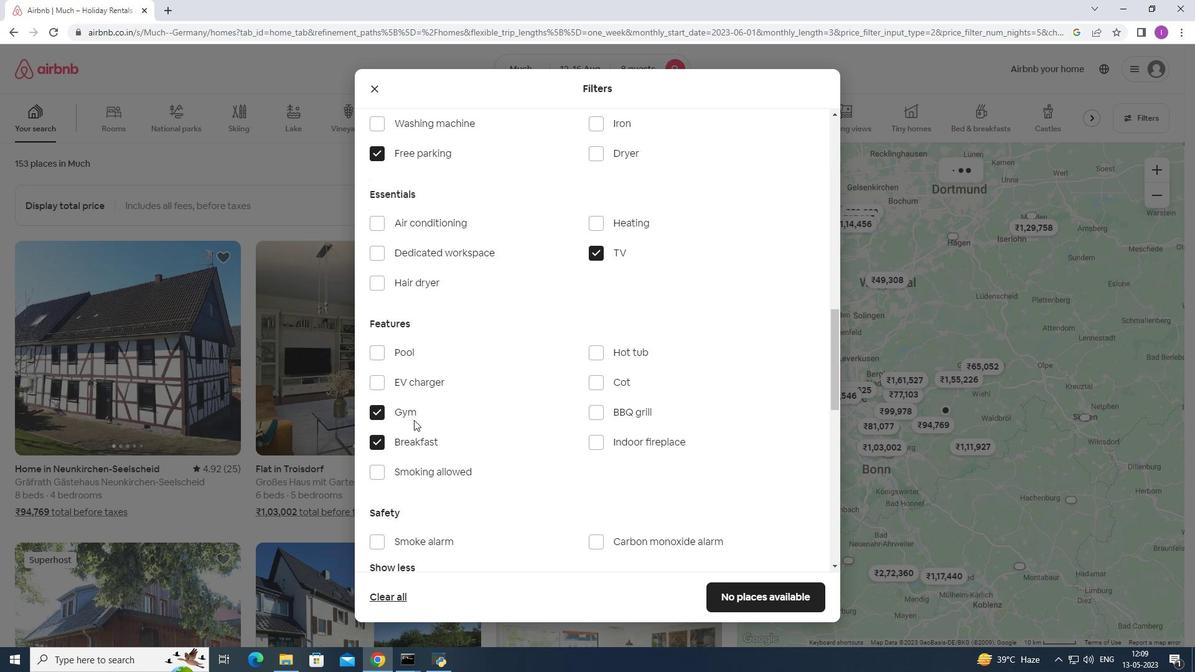 
Action: Mouse scrolled (417, 417) with delta (0, 0)
Screenshot: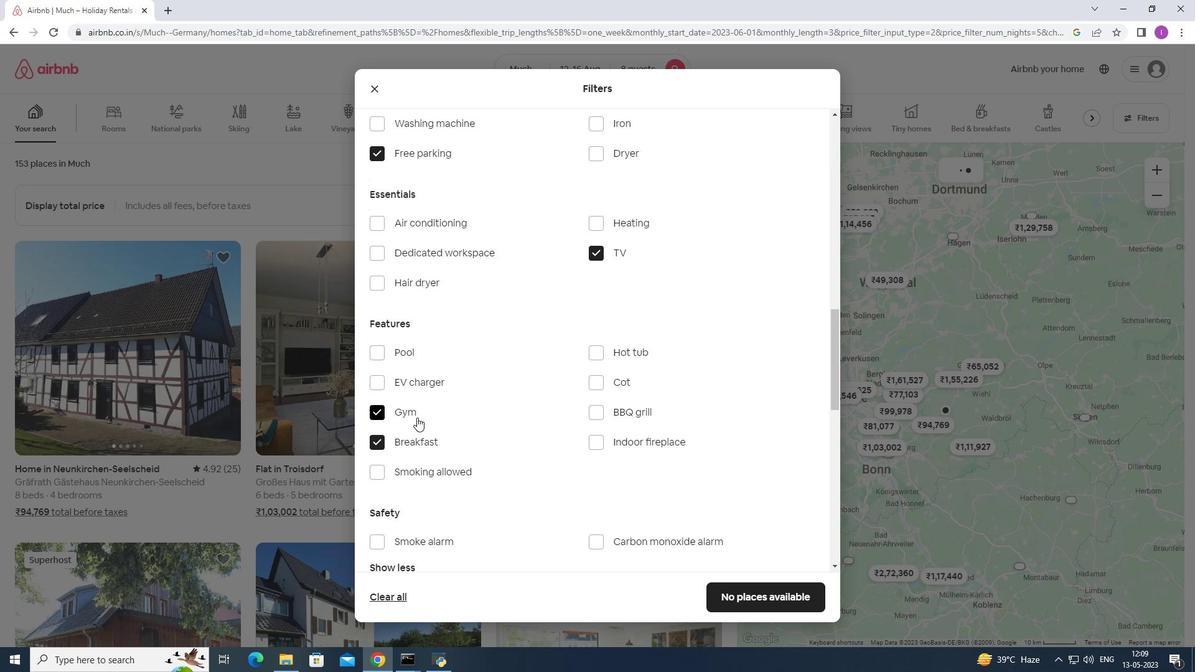 
Action: Mouse scrolled (417, 417) with delta (0, 0)
Screenshot: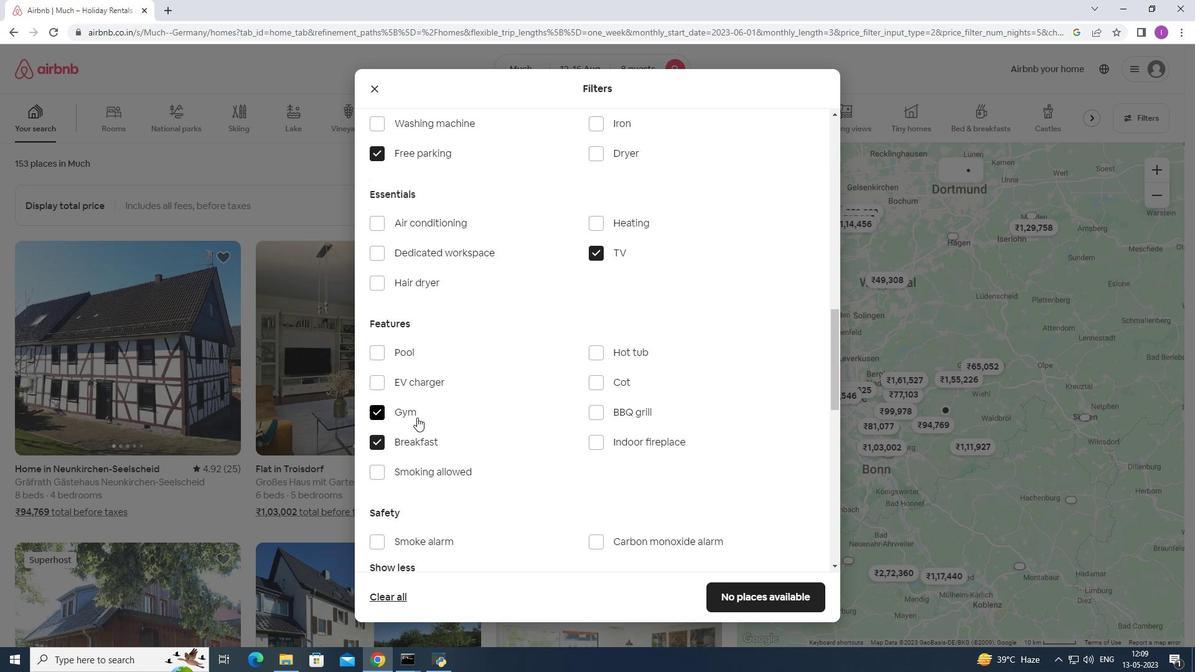 
Action: Mouse scrolled (417, 417) with delta (0, 0)
Screenshot: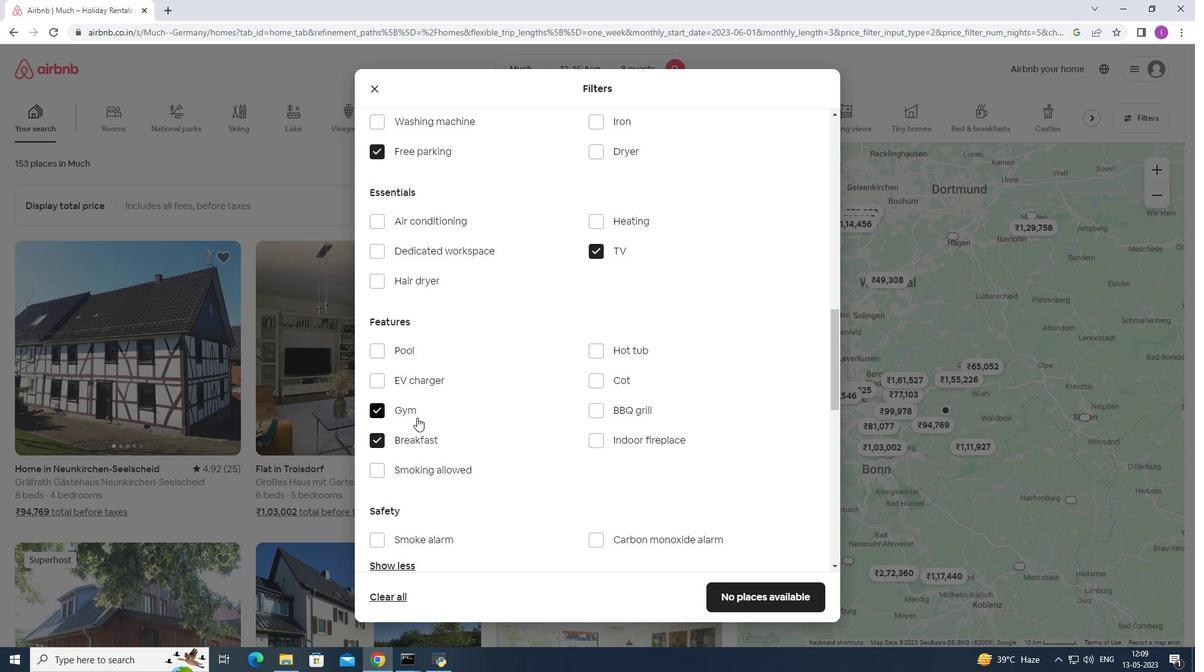 
Action: Mouse moved to (422, 411)
Screenshot: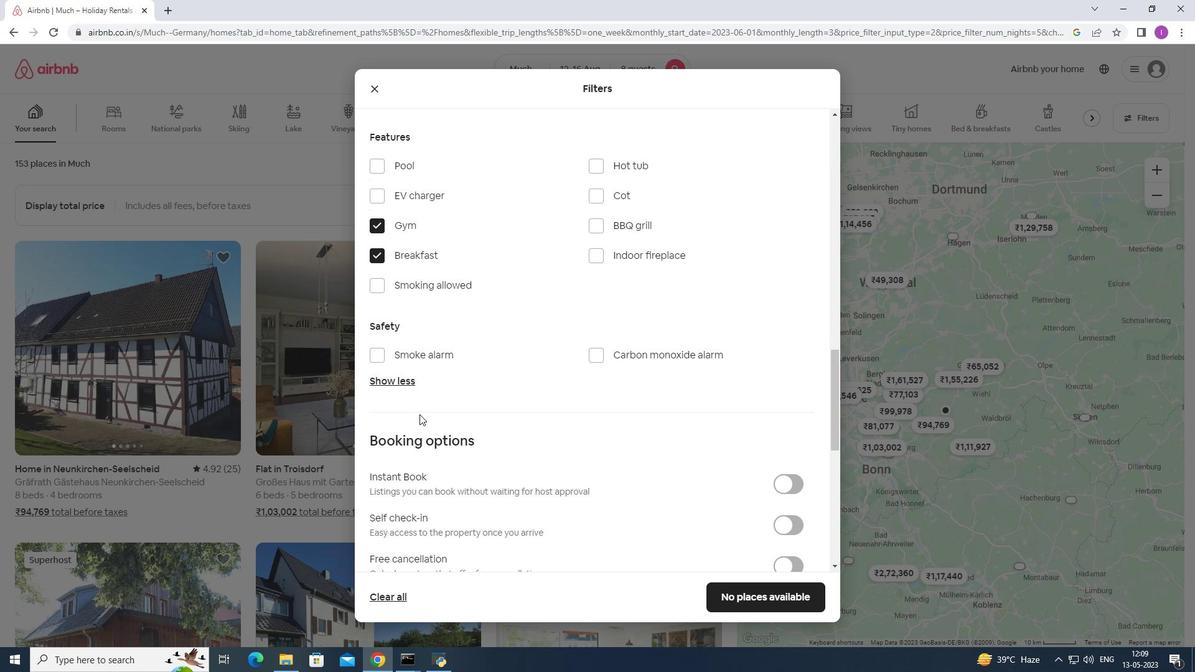 
Action: Mouse scrolled (422, 410) with delta (0, 0)
Screenshot: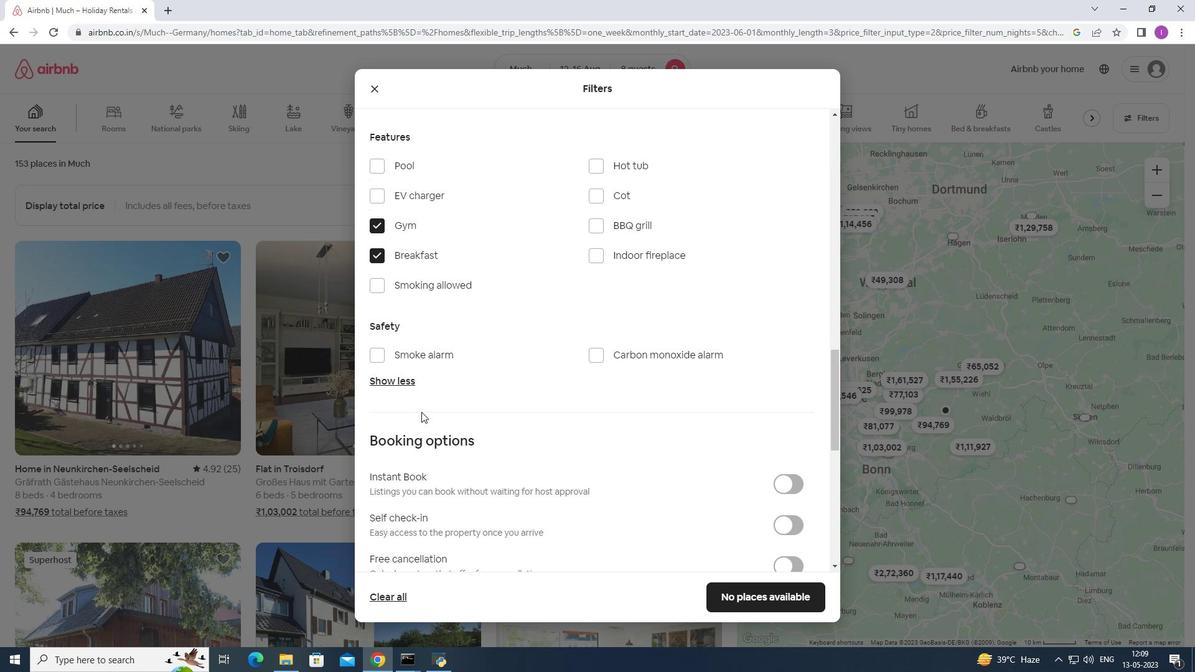 
Action: Mouse scrolled (422, 410) with delta (0, 0)
Screenshot: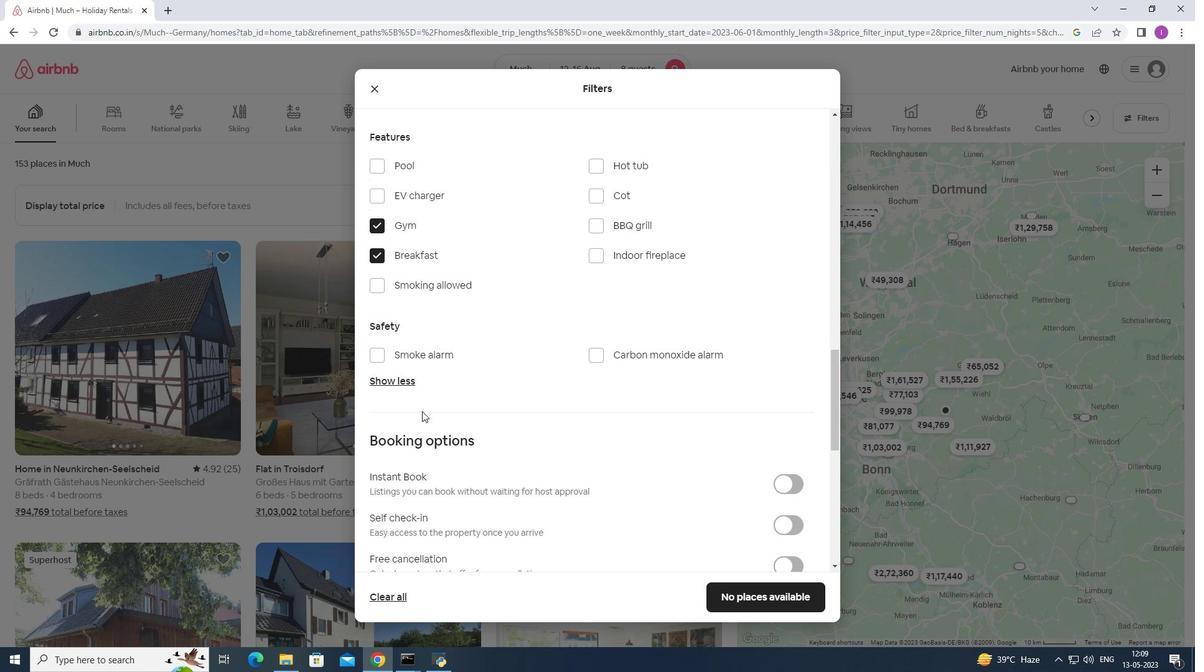
Action: Mouse scrolled (422, 410) with delta (0, 0)
Screenshot: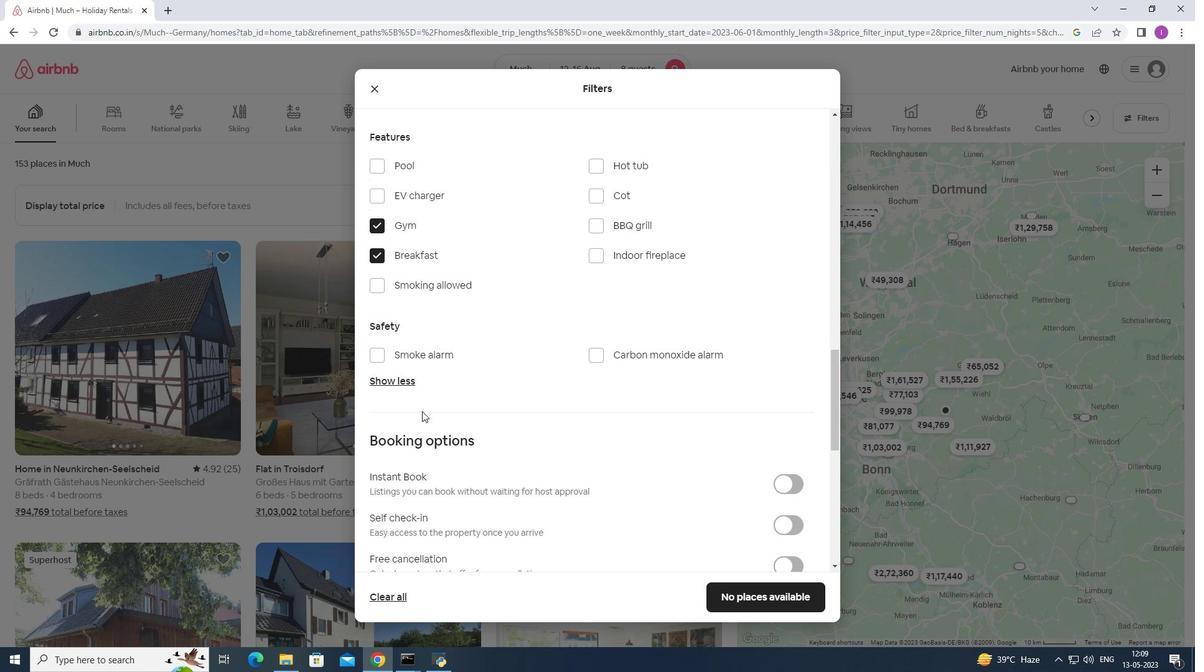 
Action: Mouse scrolled (422, 410) with delta (0, 0)
Screenshot: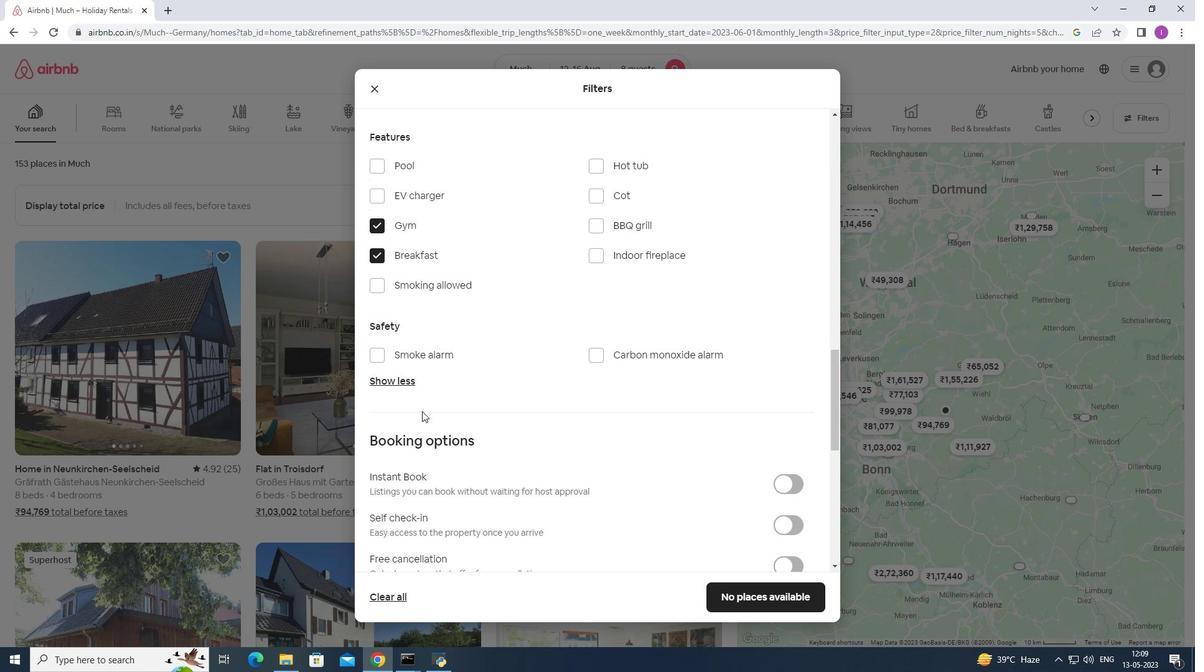 
Action: Mouse scrolled (422, 410) with delta (0, 0)
Screenshot: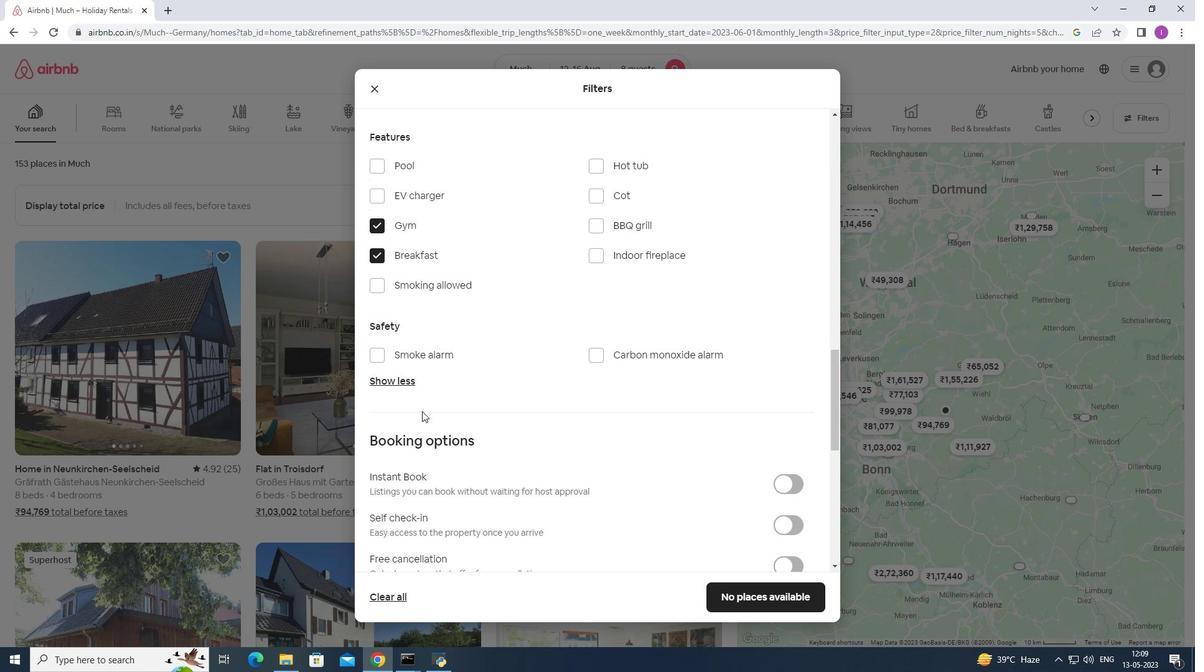 
Action: Mouse moved to (792, 212)
Screenshot: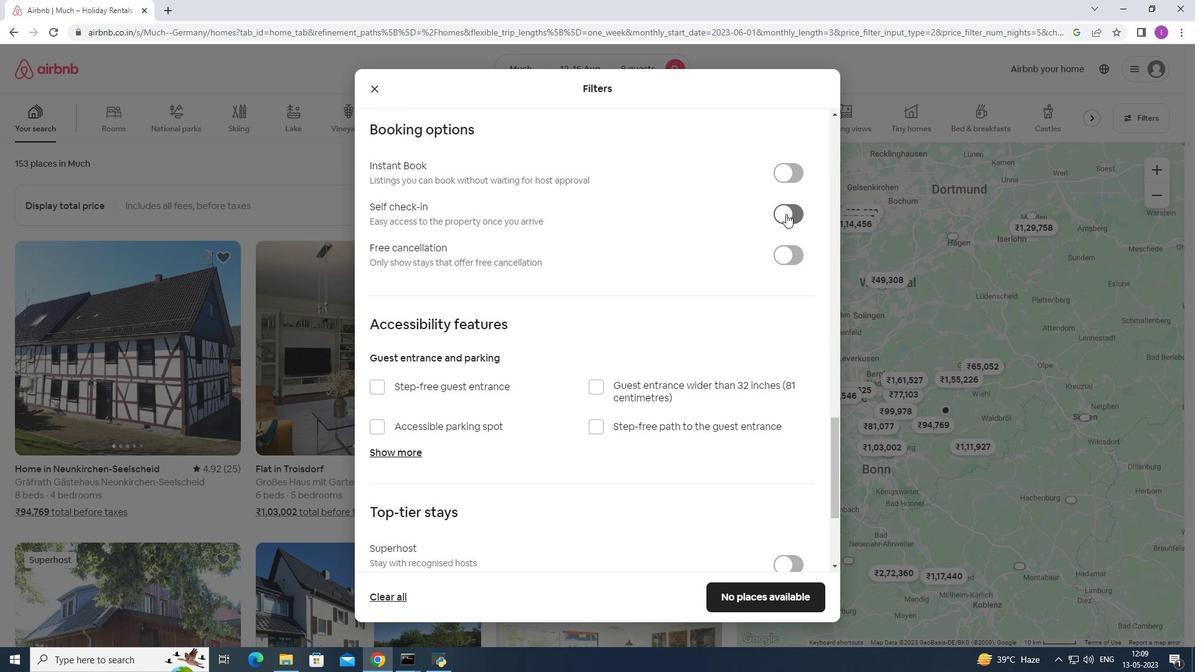 
Action: Mouse pressed left at (792, 212)
Screenshot: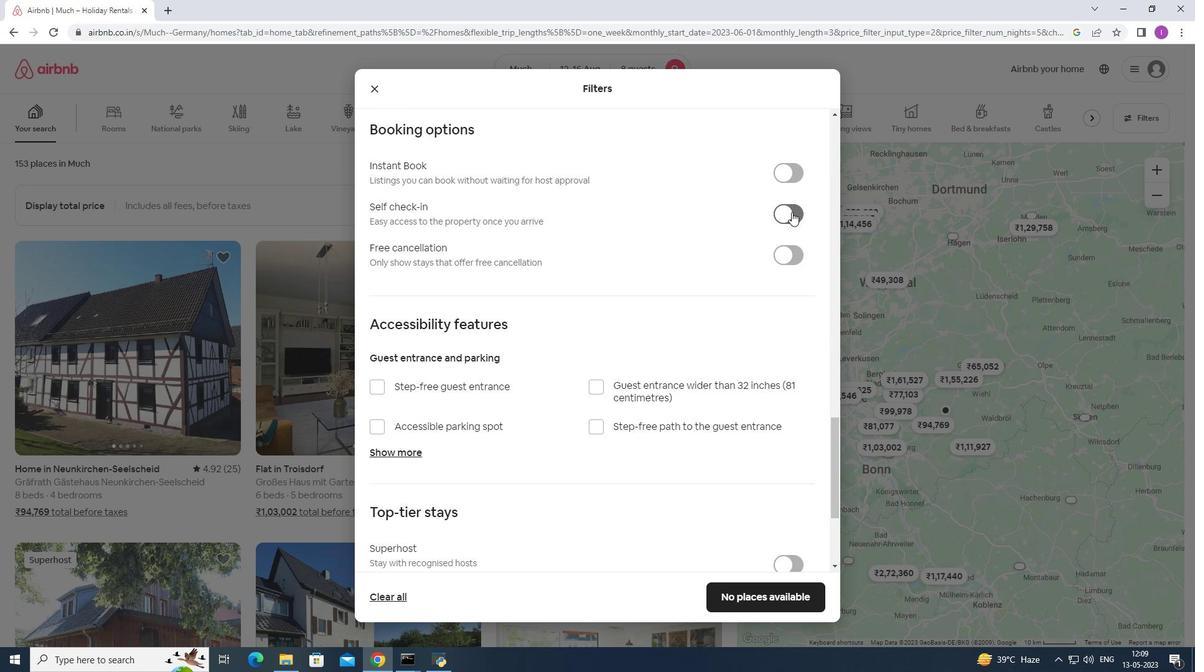 
Action: Mouse moved to (524, 361)
Screenshot: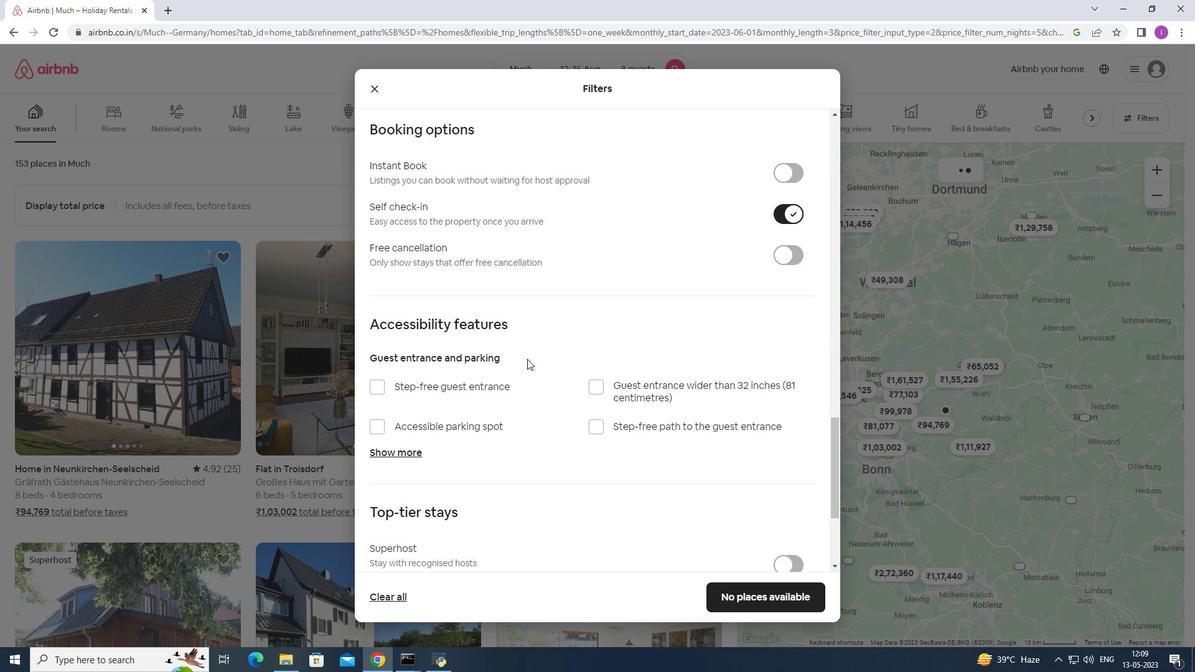 
Action: Mouse scrolled (524, 361) with delta (0, 0)
Screenshot: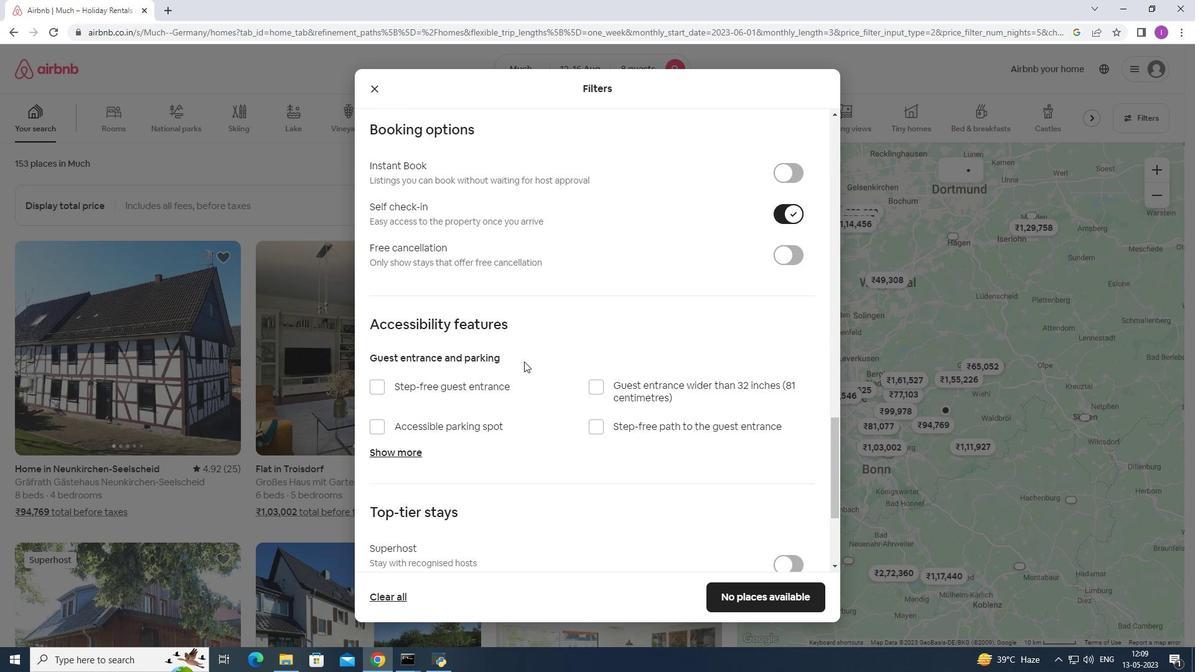 
Action: Mouse scrolled (524, 361) with delta (0, 0)
Screenshot: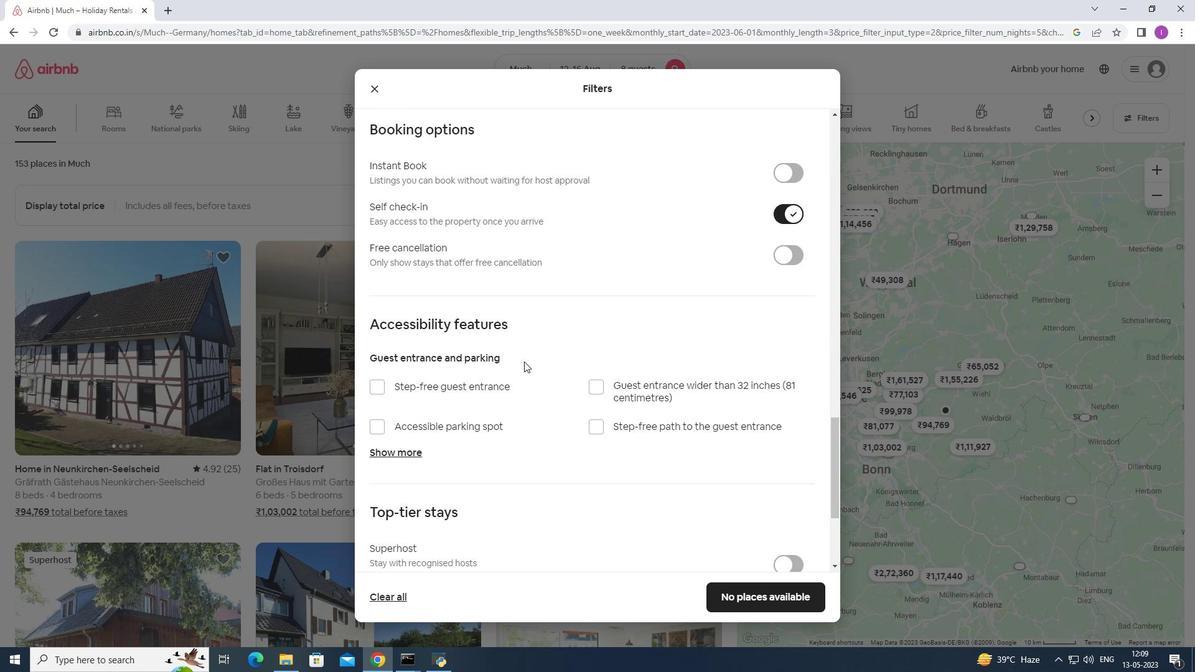 
Action: Mouse scrolled (524, 361) with delta (0, 0)
Screenshot: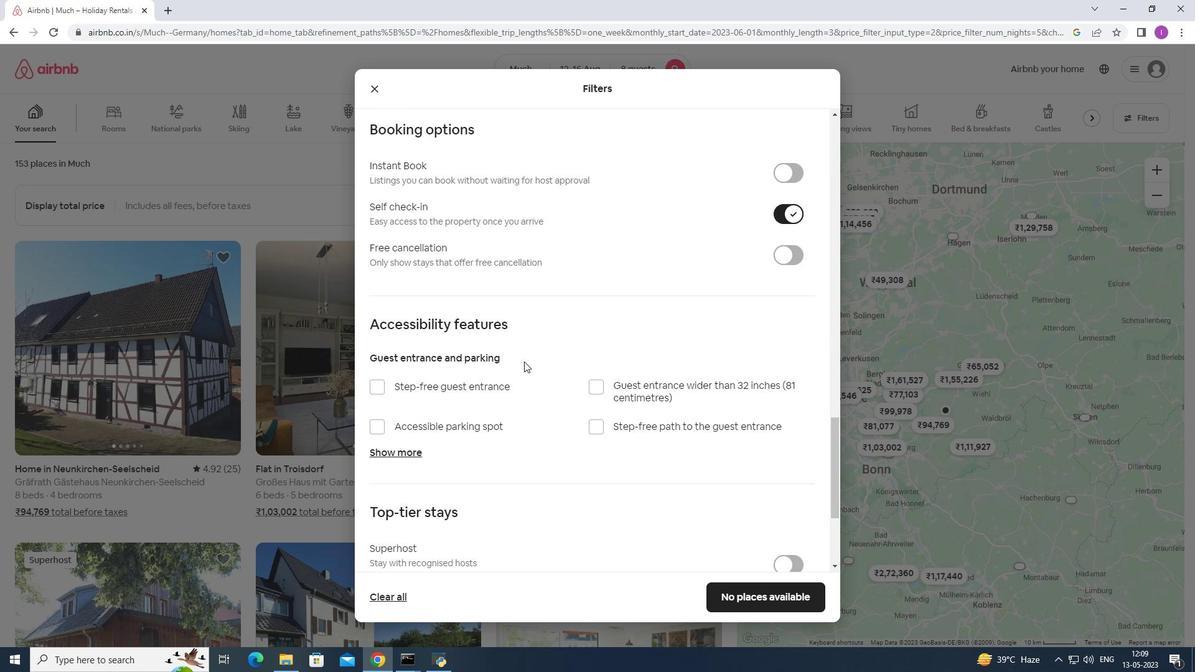 
Action: Mouse scrolled (524, 361) with delta (0, 0)
Screenshot: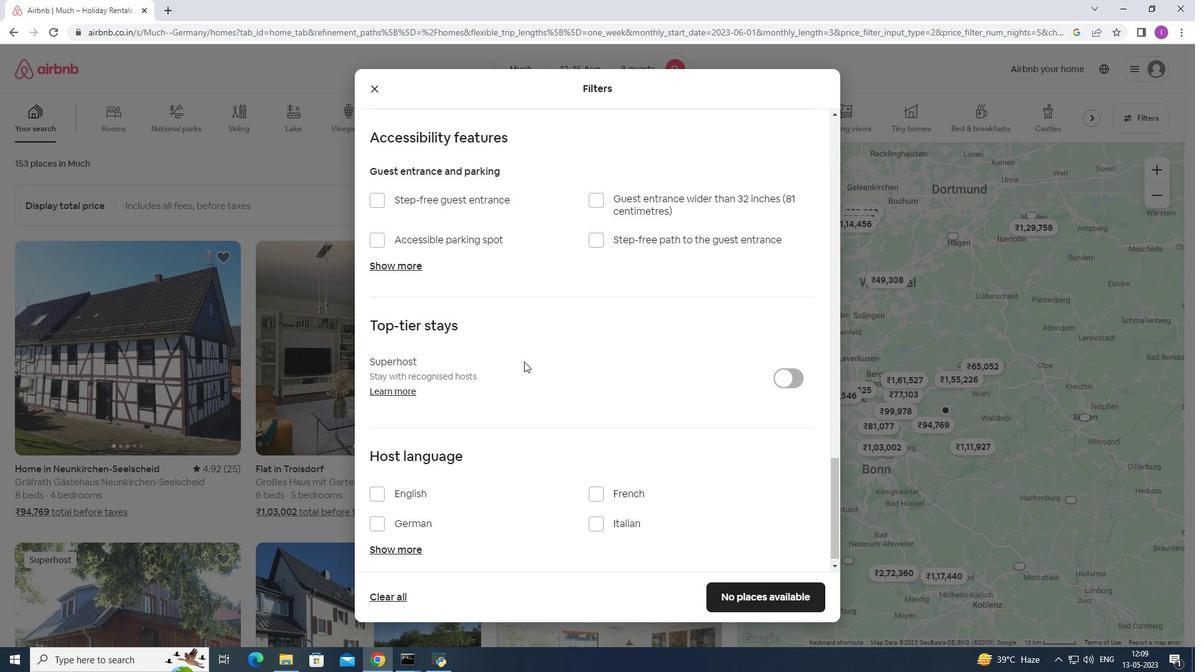 
Action: Mouse scrolled (524, 361) with delta (0, 0)
Screenshot: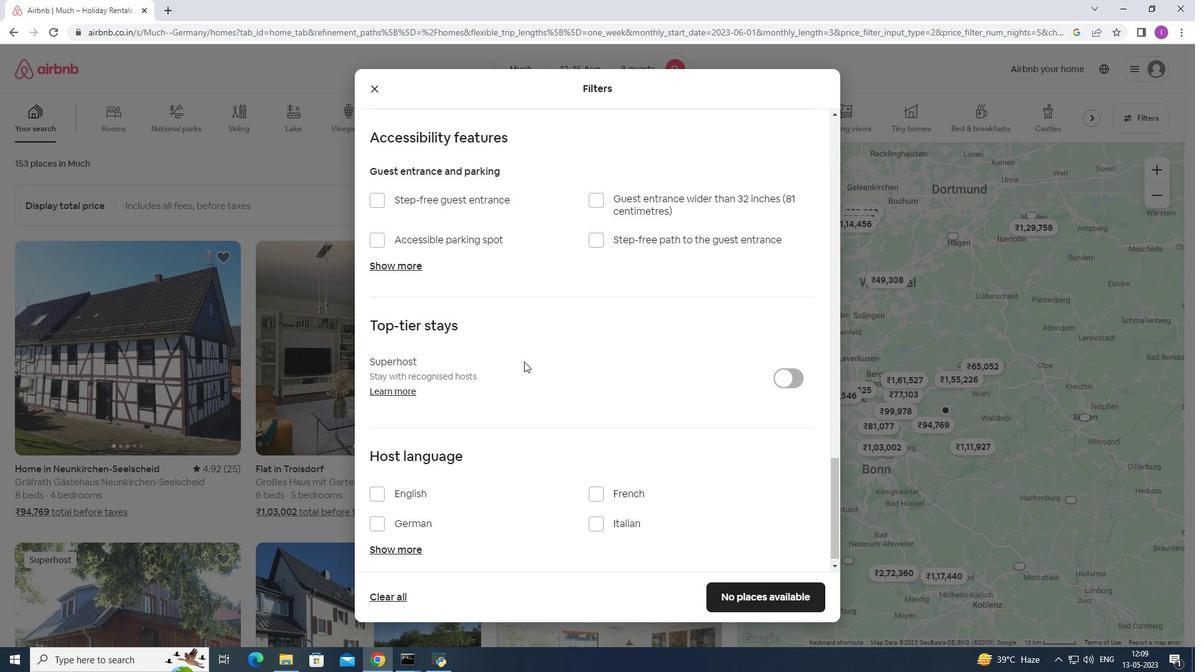 
Action: Mouse scrolled (524, 361) with delta (0, 0)
Screenshot: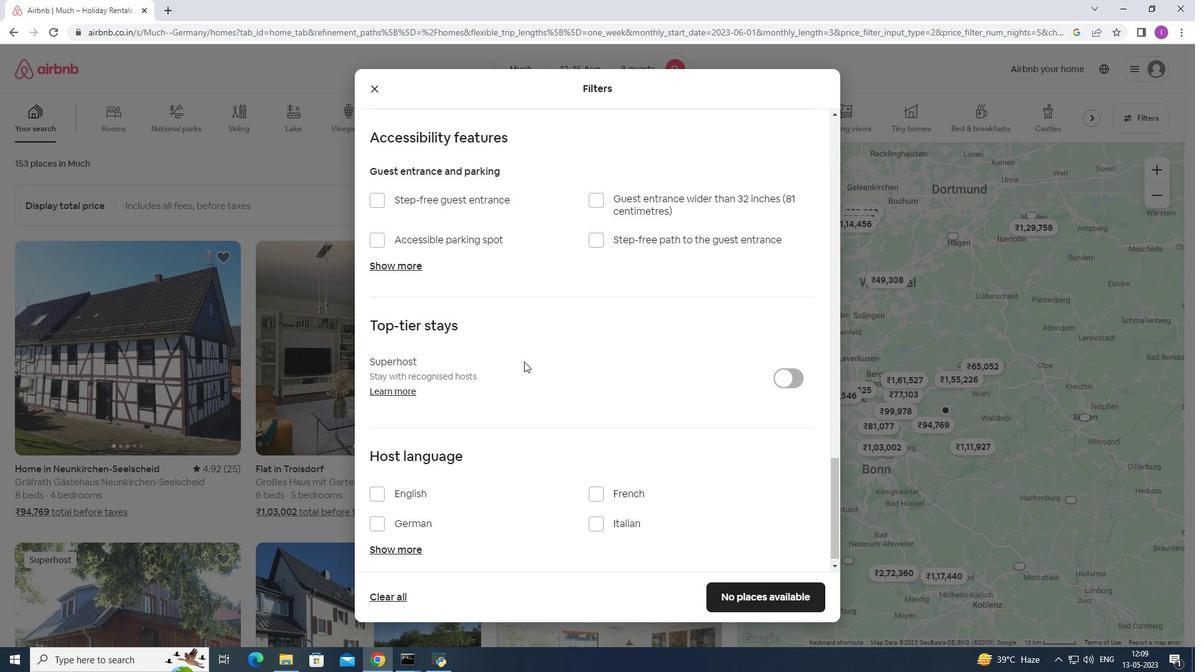 
Action: Mouse scrolled (524, 361) with delta (0, 0)
Screenshot: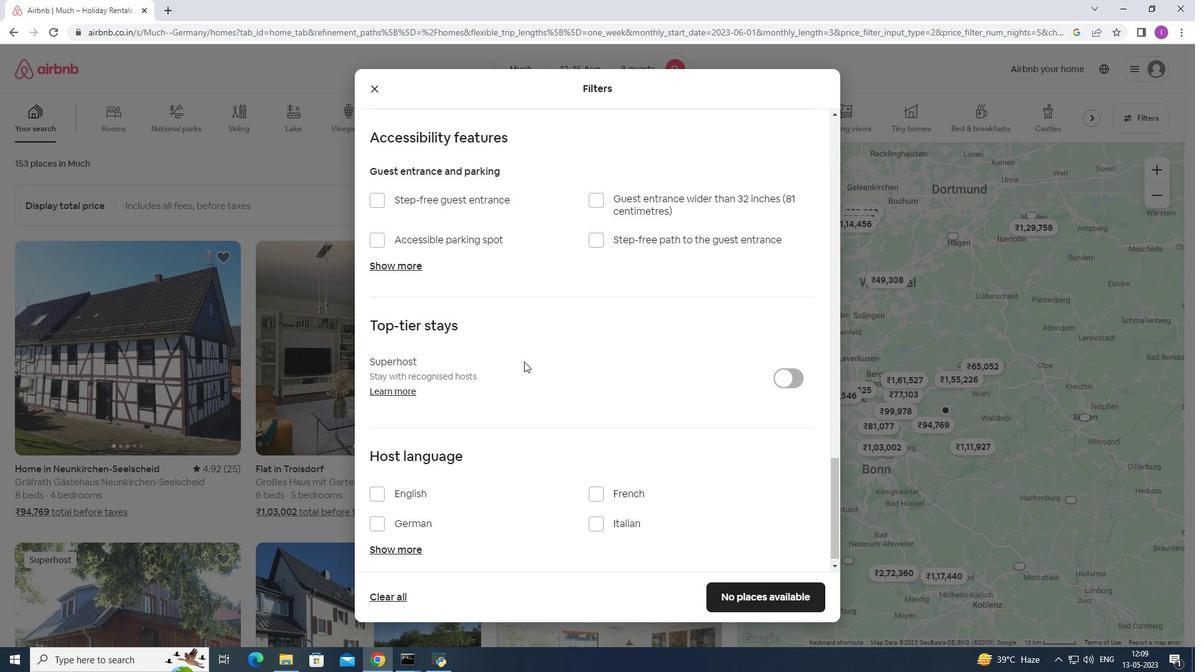 
Action: Mouse moved to (373, 483)
Screenshot: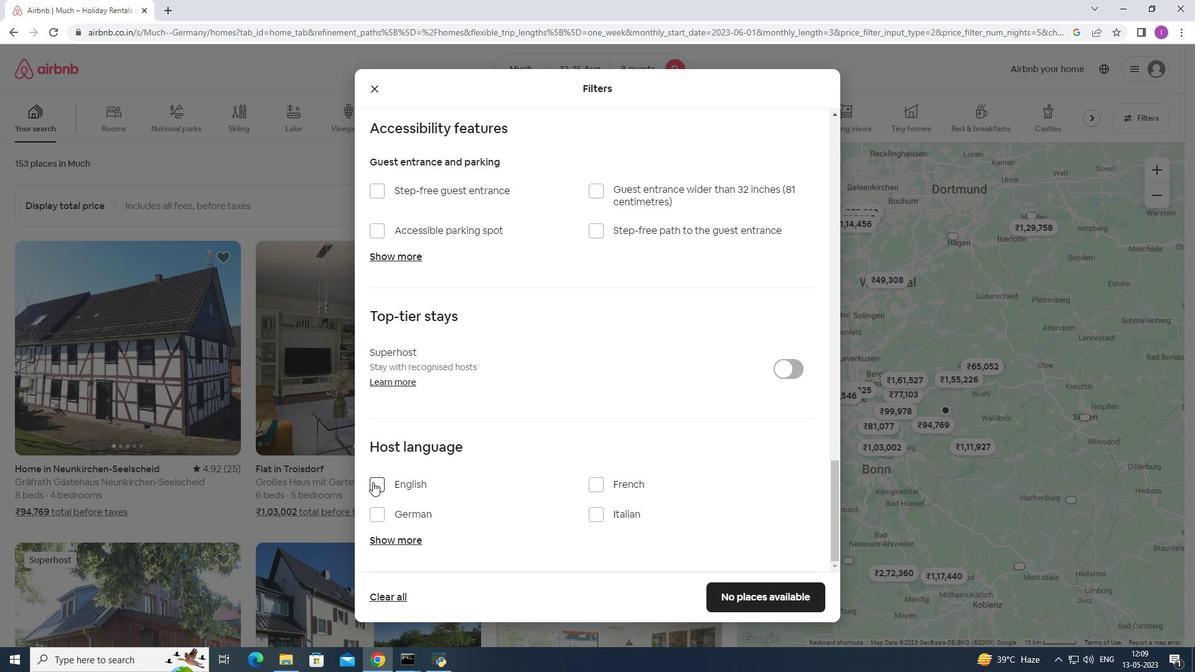 
Action: Mouse pressed left at (373, 483)
Screenshot: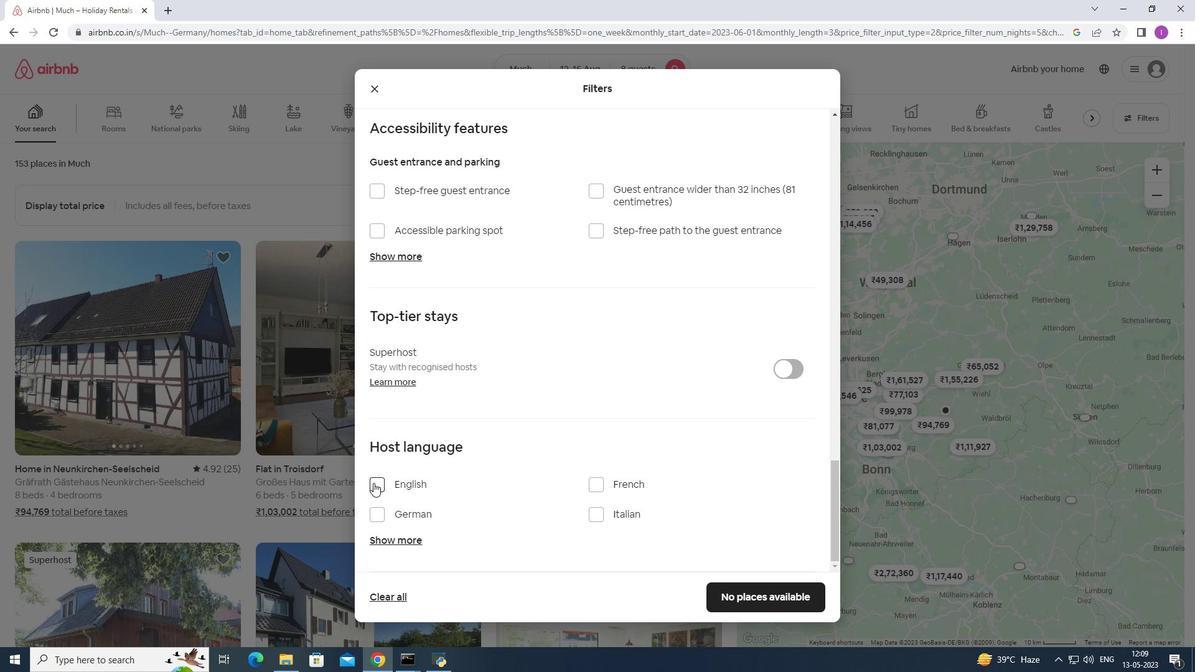 
Action: Mouse moved to (543, 496)
Screenshot: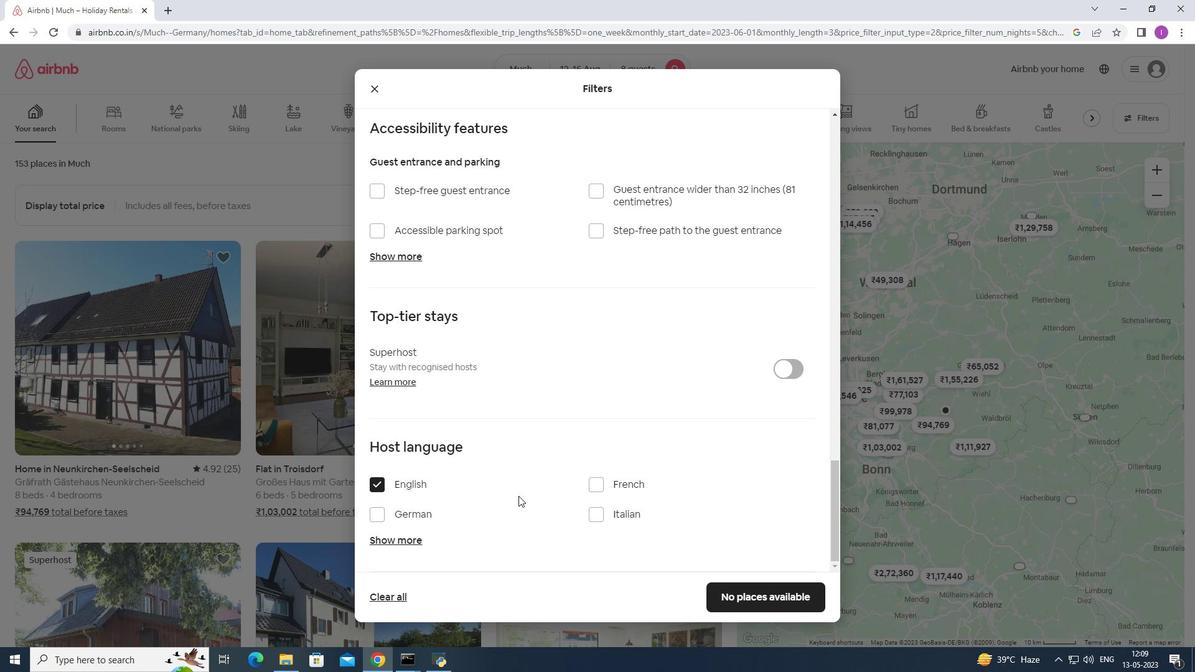 
Action: Mouse scrolled (543, 496) with delta (0, 0)
Screenshot: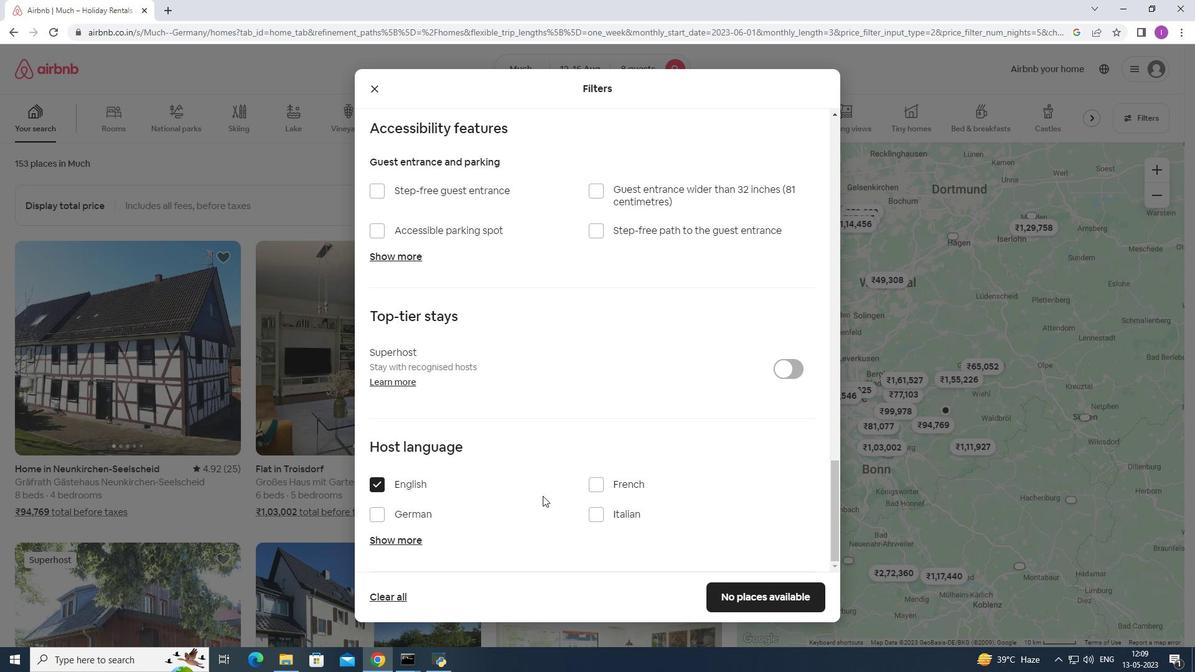 
Action: Mouse scrolled (543, 496) with delta (0, 0)
Screenshot: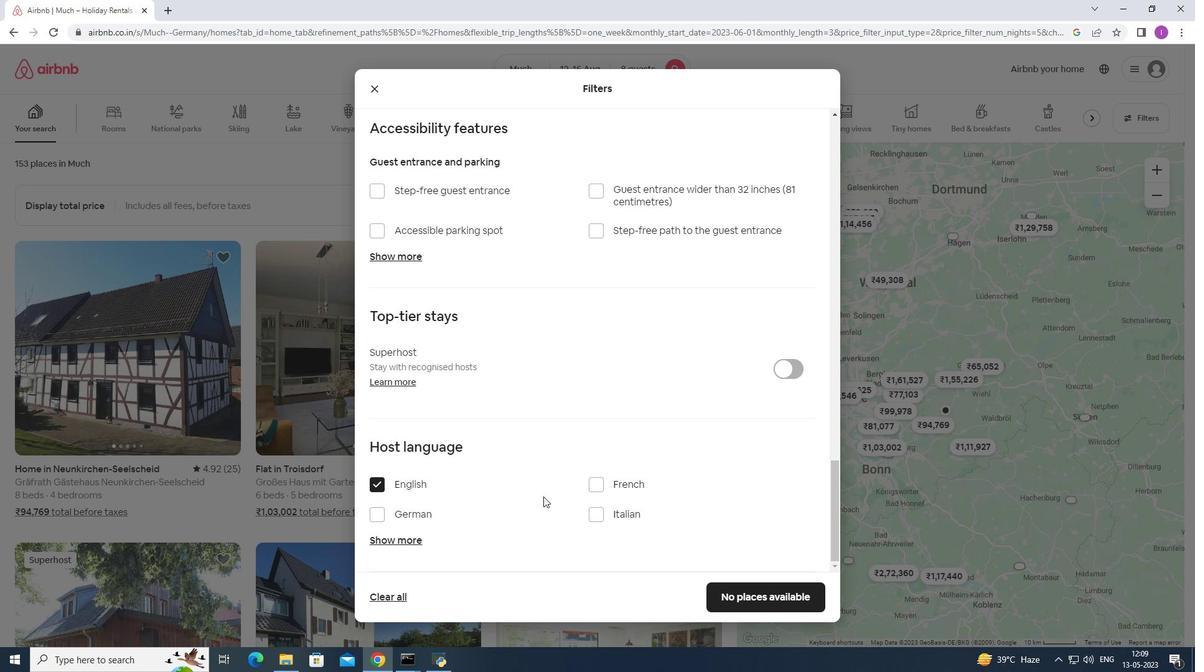 
Action: Mouse scrolled (543, 496) with delta (0, 0)
Screenshot: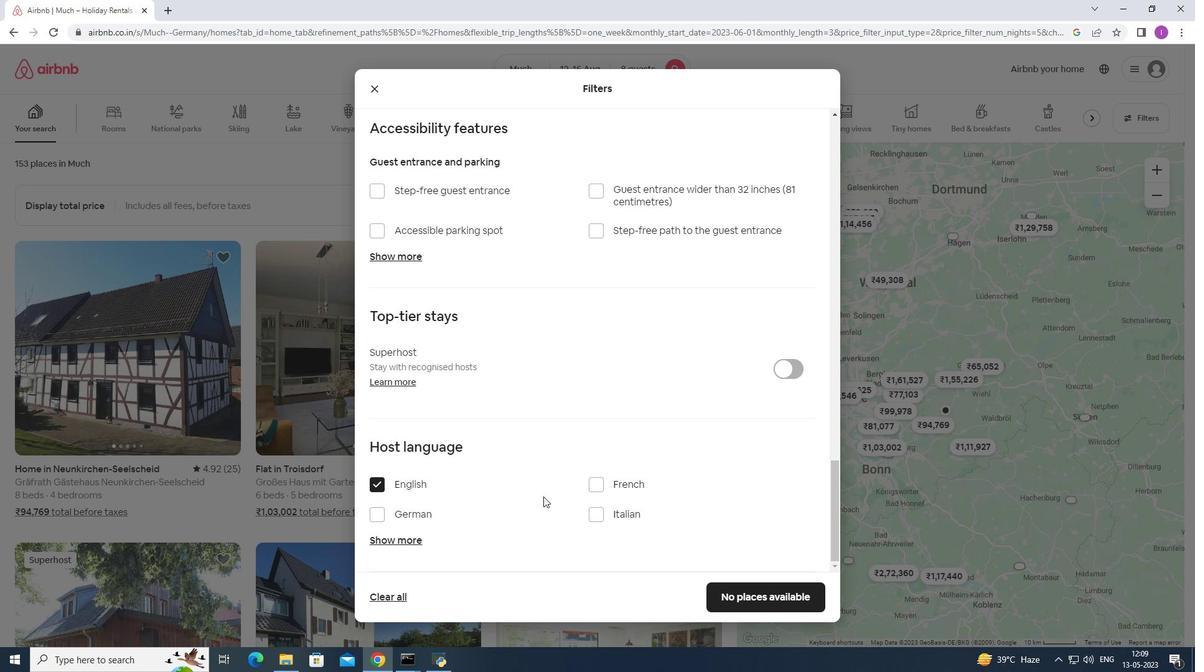 
Action: Mouse scrolled (543, 496) with delta (0, 0)
Screenshot: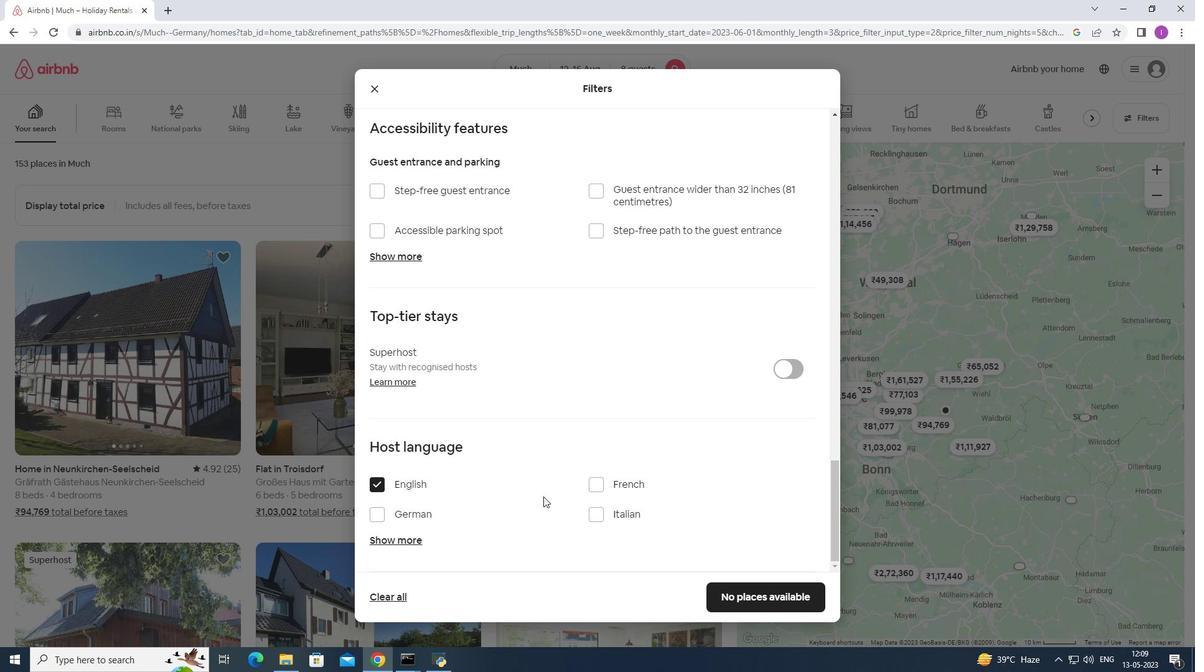 
Action: Mouse moved to (726, 589)
Screenshot: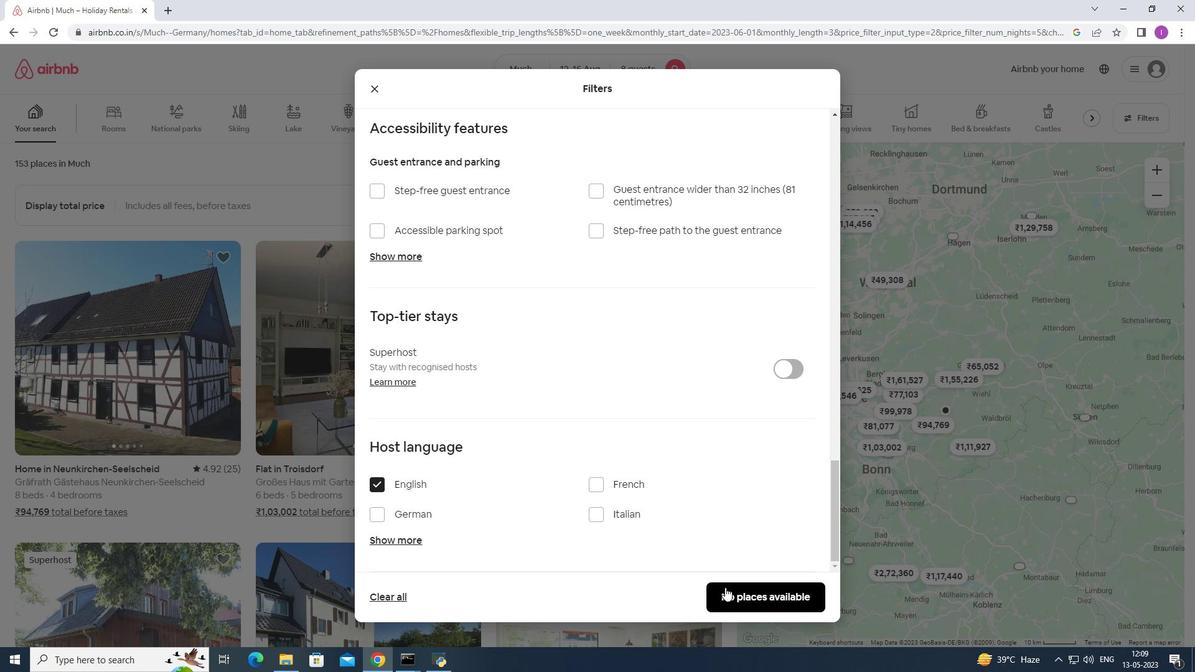 
Action: Mouse pressed left at (726, 589)
Screenshot: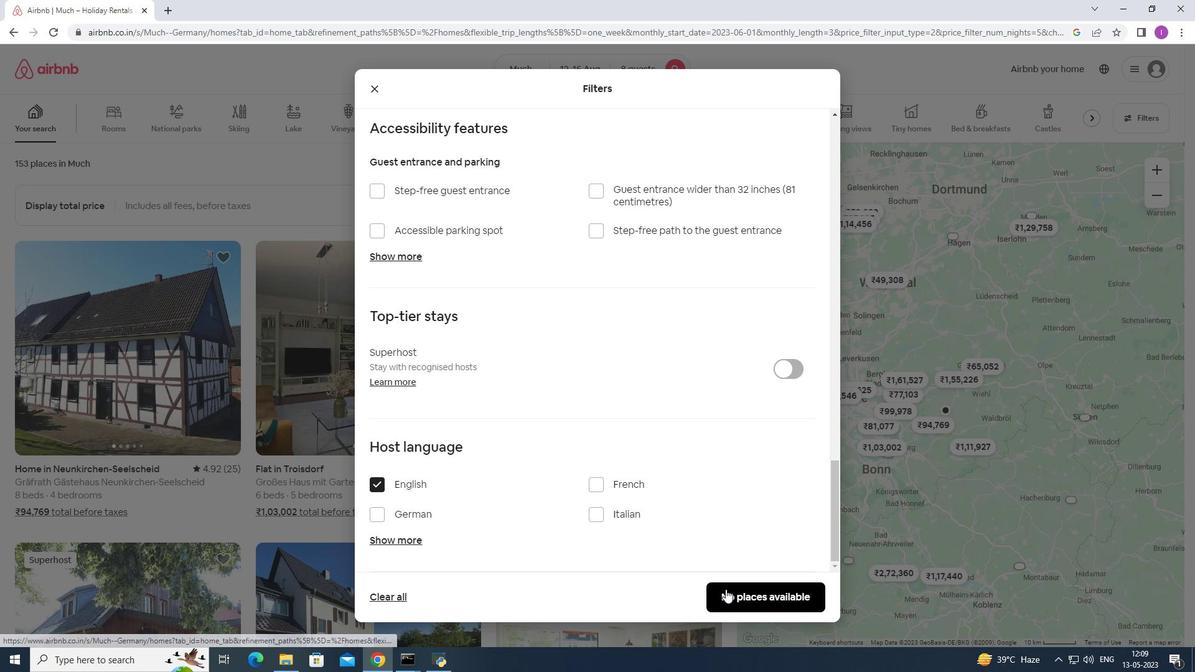 
Action: Mouse moved to (723, 589)
Screenshot: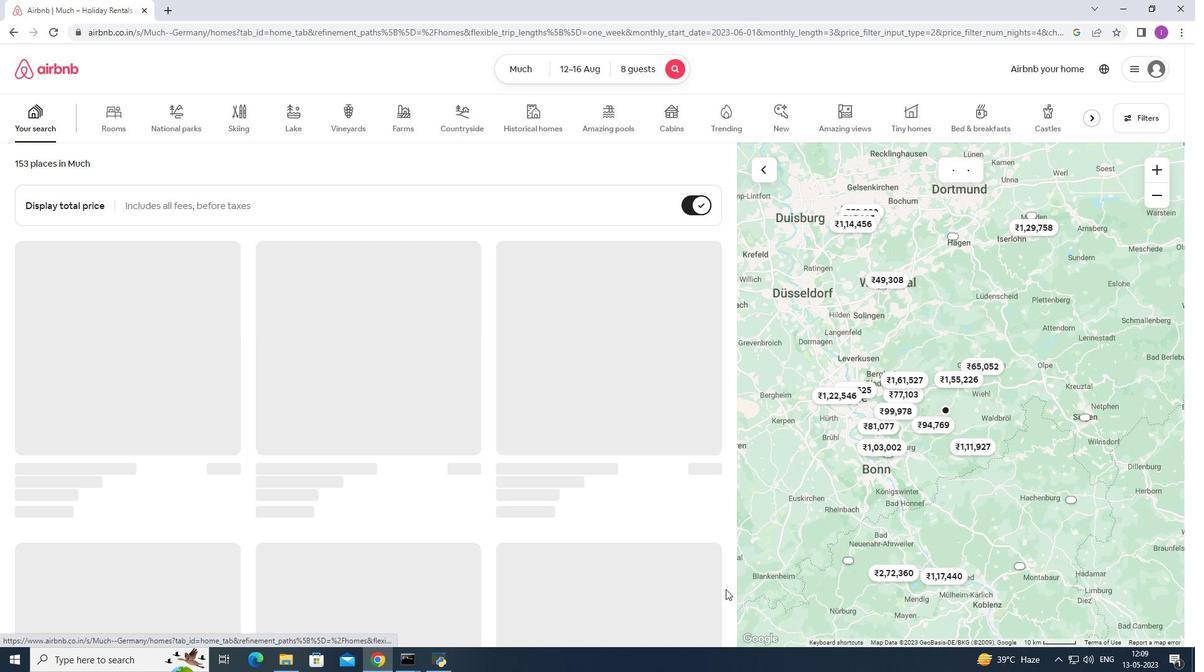 
